 Task: Open the event Second Client Appreciation Networking Event: Cocktail Reception and Relationship Building on '2023/11/20', change the date to 2023/10/08, change the font style of the description to Georgia, set the availability to Tentative, insert an emoji Sky blue heart, logged in from the account softage.10@softage.net and add another guest for the event, softage.5@softage.net. Change the alignment of the event description to Align center.Change the font color of the description to Blue and select an event charm, 
Action: Mouse moved to (337, 155)
Screenshot: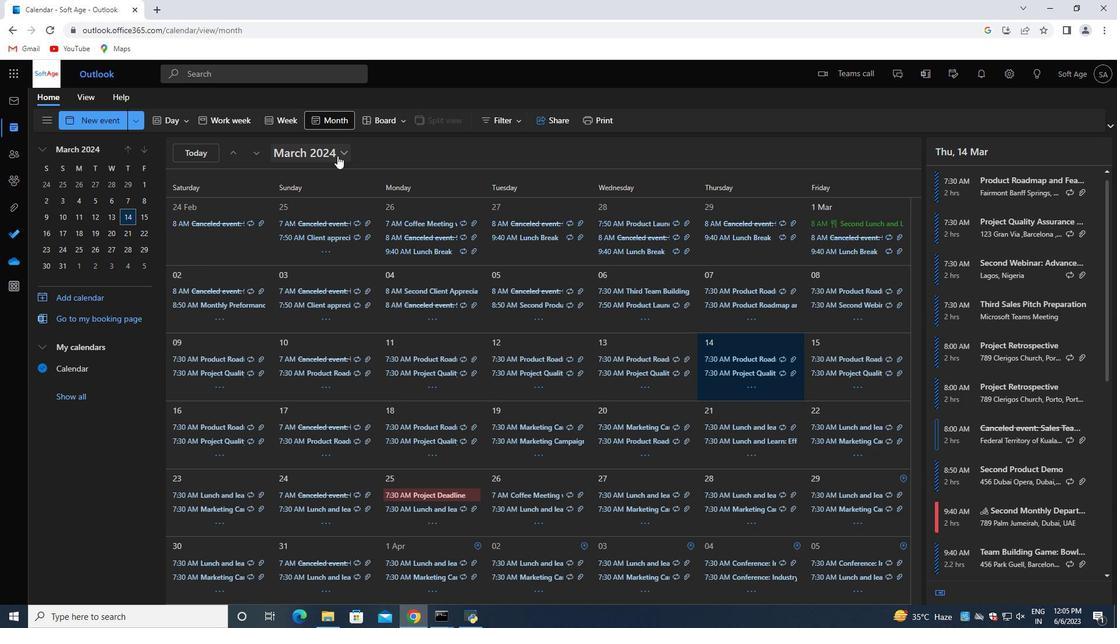 
Action: Mouse pressed left at (337, 155)
Screenshot: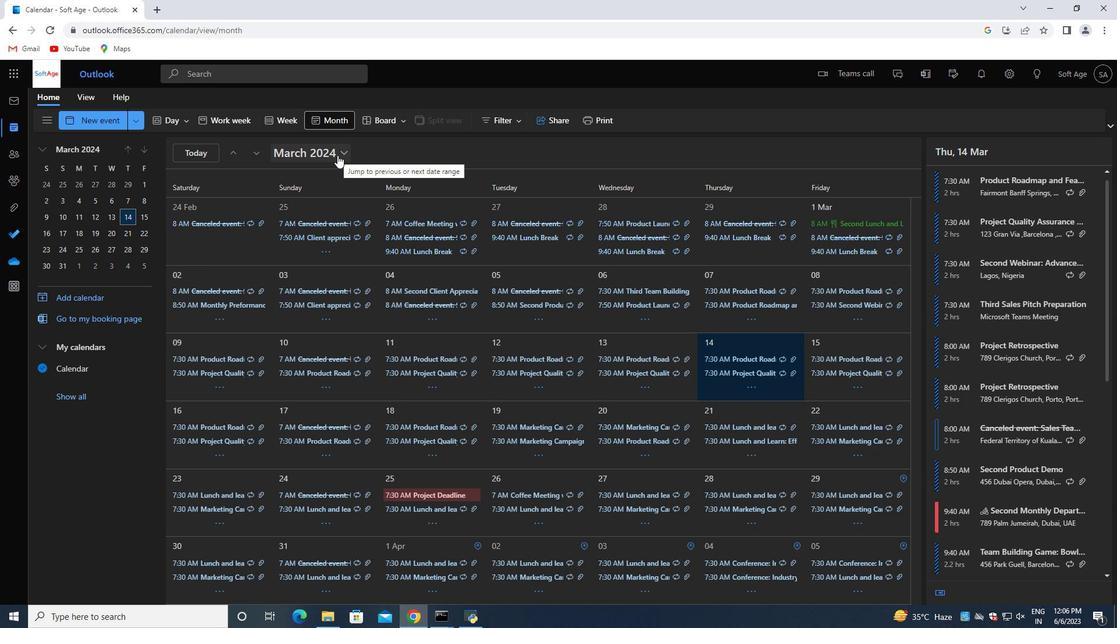 
Action: Mouse moved to (363, 179)
Screenshot: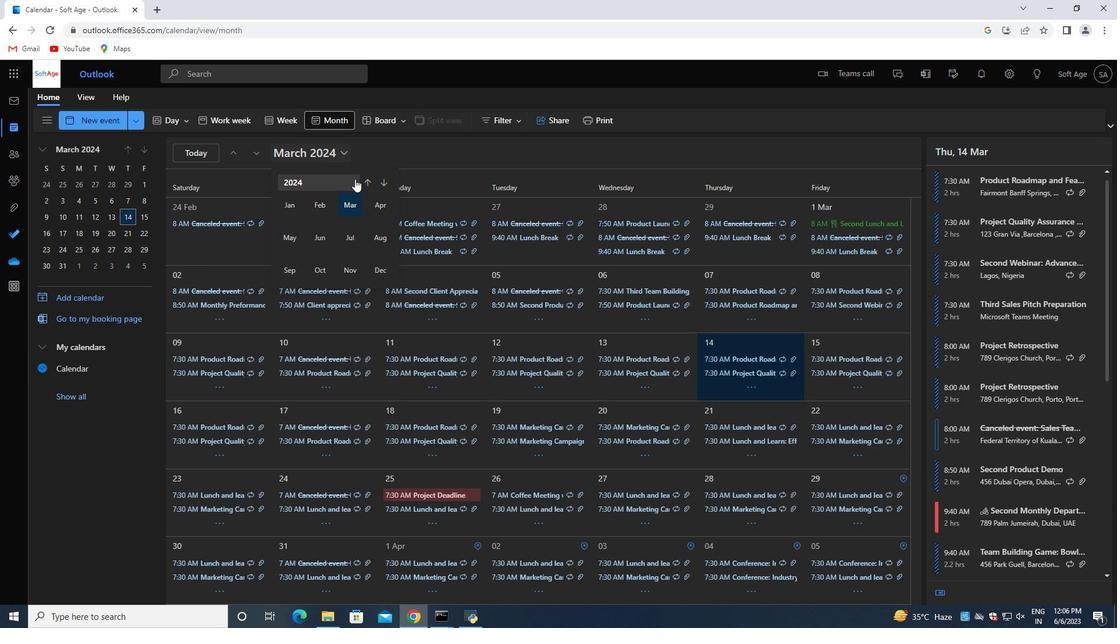 
Action: Mouse pressed left at (363, 179)
Screenshot: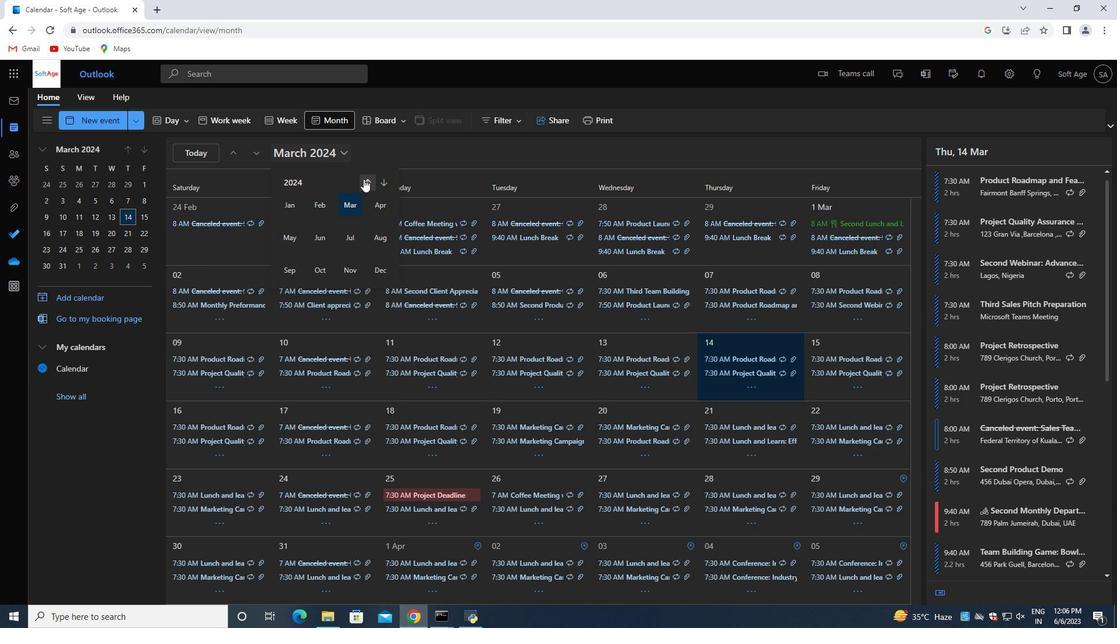 
Action: Mouse moved to (351, 270)
Screenshot: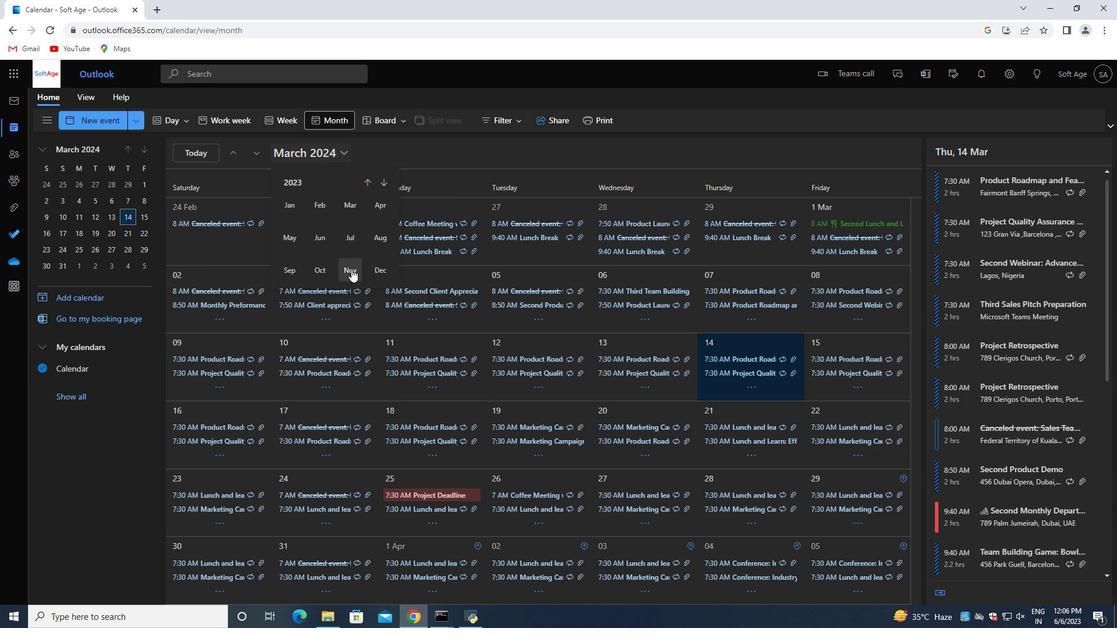 
Action: Mouse pressed left at (351, 270)
Screenshot: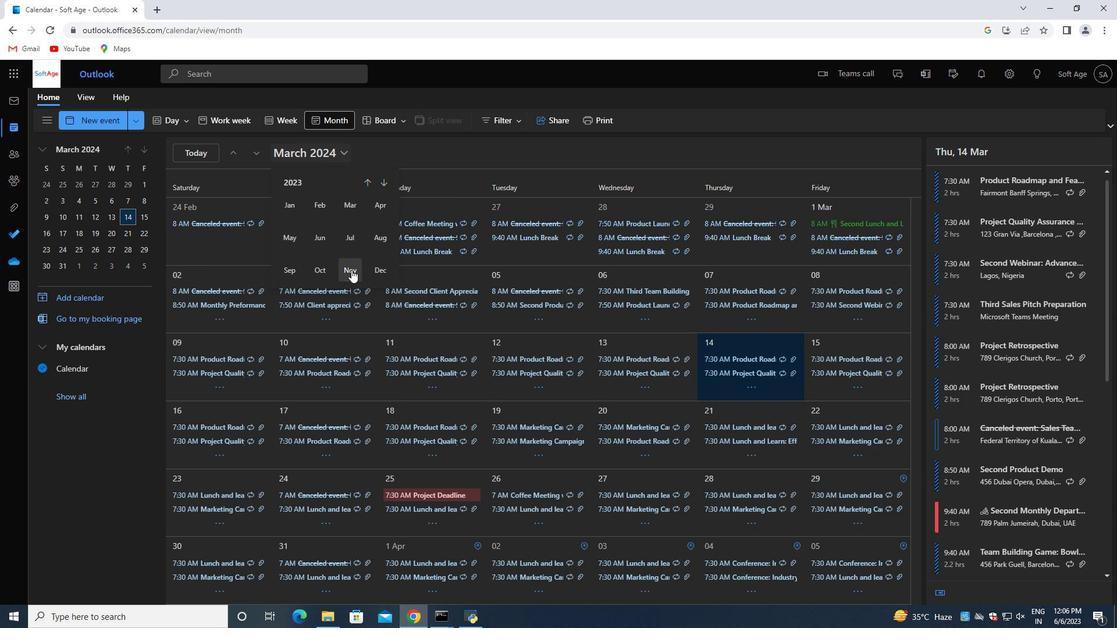 
Action: Mouse moved to (885, 513)
Screenshot: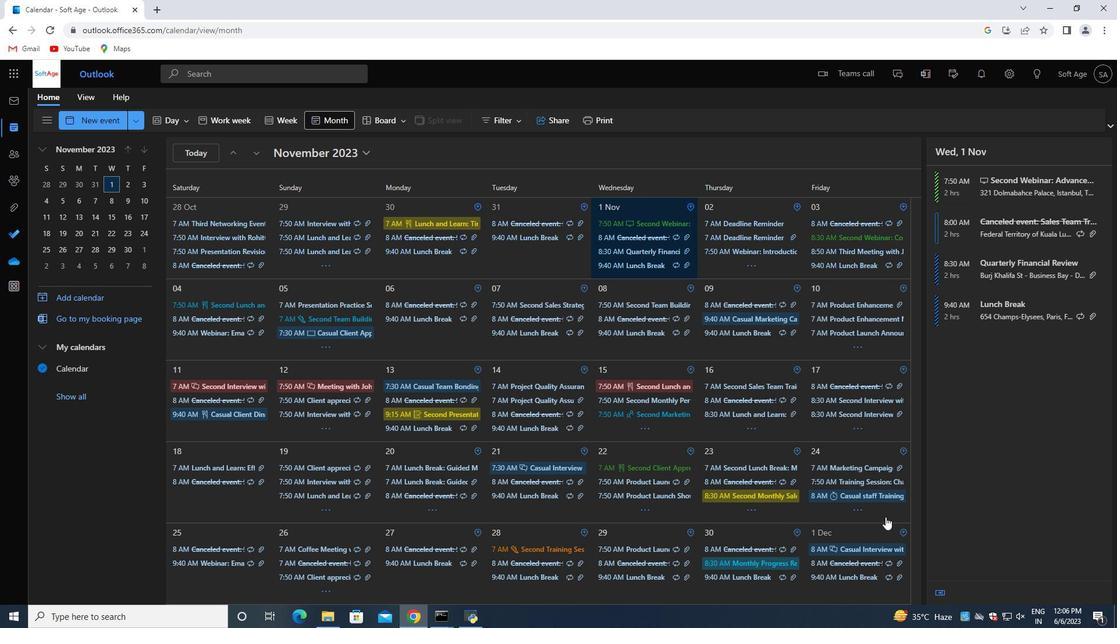 
Action: Mouse pressed left at (885, 513)
Screenshot: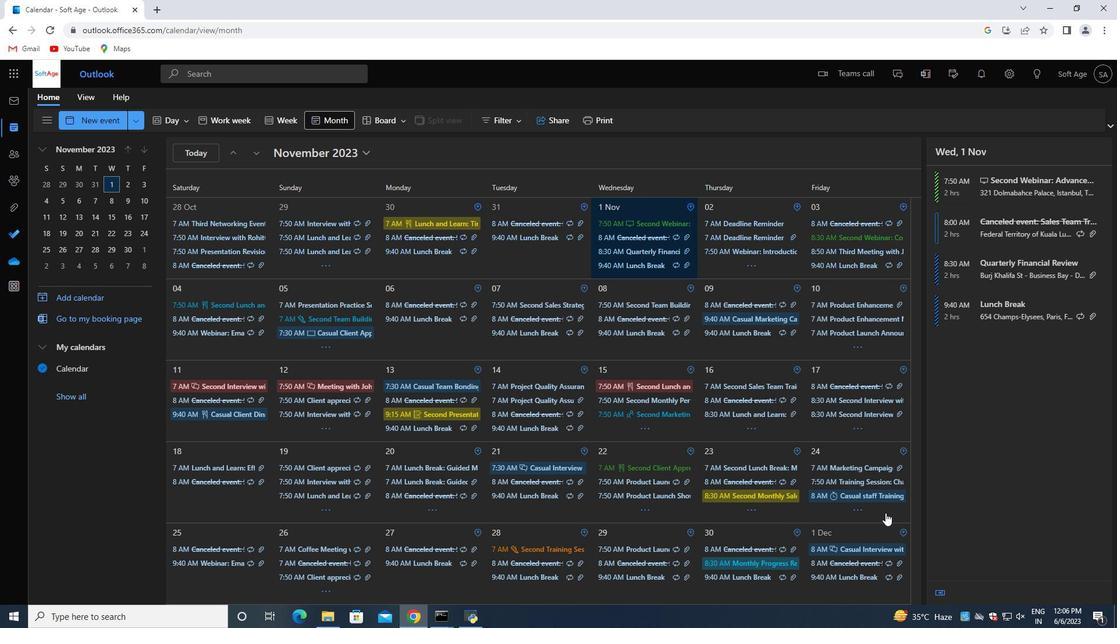 
Action: Mouse moved to (394, 507)
Screenshot: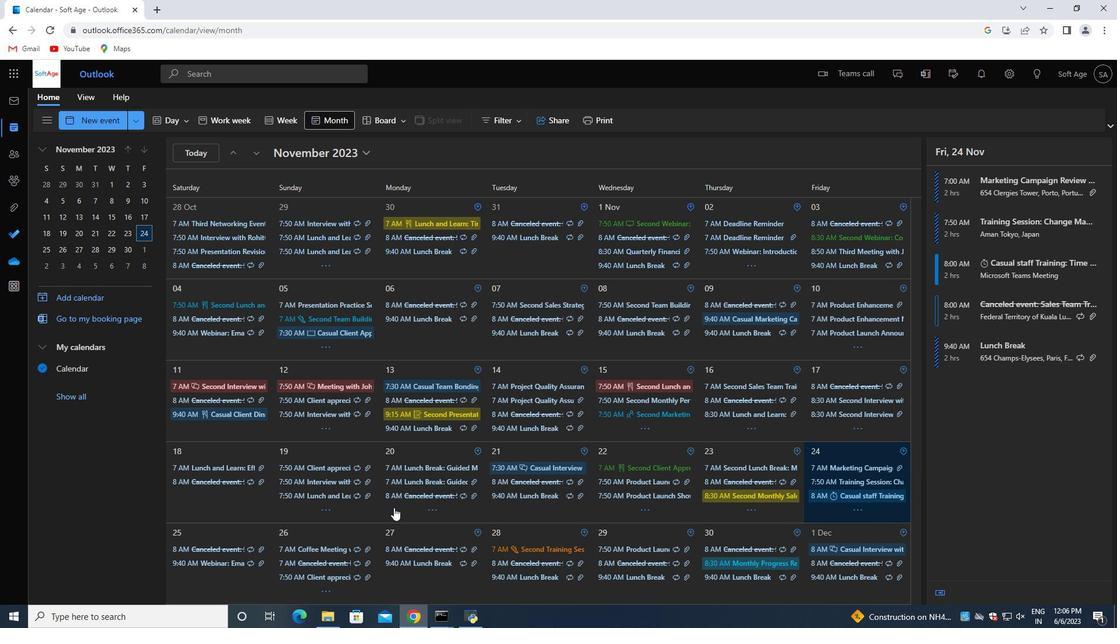 
Action: Mouse pressed left at (394, 507)
Screenshot: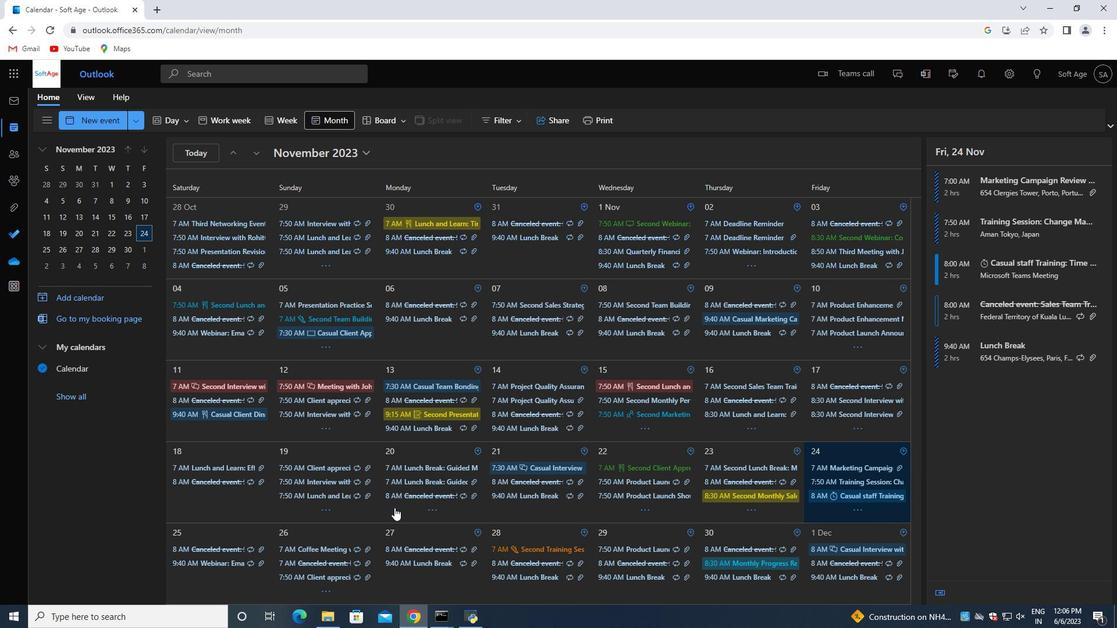 
Action: Mouse moved to (967, 324)
Screenshot: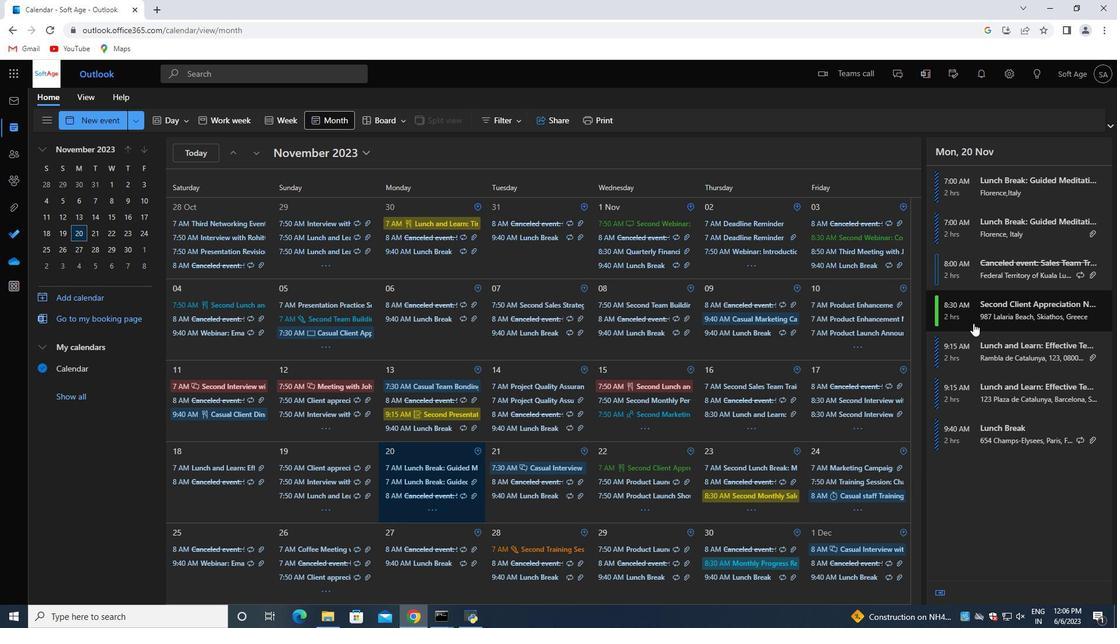 
Action: Mouse pressed left at (967, 324)
Screenshot: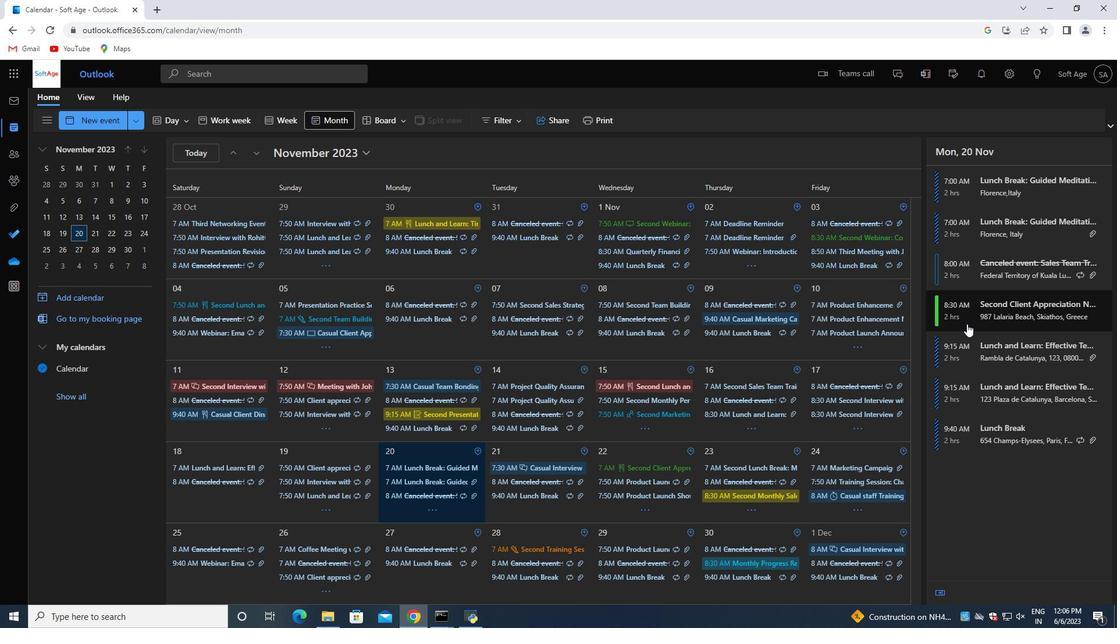 
Action: Mouse moved to (744, 456)
Screenshot: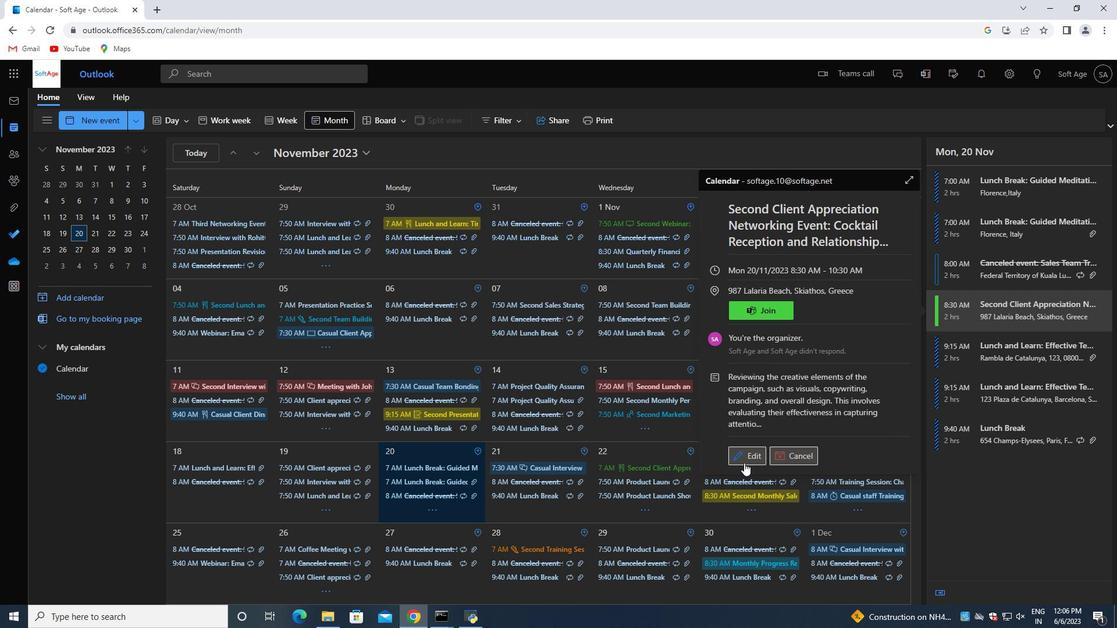 
Action: Mouse pressed left at (744, 456)
Screenshot: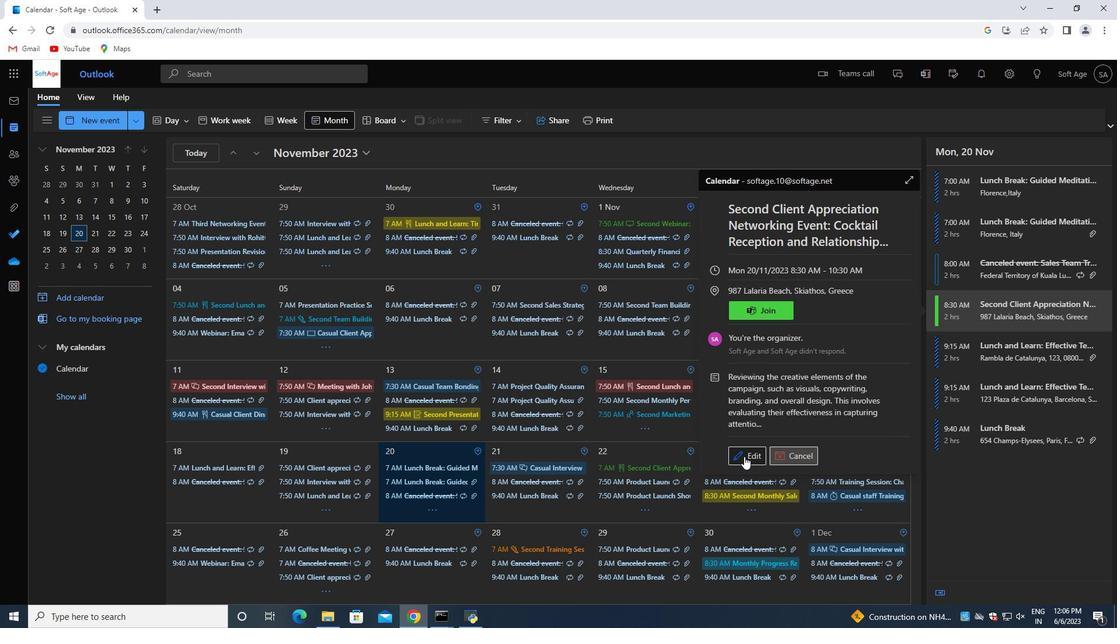 
Action: Mouse moved to (339, 321)
Screenshot: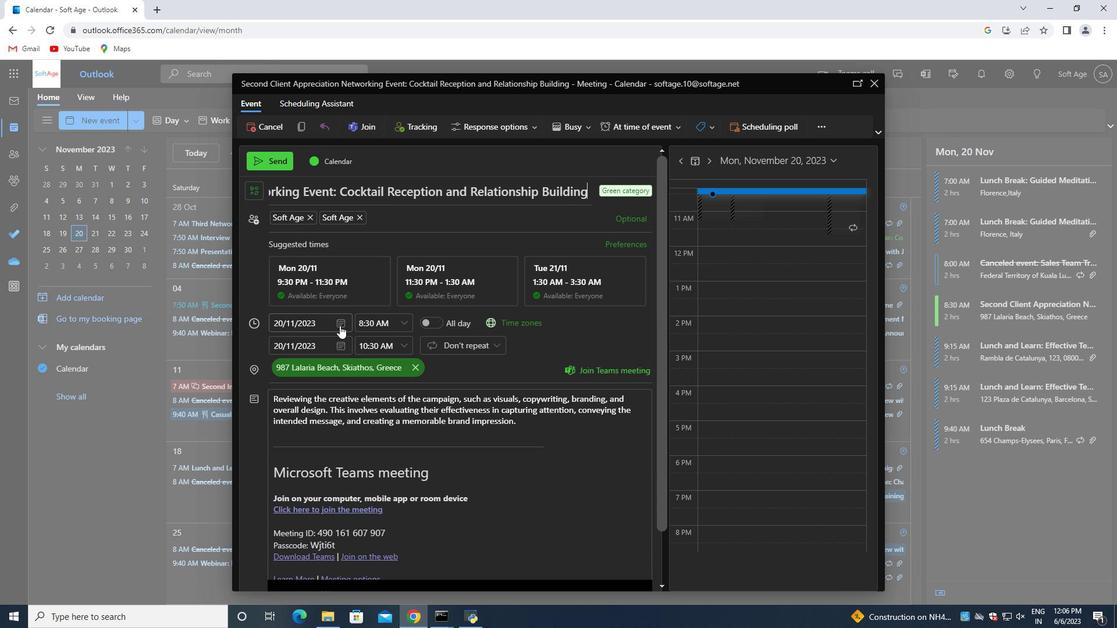
Action: Mouse pressed left at (339, 321)
Screenshot: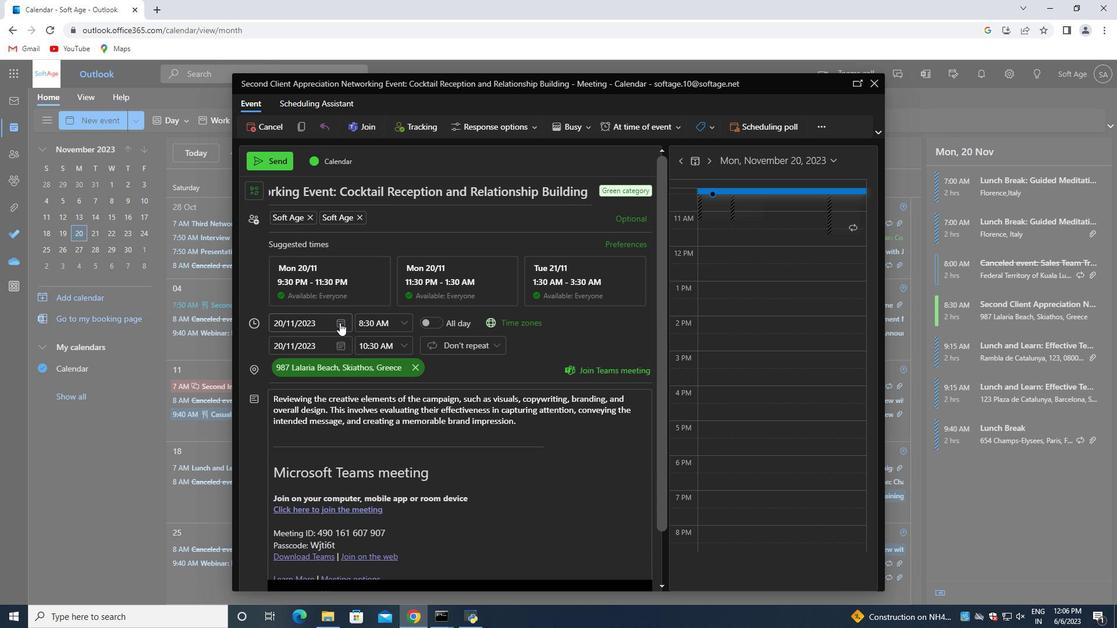 
Action: Mouse moved to (359, 340)
Screenshot: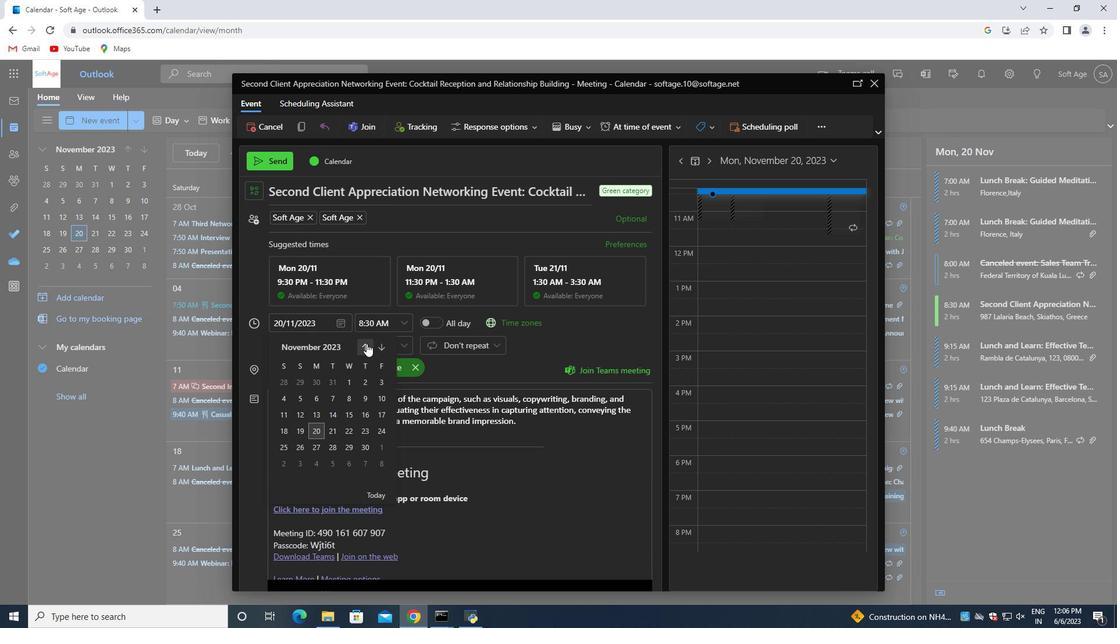 
Action: Mouse pressed left at (359, 340)
Screenshot: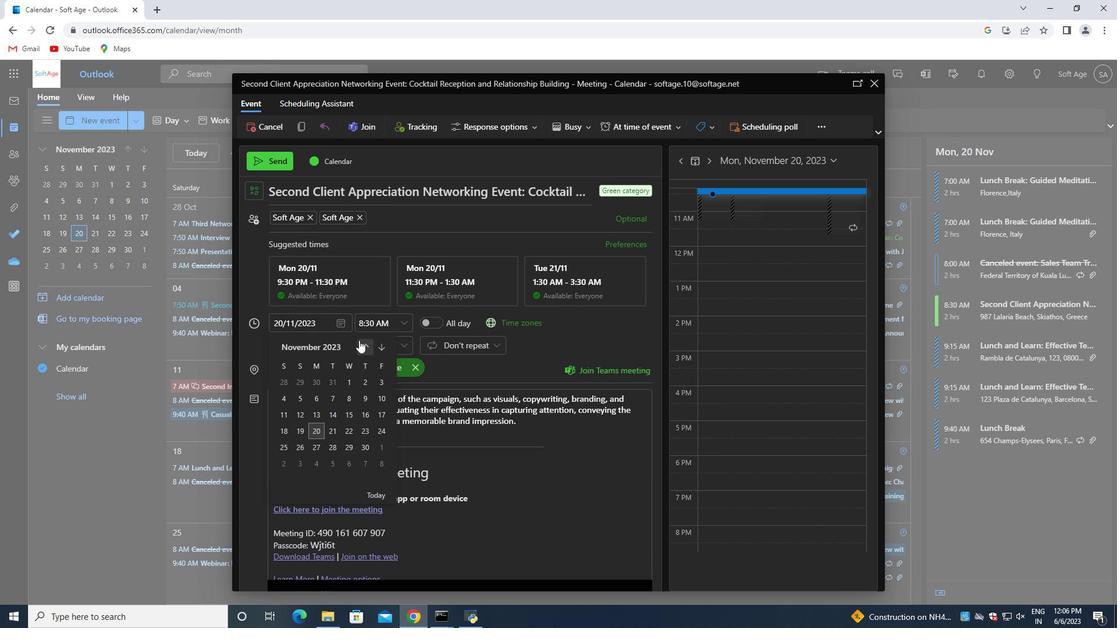 
Action: Mouse moved to (300, 398)
Screenshot: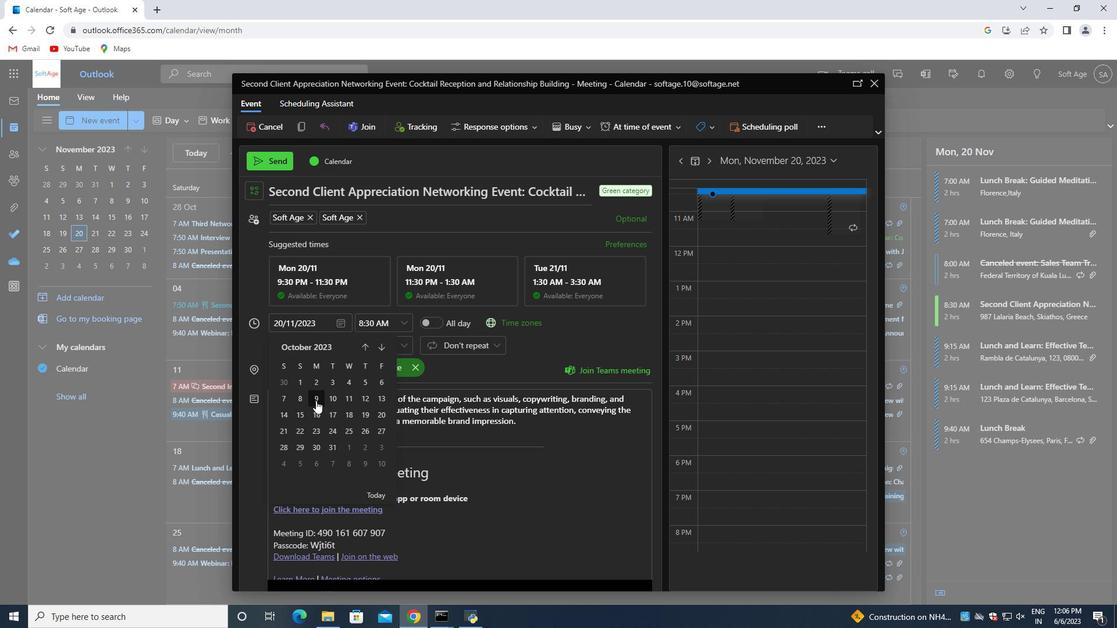 
Action: Mouse pressed left at (300, 398)
Screenshot: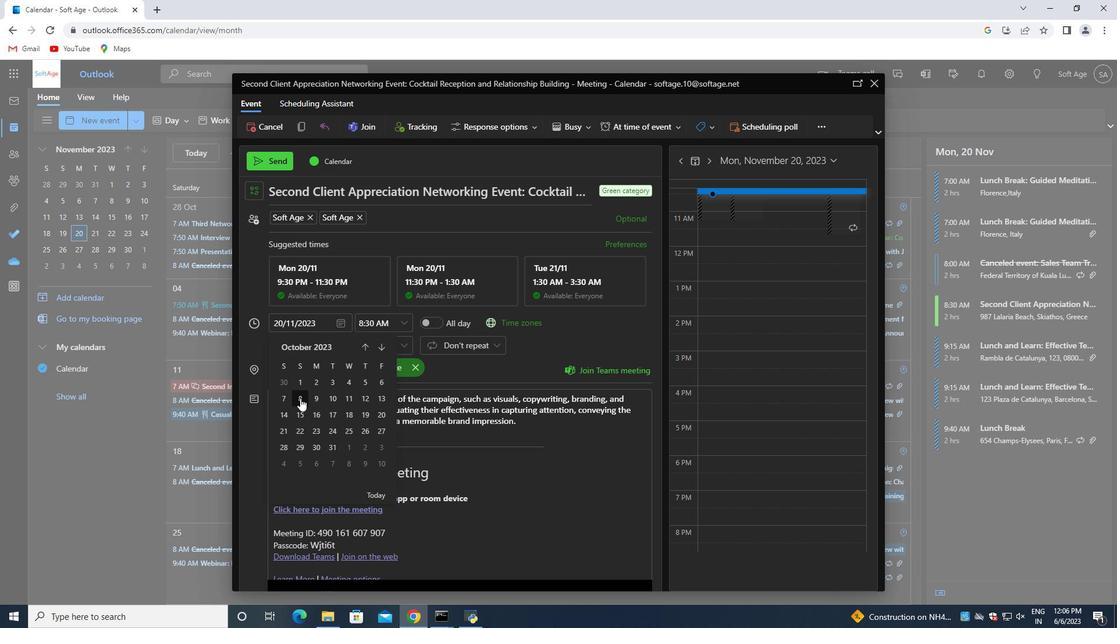 
Action: Mouse moved to (522, 420)
Screenshot: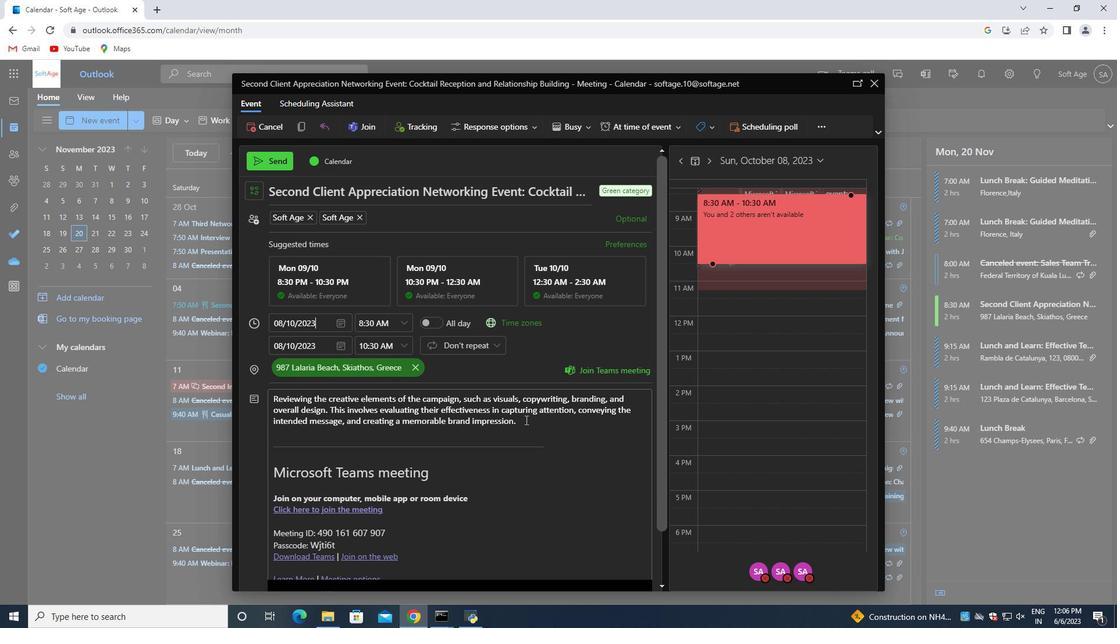 
Action: Mouse pressed left at (522, 420)
Screenshot: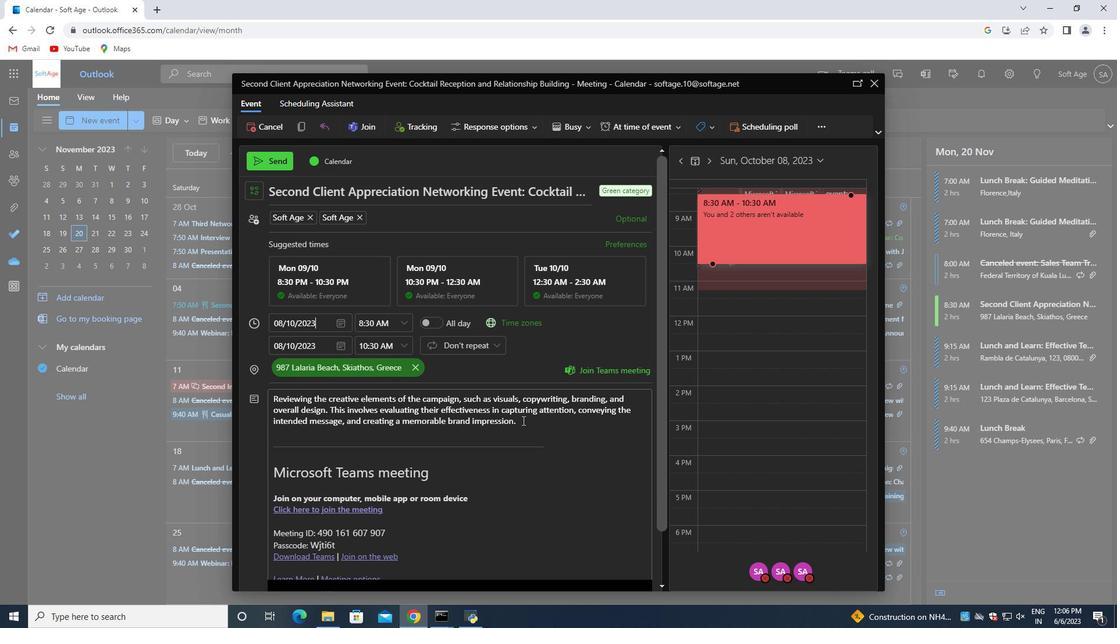 
Action: Mouse moved to (315, 423)
Screenshot: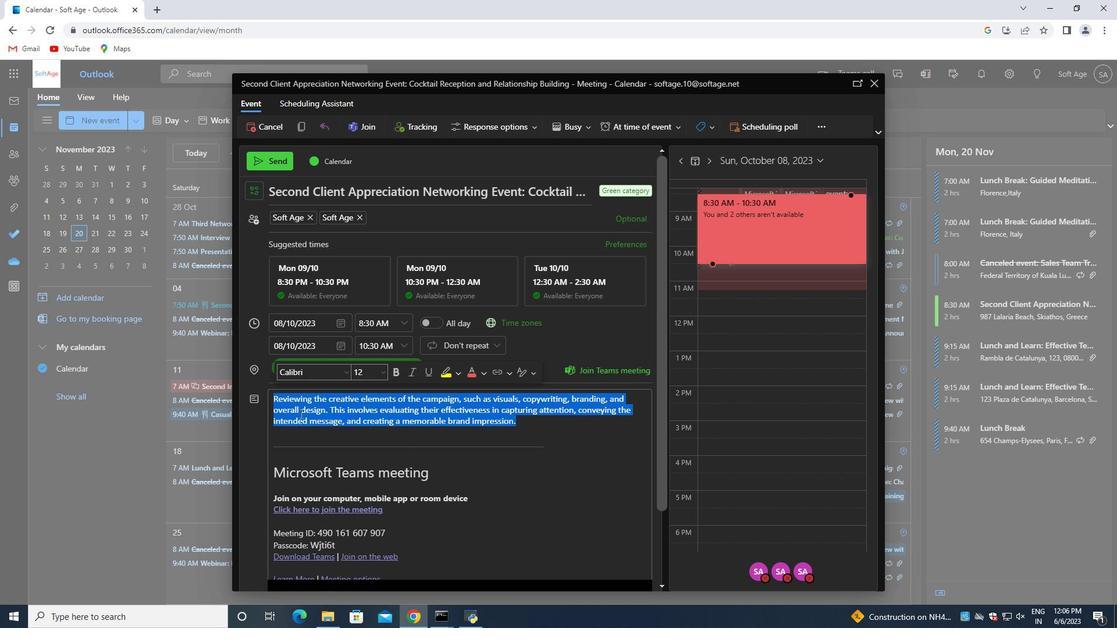 
Action: Mouse scrolled (315, 423) with delta (0, 0)
Screenshot: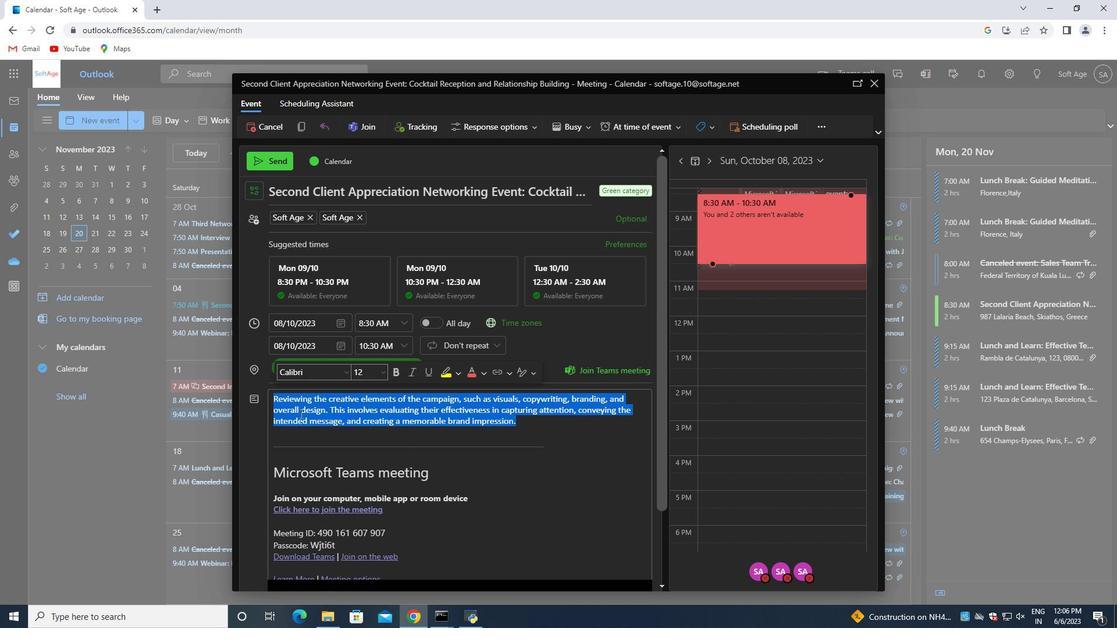 
Action: Mouse moved to (316, 424)
Screenshot: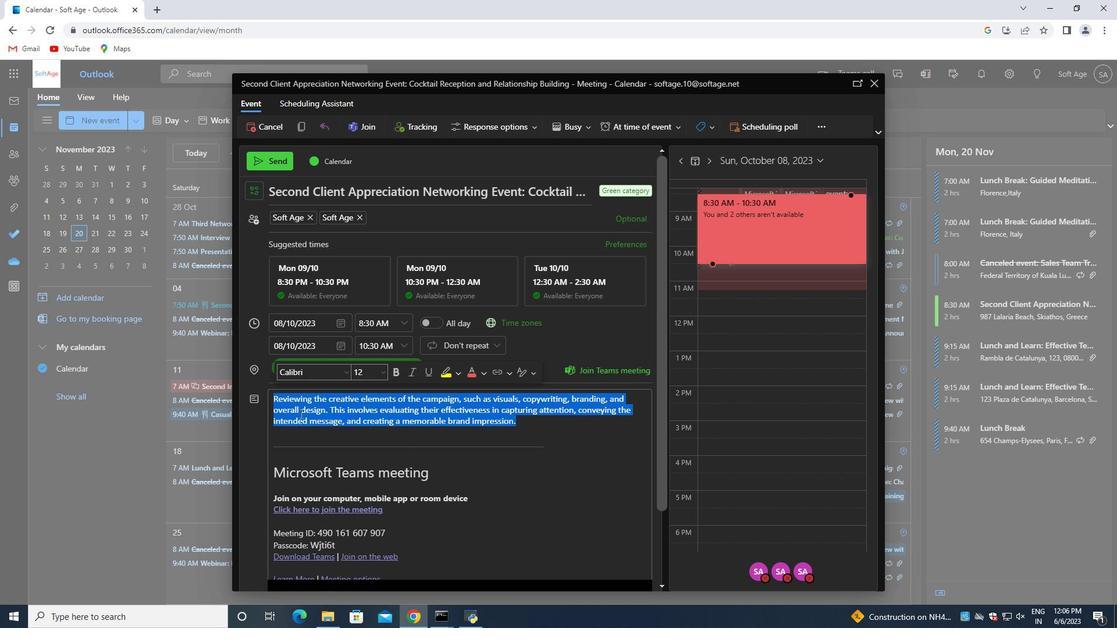 
Action: Mouse scrolled (316, 424) with delta (0, 0)
Screenshot: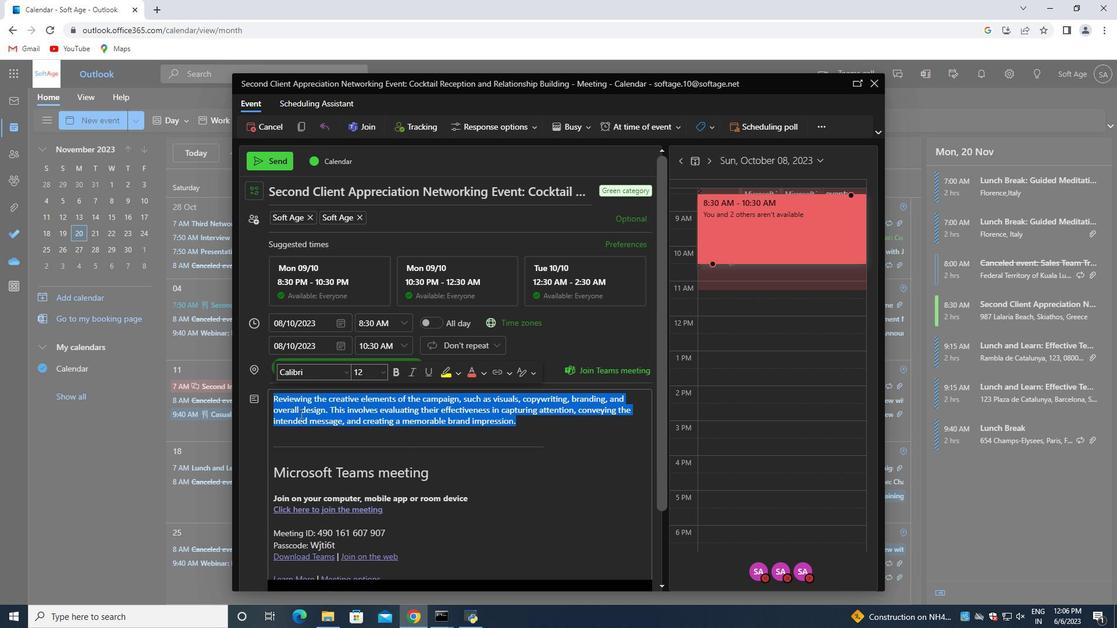 
Action: Mouse moved to (317, 426)
Screenshot: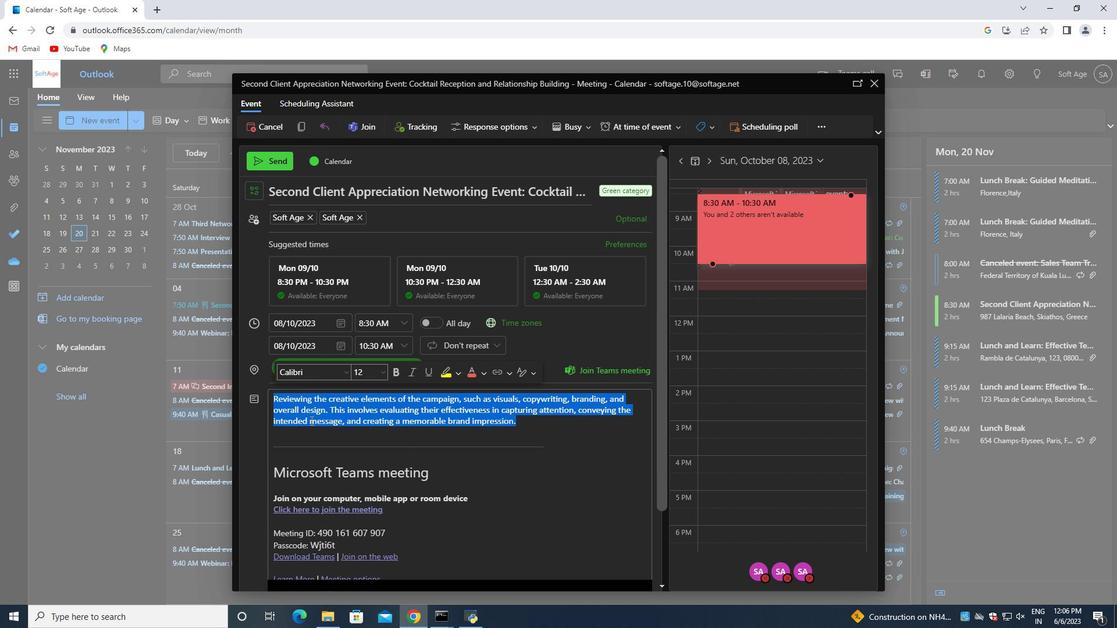 
Action: Mouse scrolled (317, 425) with delta (0, 0)
Screenshot: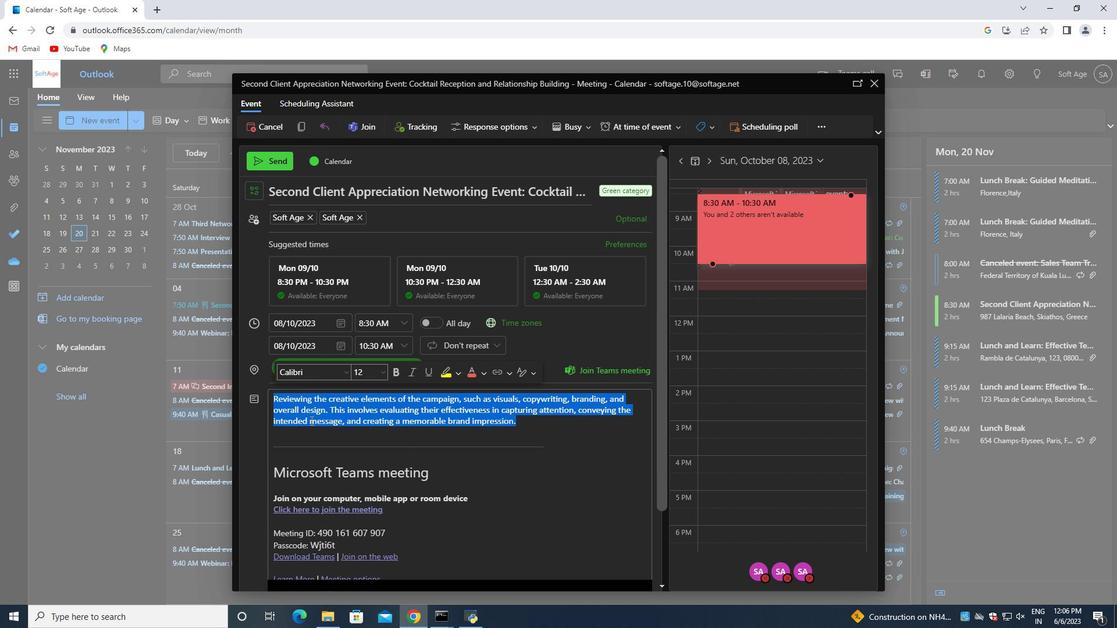 
Action: Mouse moved to (319, 430)
Screenshot: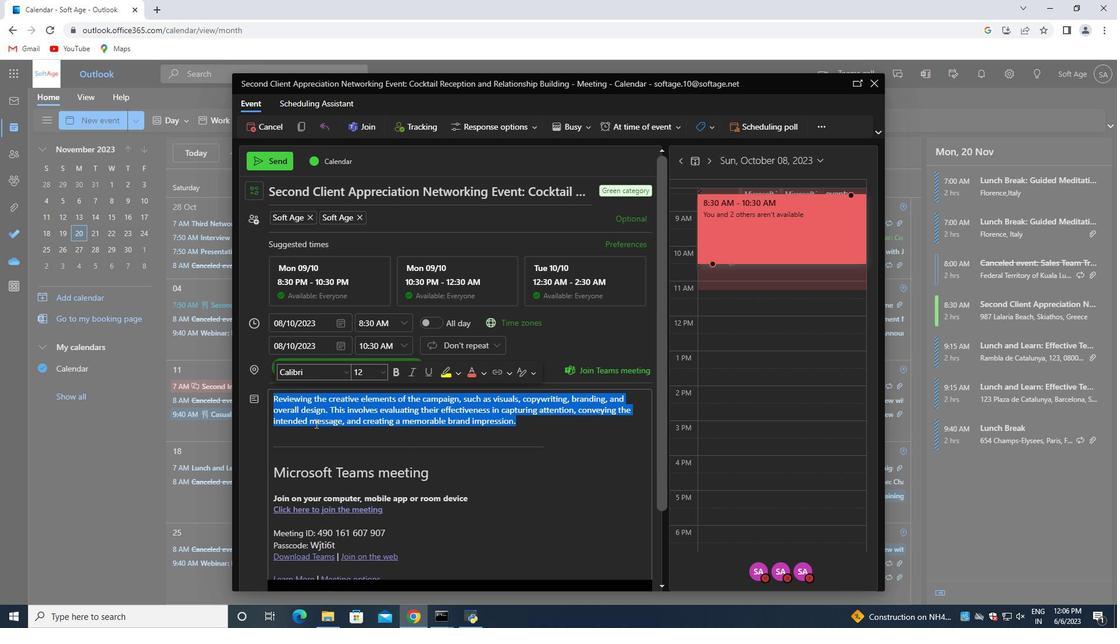 
Action: Mouse scrolled (318, 428) with delta (0, 0)
Screenshot: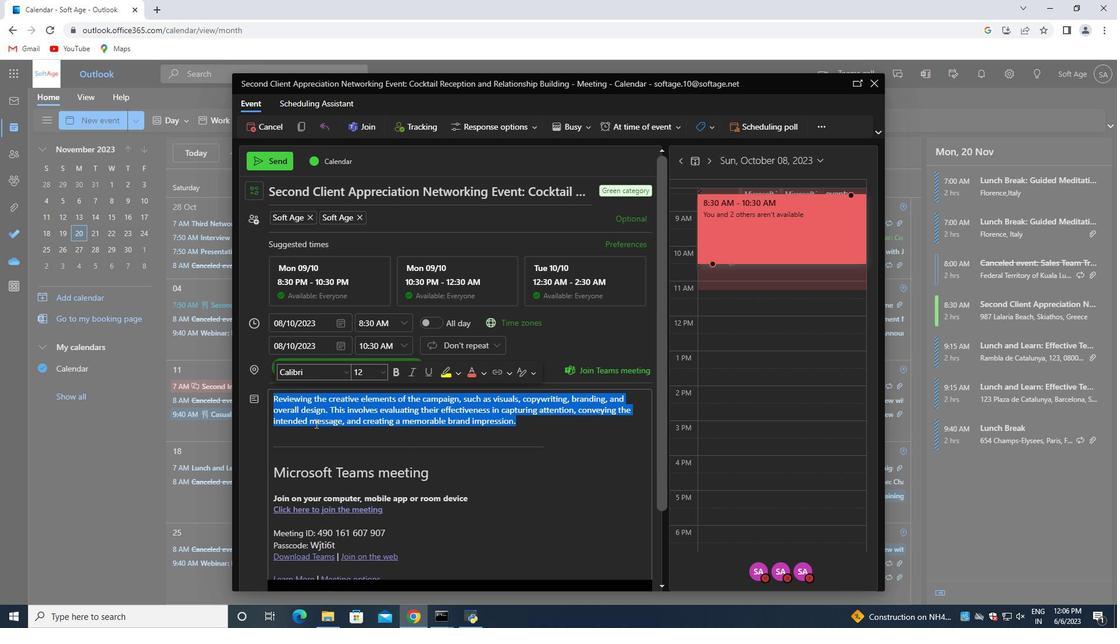 
Action: Mouse moved to (311, 442)
Screenshot: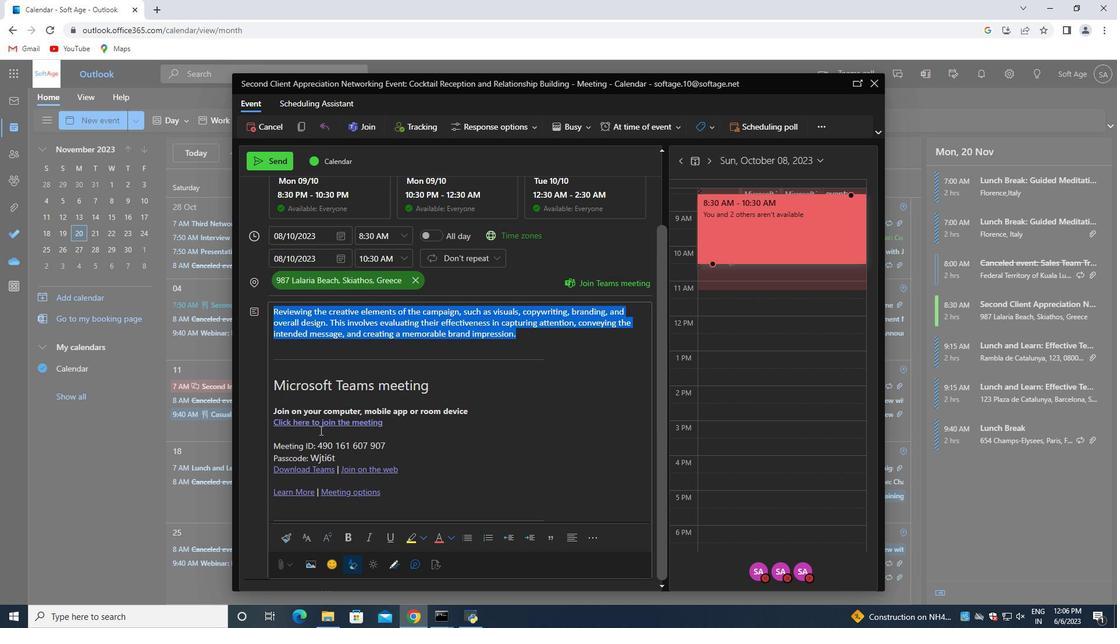 
Action: Mouse scrolled (311, 442) with delta (0, 0)
Screenshot: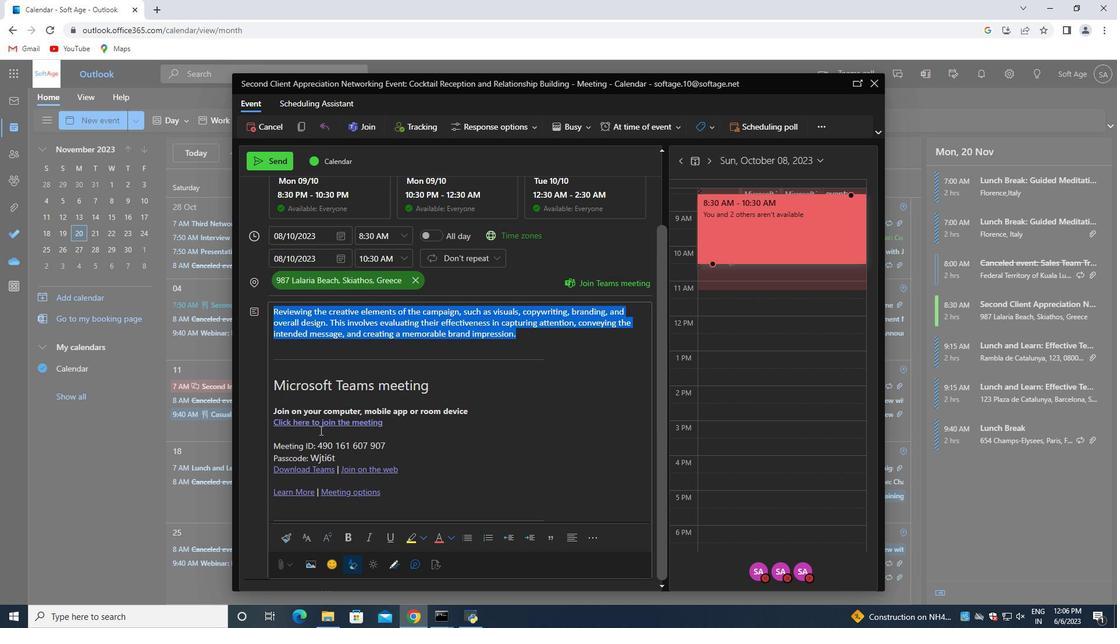 
Action: Mouse moved to (310, 446)
Screenshot: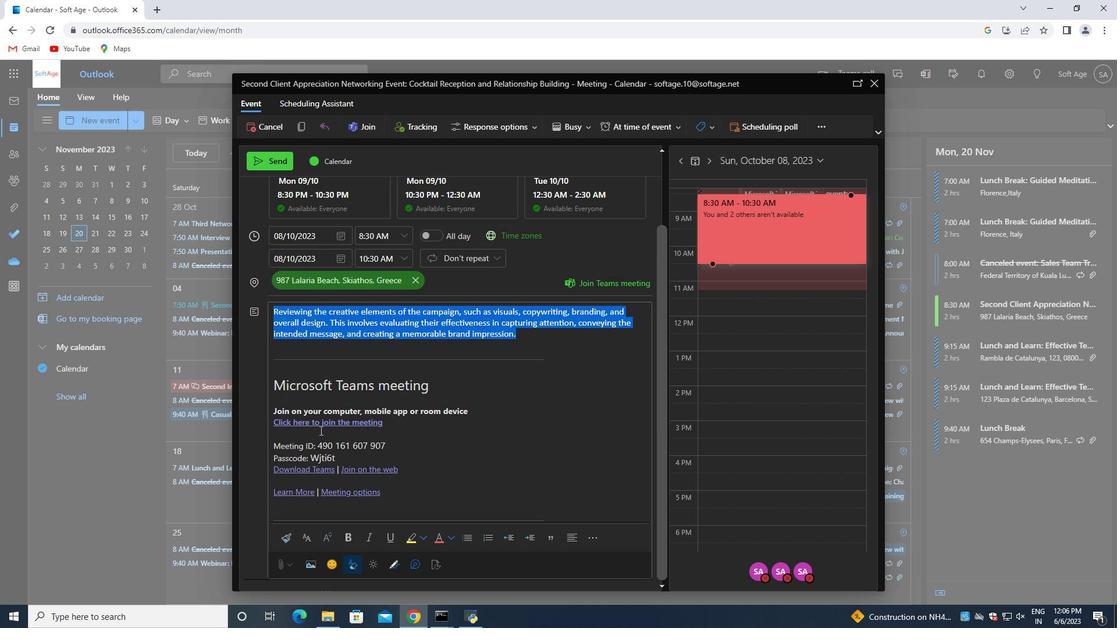 
Action: Mouse scrolled (310, 446) with delta (0, 0)
Screenshot: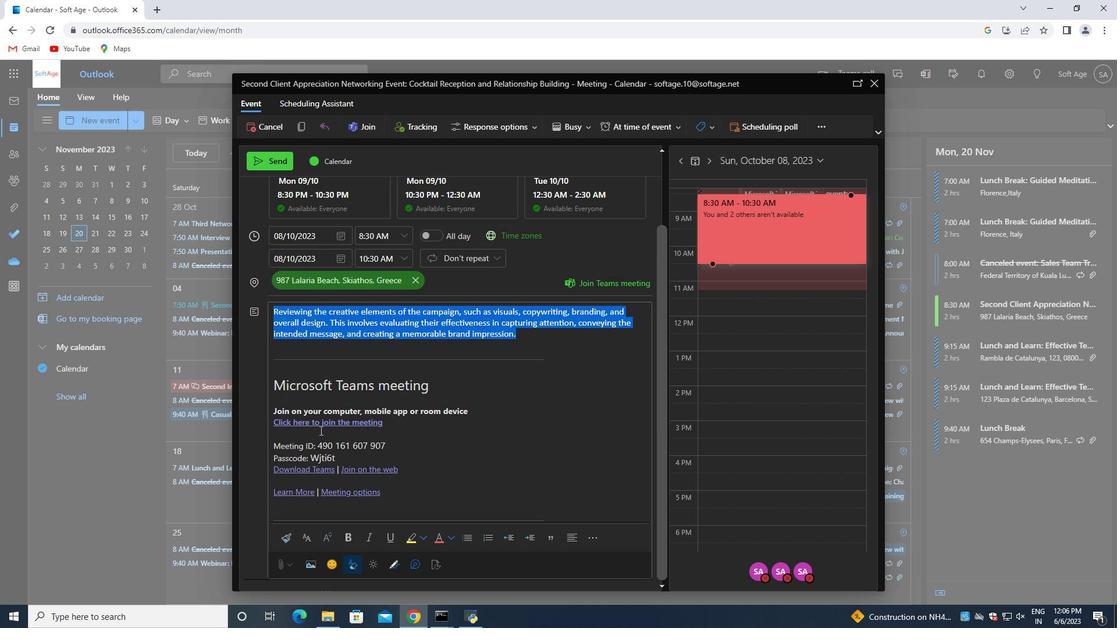 
Action: Mouse moved to (302, 540)
Screenshot: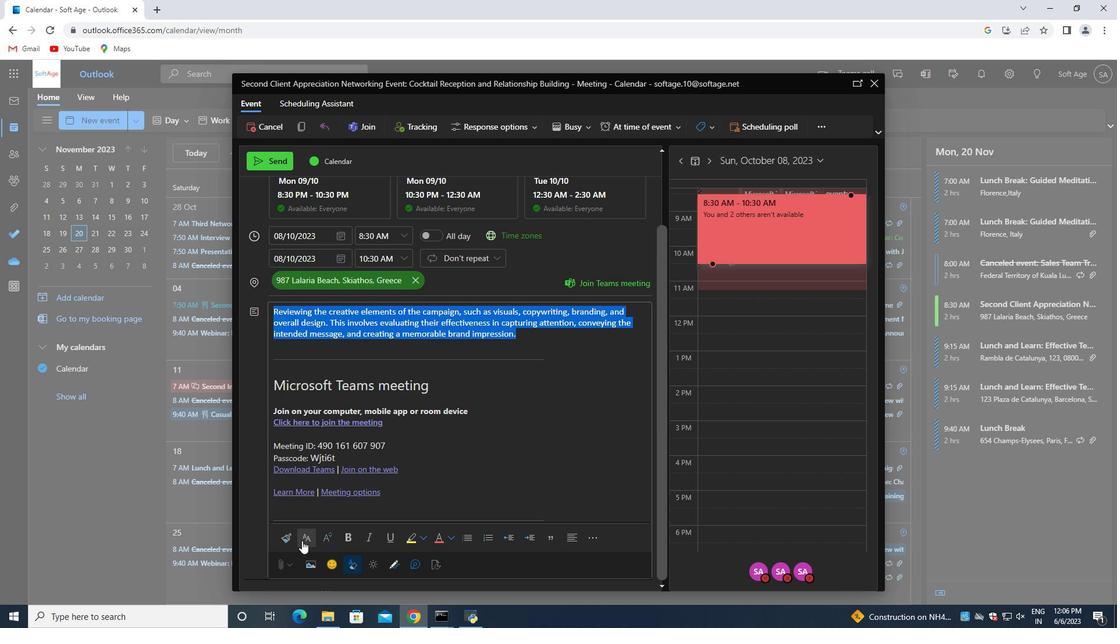 
Action: Mouse pressed left at (302, 540)
Screenshot: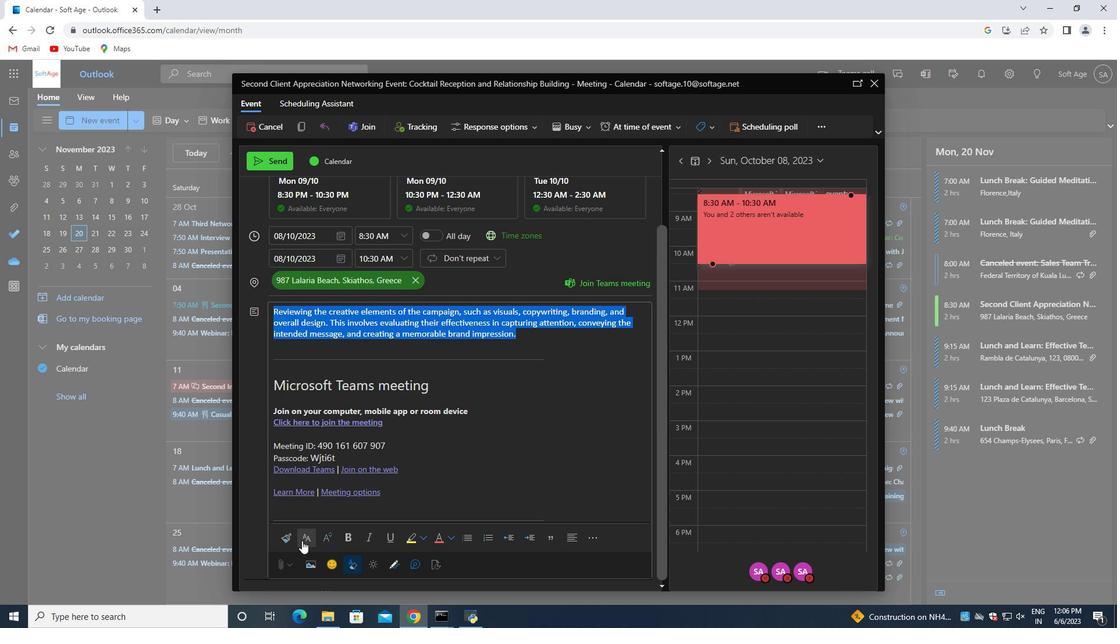 
Action: Mouse moved to (343, 467)
Screenshot: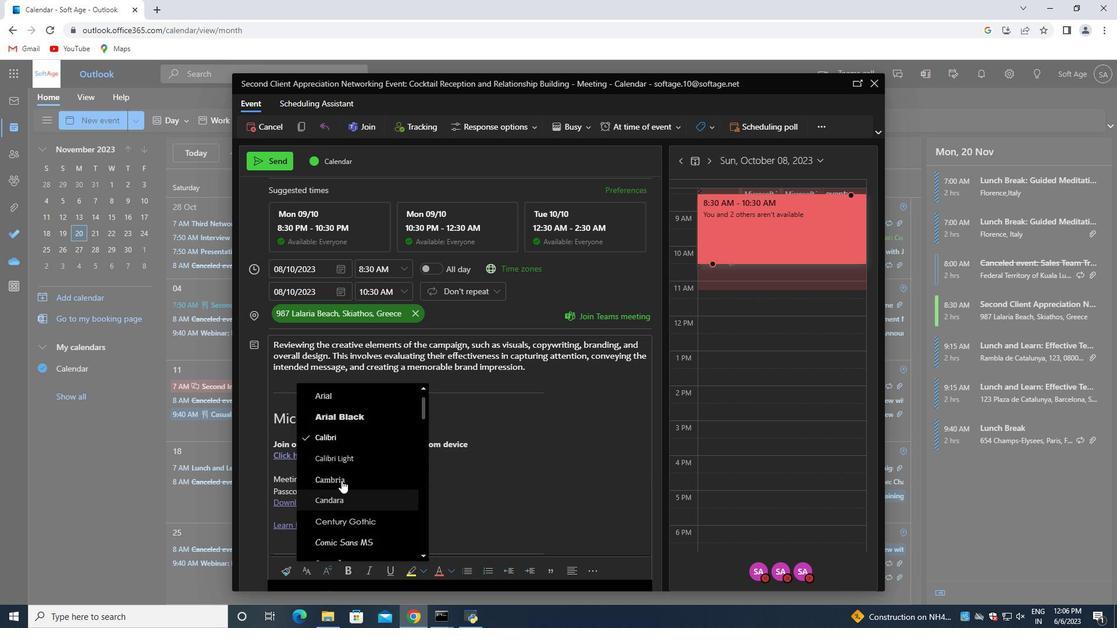 
Action: Mouse scrolled (343, 466) with delta (0, 0)
Screenshot: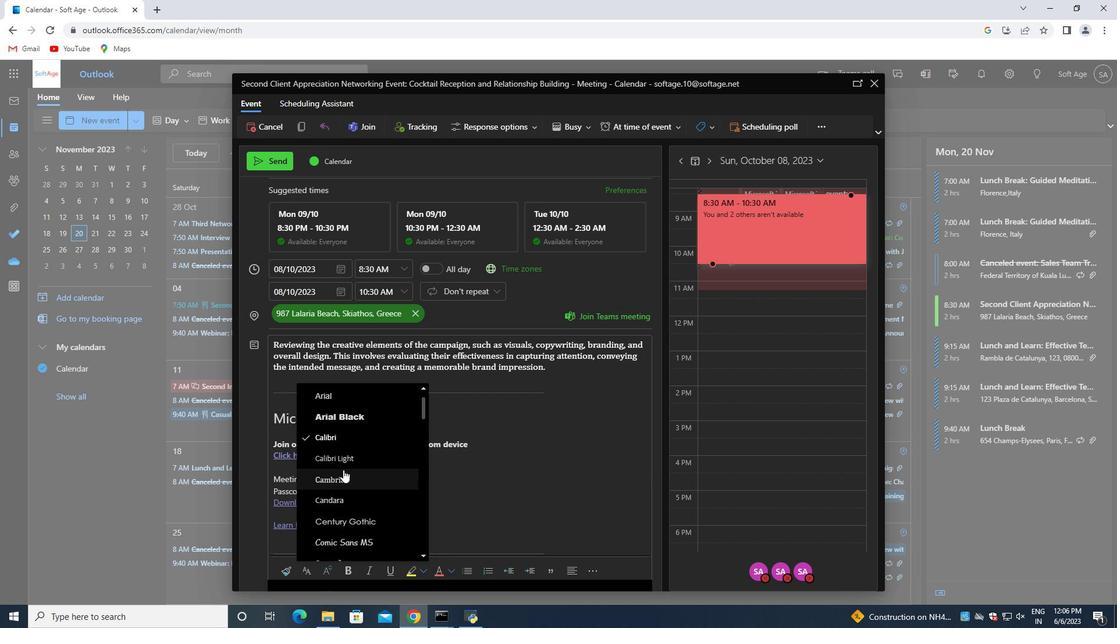 
Action: Mouse scrolled (343, 466) with delta (0, 0)
Screenshot: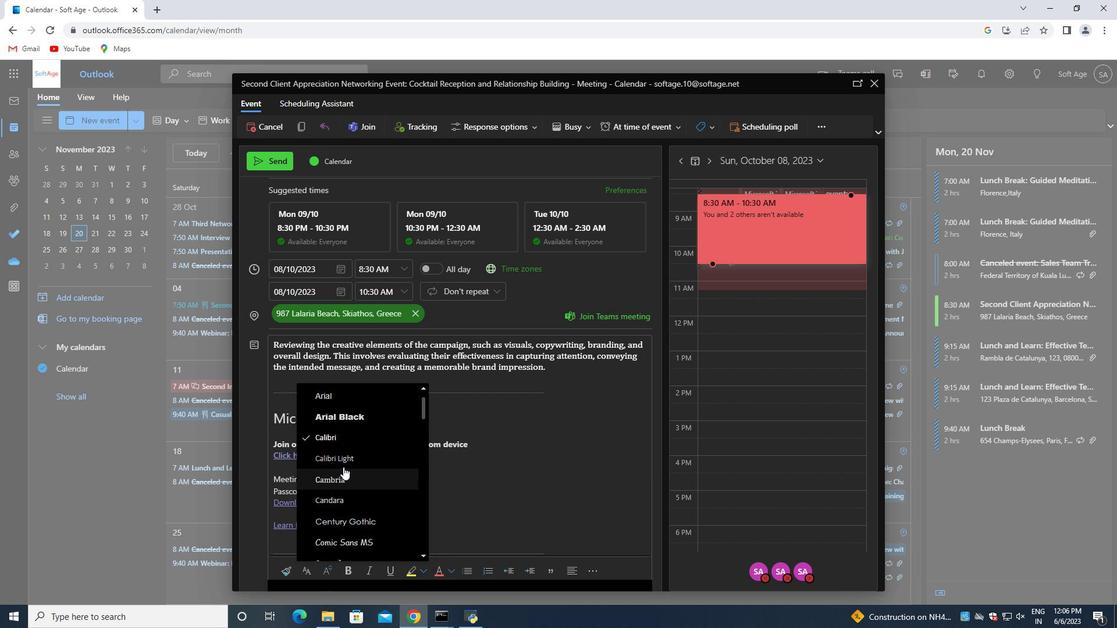 
Action: Mouse scrolled (343, 466) with delta (0, 0)
Screenshot: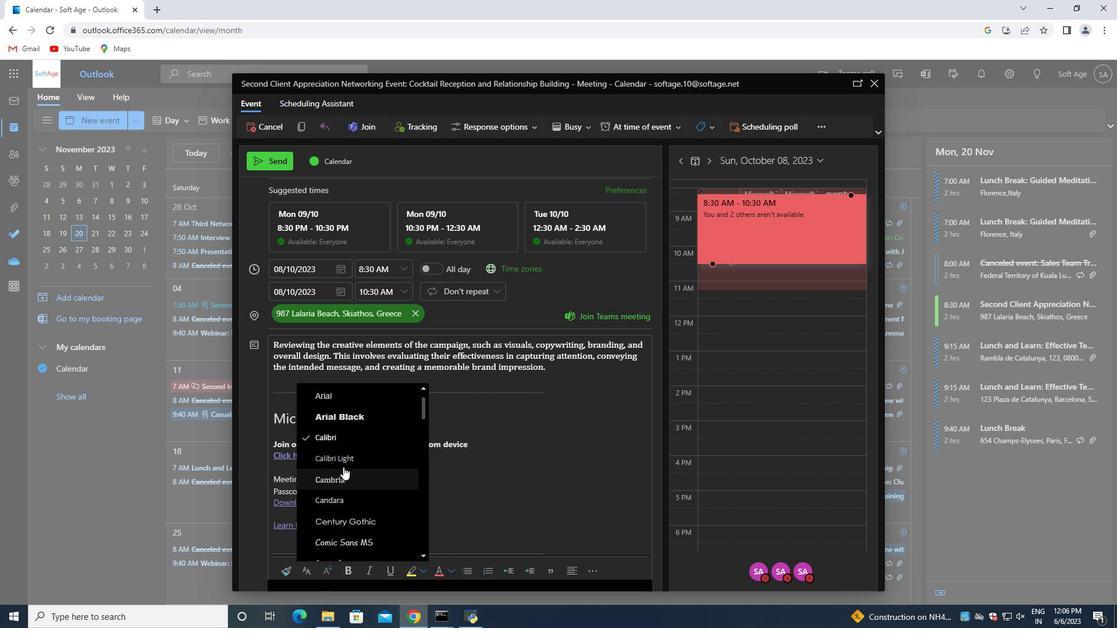 
Action: Mouse moved to (343, 467)
Screenshot: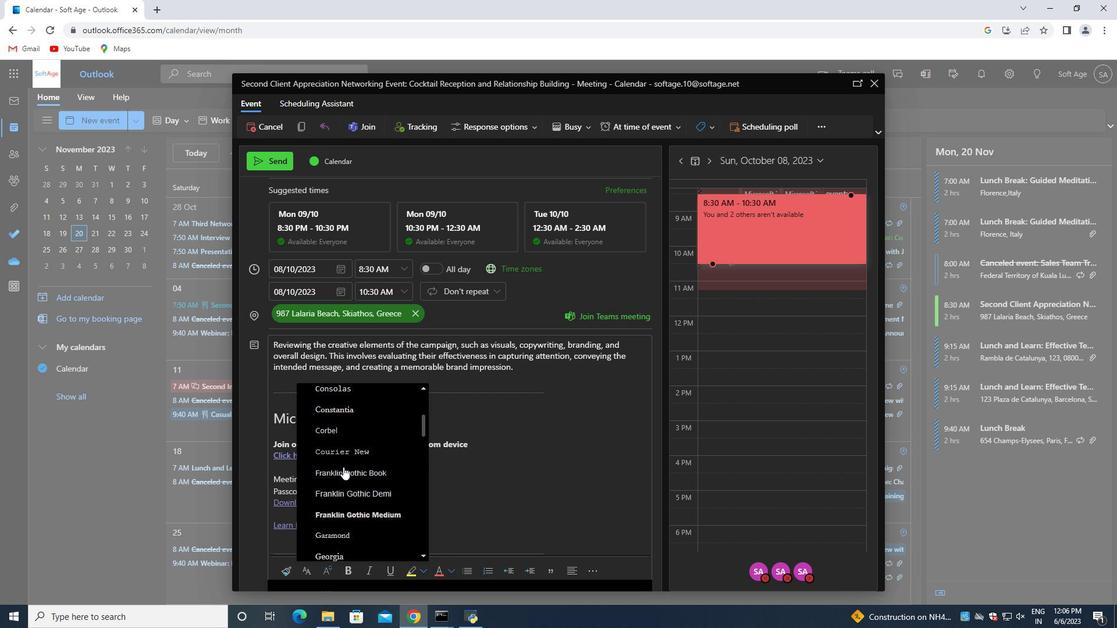 
Action: Mouse scrolled (343, 466) with delta (0, 0)
Screenshot: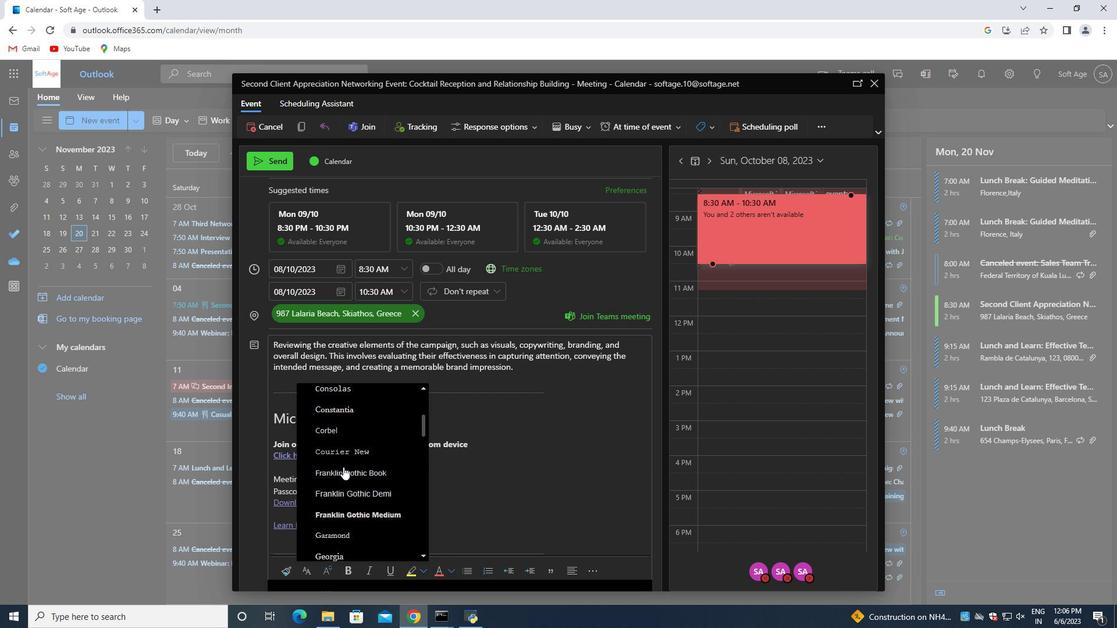 
Action: Mouse moved to (342, 499)
Screenshot: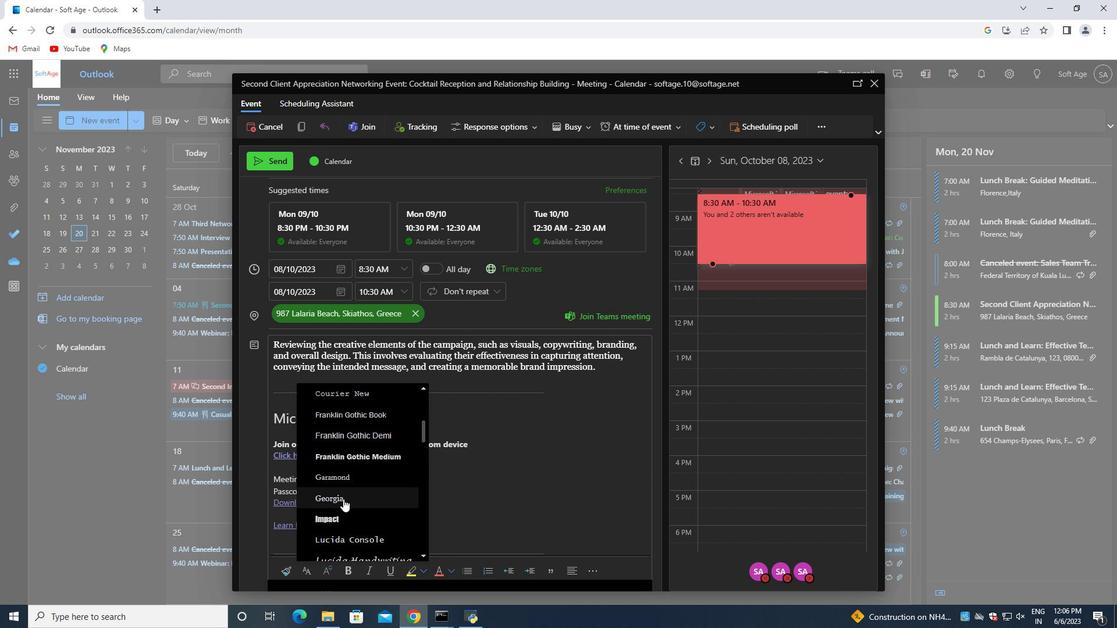 
Action: Mouse pressed left at (342, 499)
Screenshot: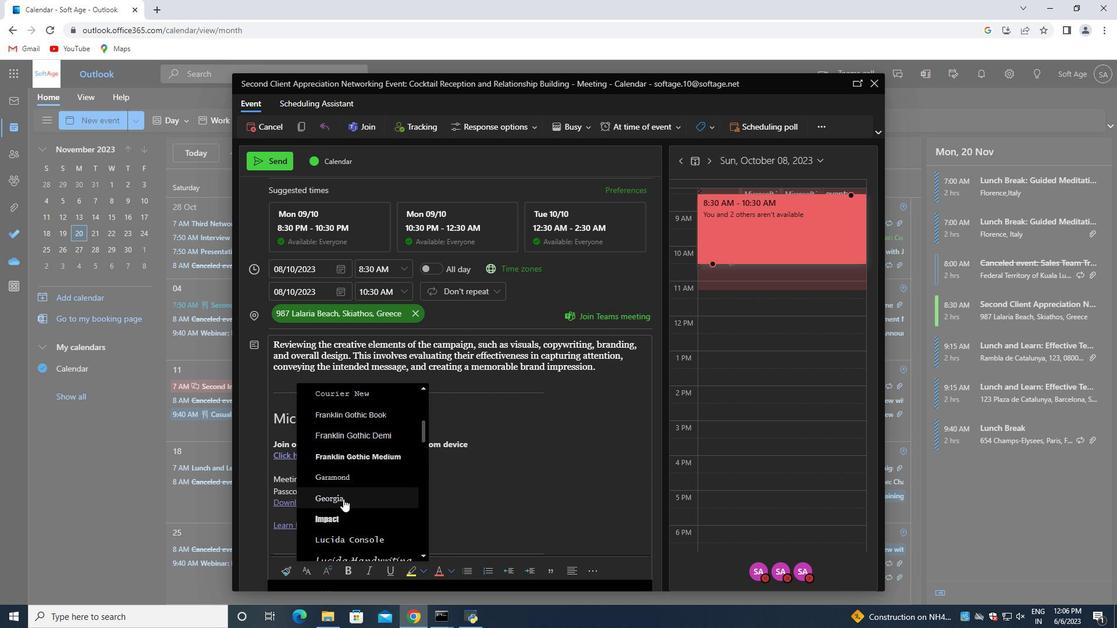 
Action: Mouse moved to (627, 378)
Screenshot: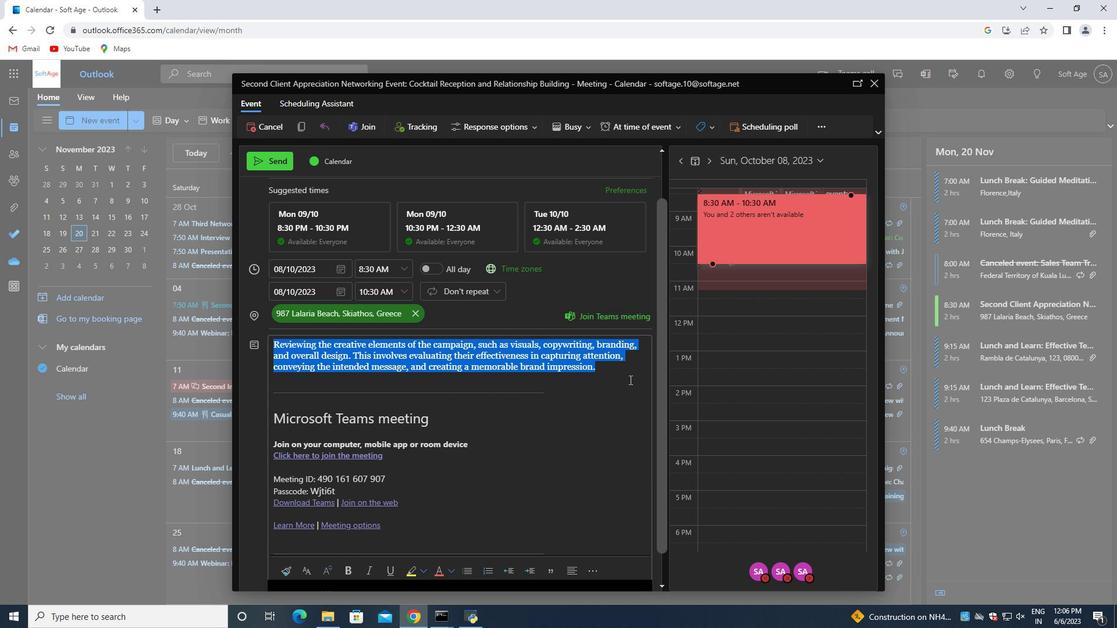 
Action: Mouse pressed left at (627, 378)
Screenshot: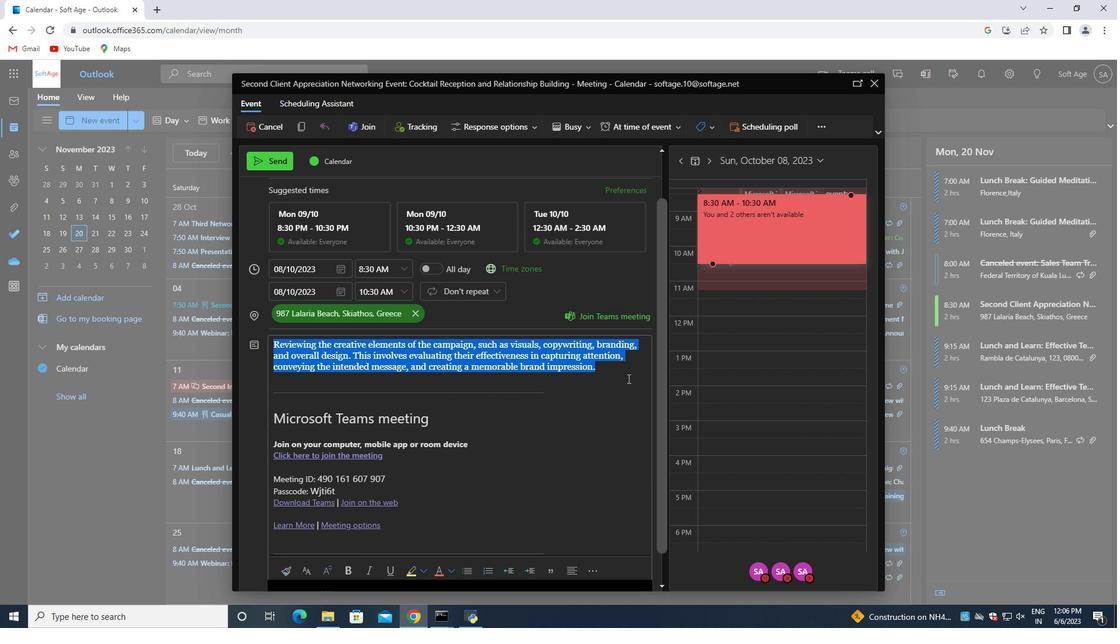 
Action: Mouse moved to (577, 128)
Screenshot: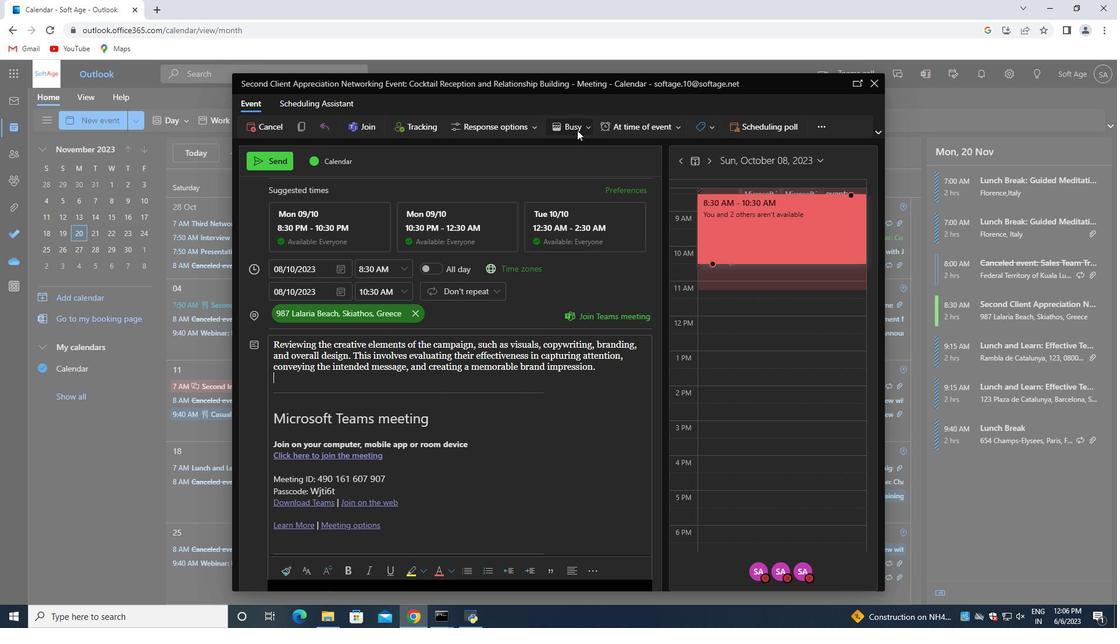 
Action: Mouse pressed left at (577, 128)
Screenshot: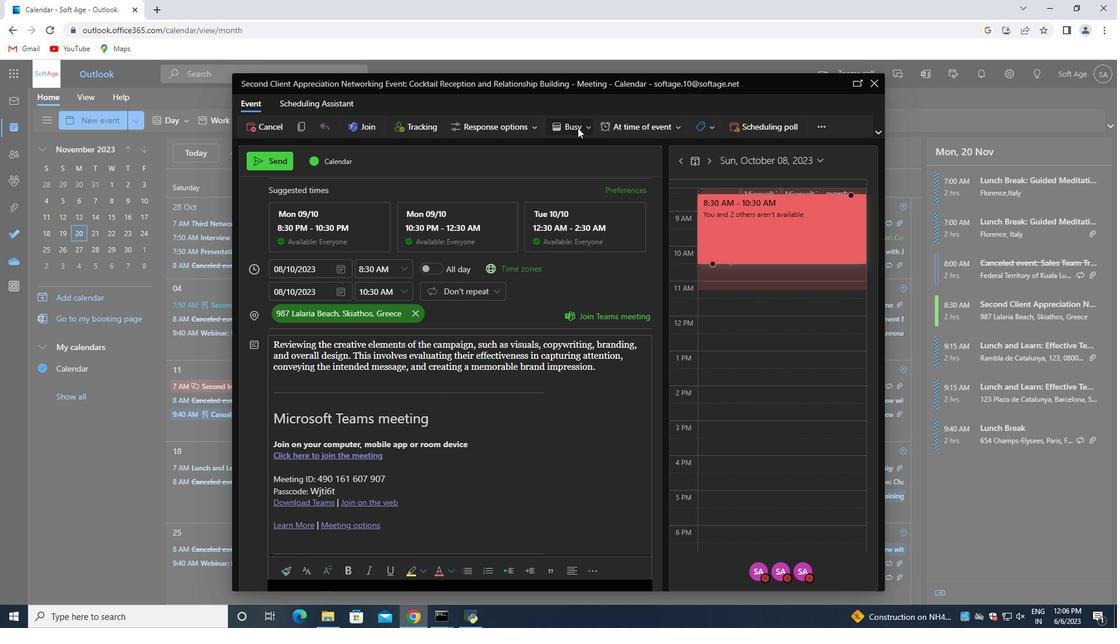 
Action: Mouse moved to (544, 189)
Screenshot: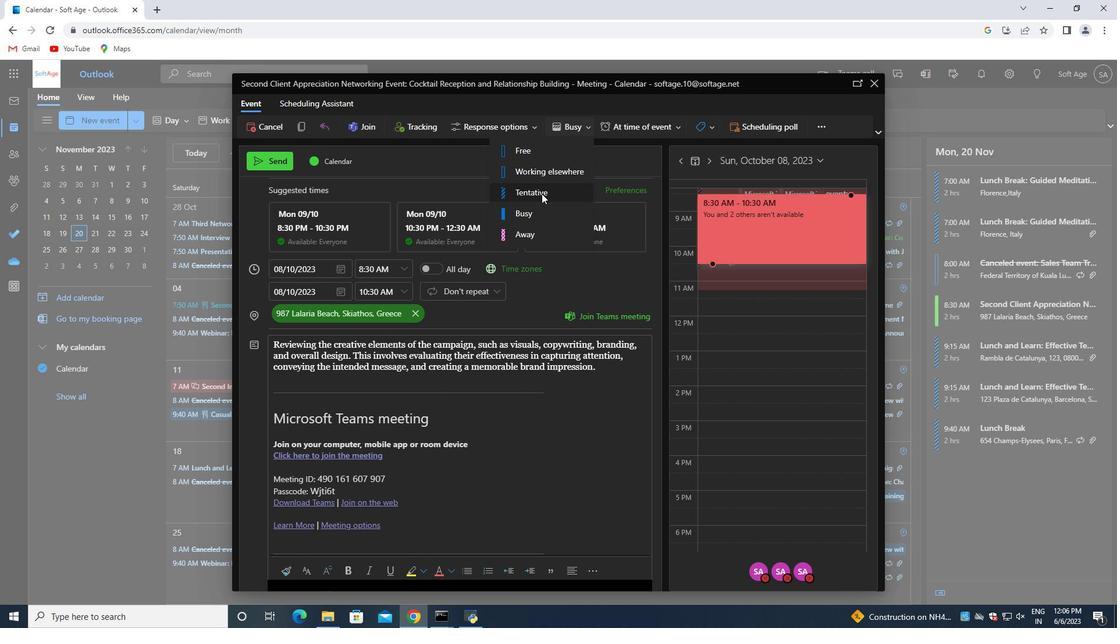 
Action: Mouse pressed left at (544, 189)
Screenshot: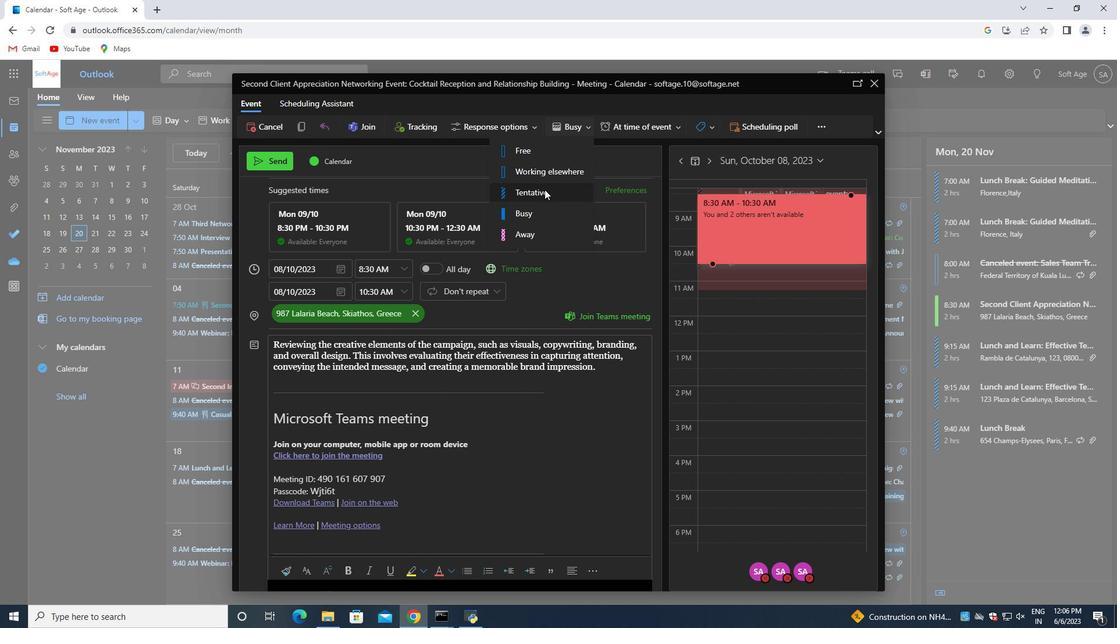 
Action: Mouse moved to (614, 373)
Screenshot: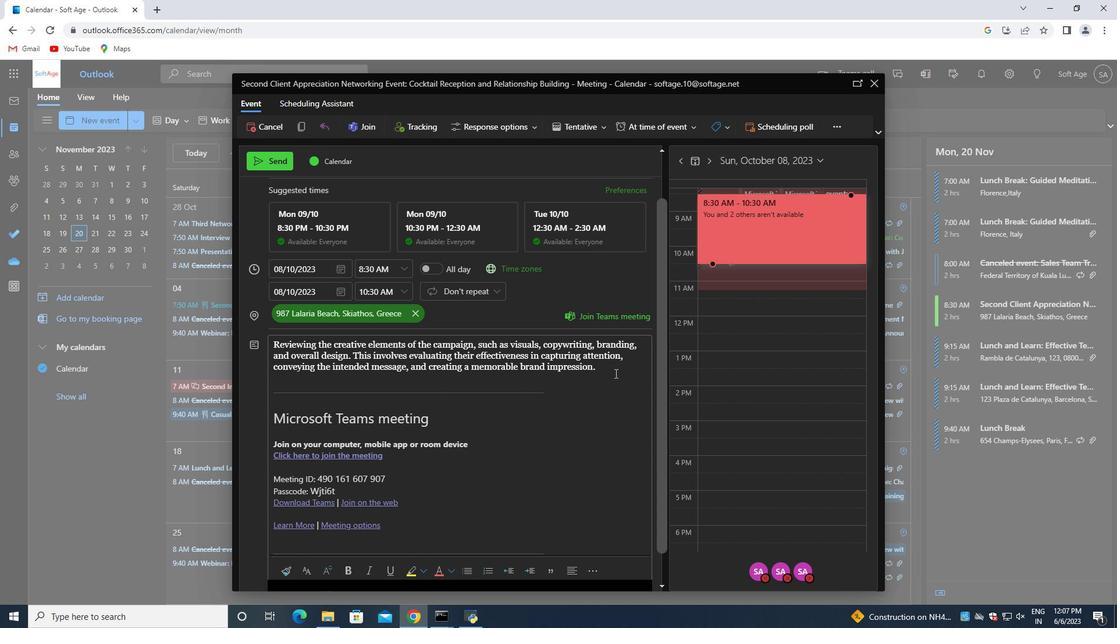 
Action: Mouse pressed left at (614, 373)
Screenshot: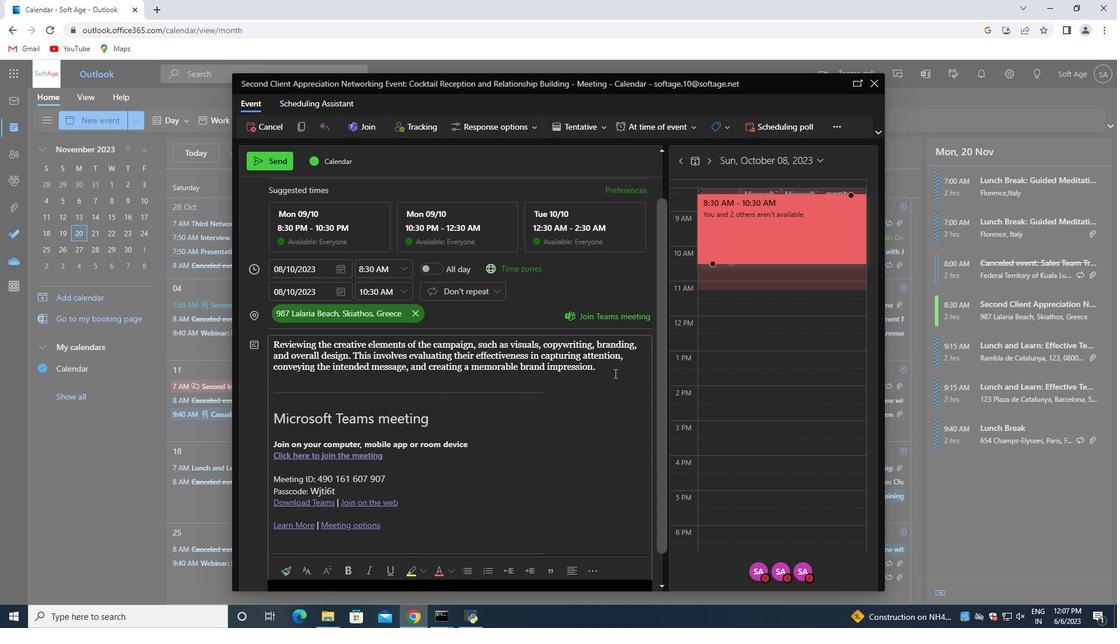 
Action: Mouse moved to (611, 367)
Screenshot: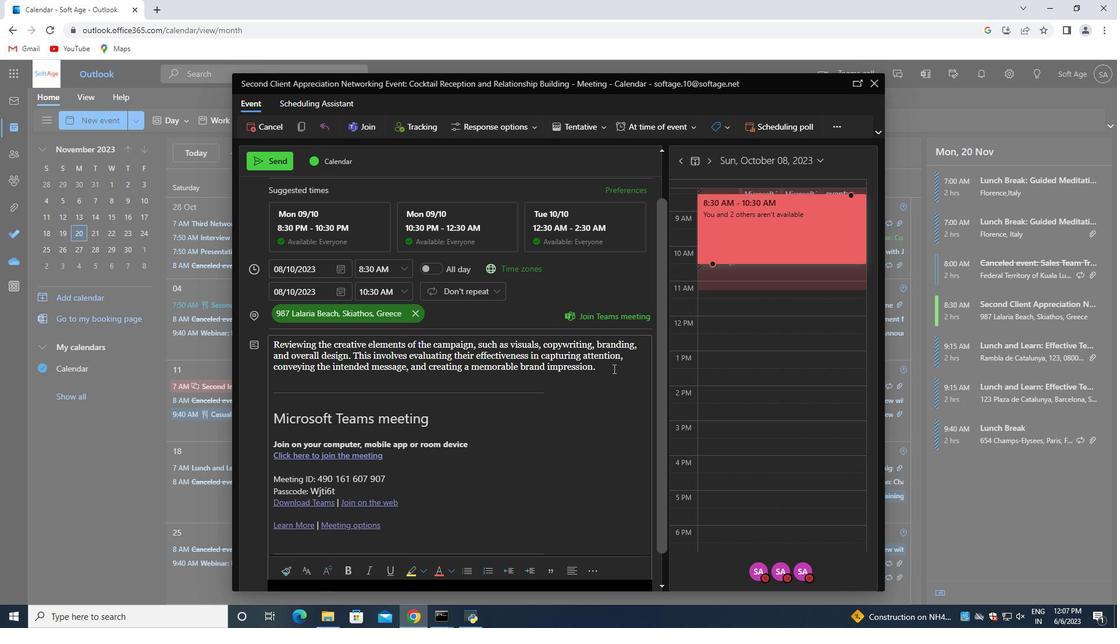 
Action: Mouse pressed left at (611, 367)
Screenshot: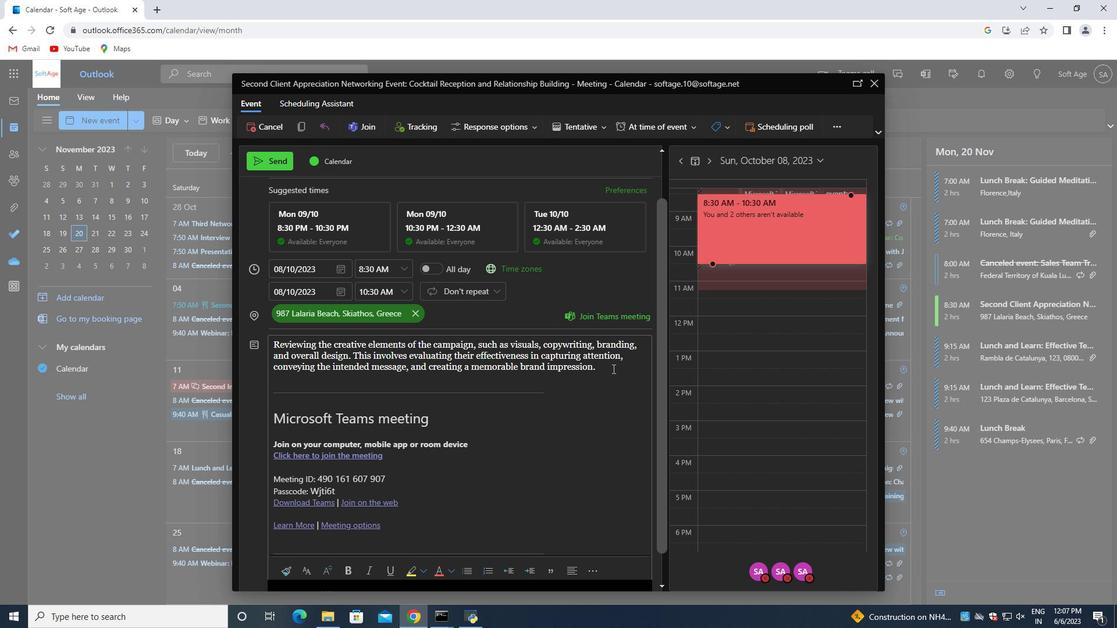 
Action: Mouse moved to (484, 447)
Screenshot: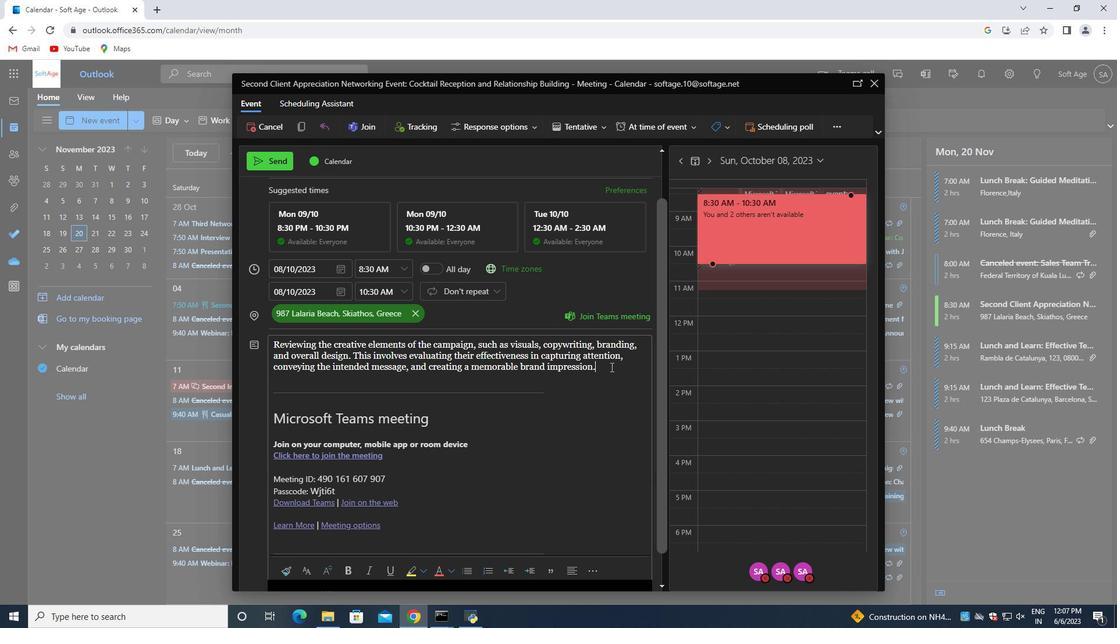 
Action: Mouse scrolled (484, 446) with delta (0, 0)
Screenshot: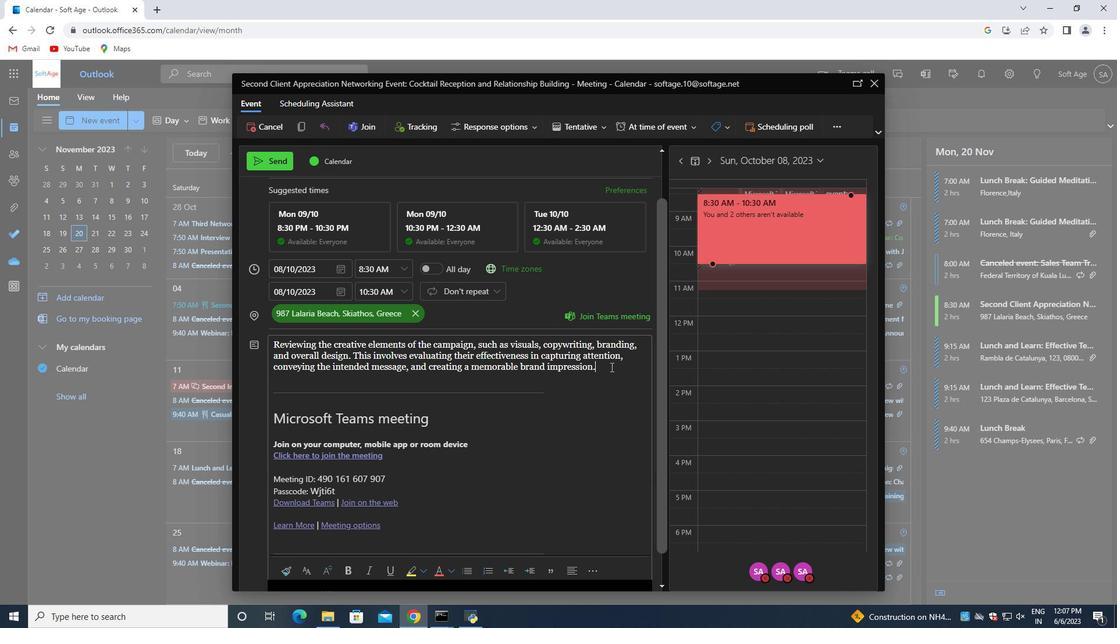 
Action: Mouse moved to (471, 457)
Screenshot: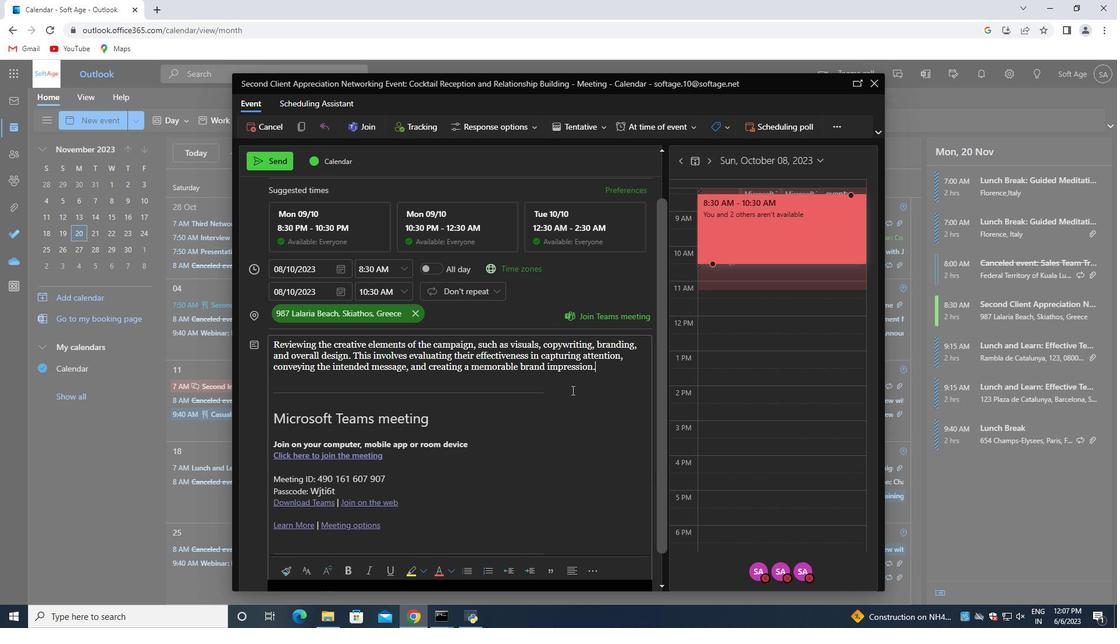 
Action: Mouse scrolled (471, 456) with delta (0, 0)
Screenshot: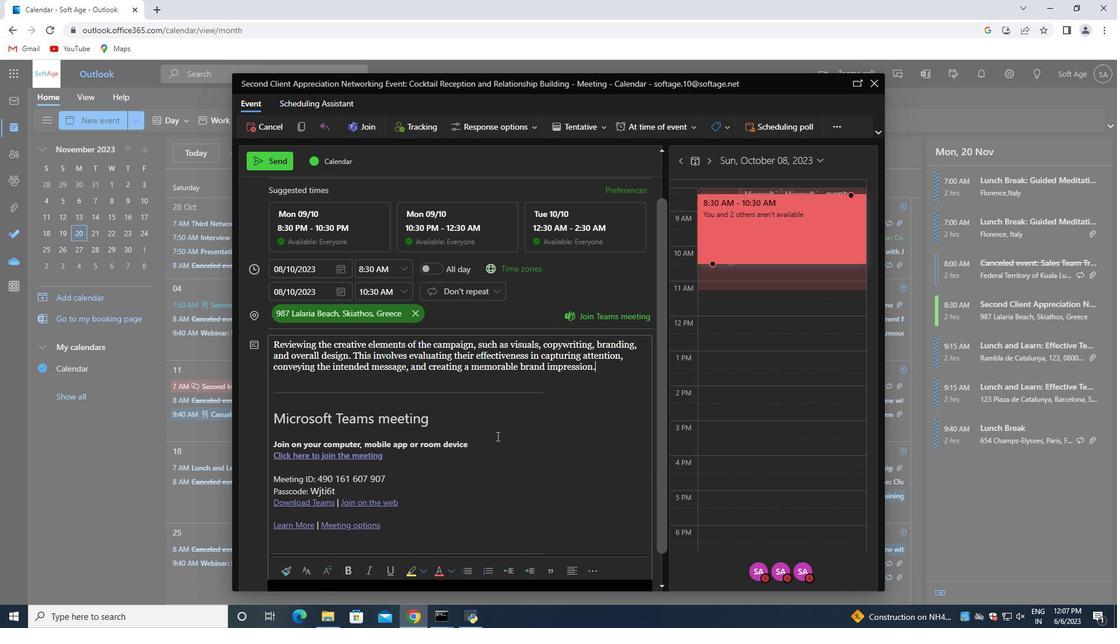 
Action: Mouse moved to (467, 459)
Screenshot: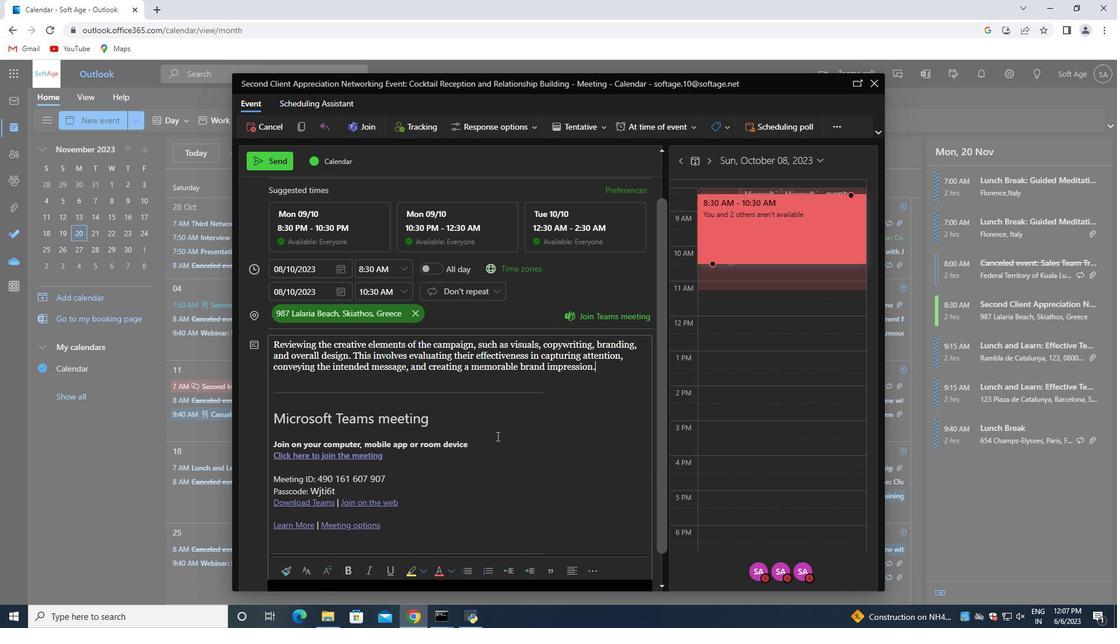 
Action: Mouse scrolled (467, 459) with delta (0, 0)
Screenshot: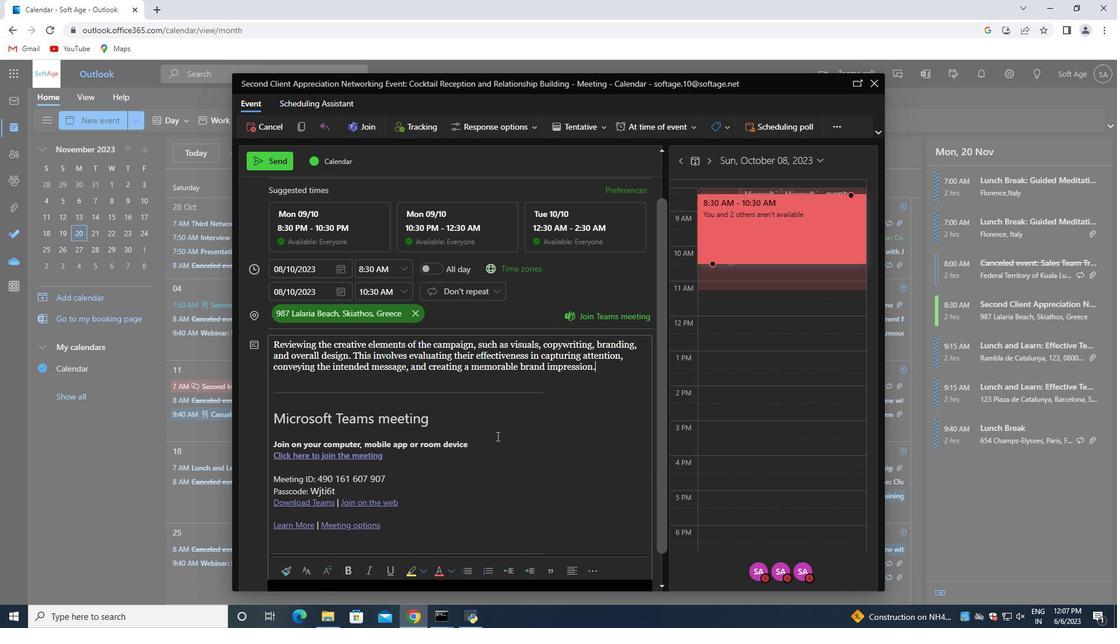 
Action: Mouse moved to (462, 463)
Screenshot: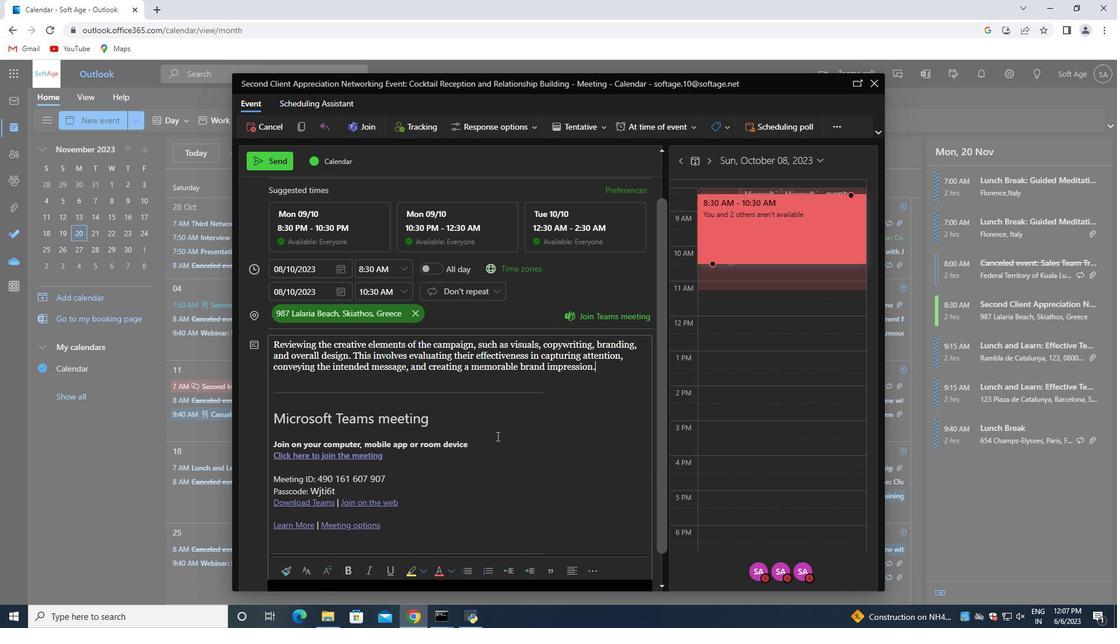 
Action: Mouse scrolled (462, 462) with delta (0, 0)
Screenshot: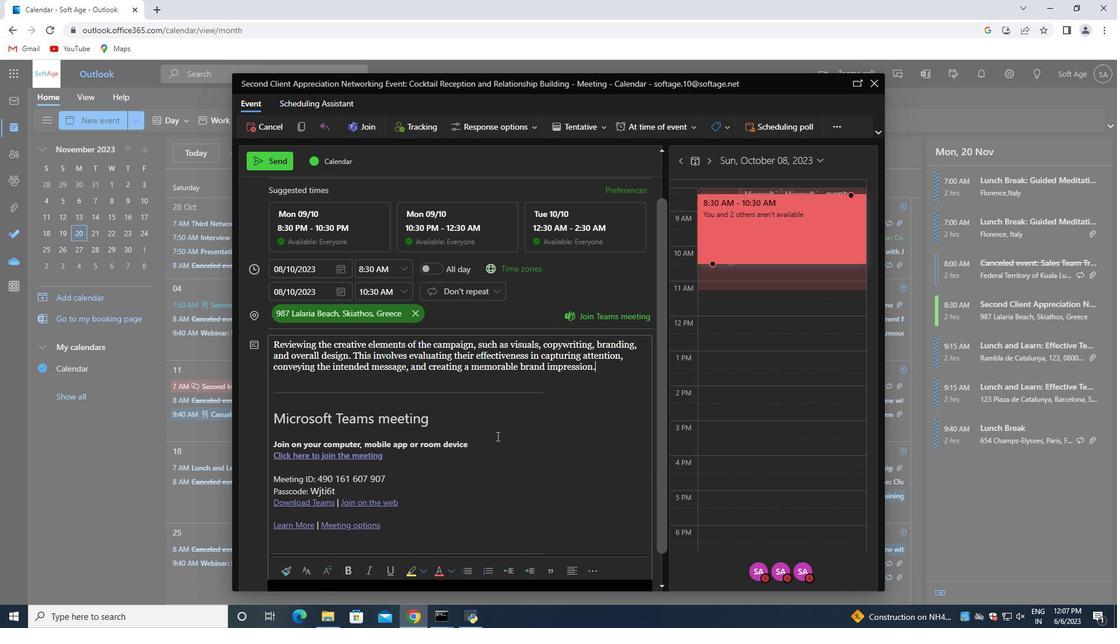 
Action: Mouse moved to (330, 572)
Screenshot: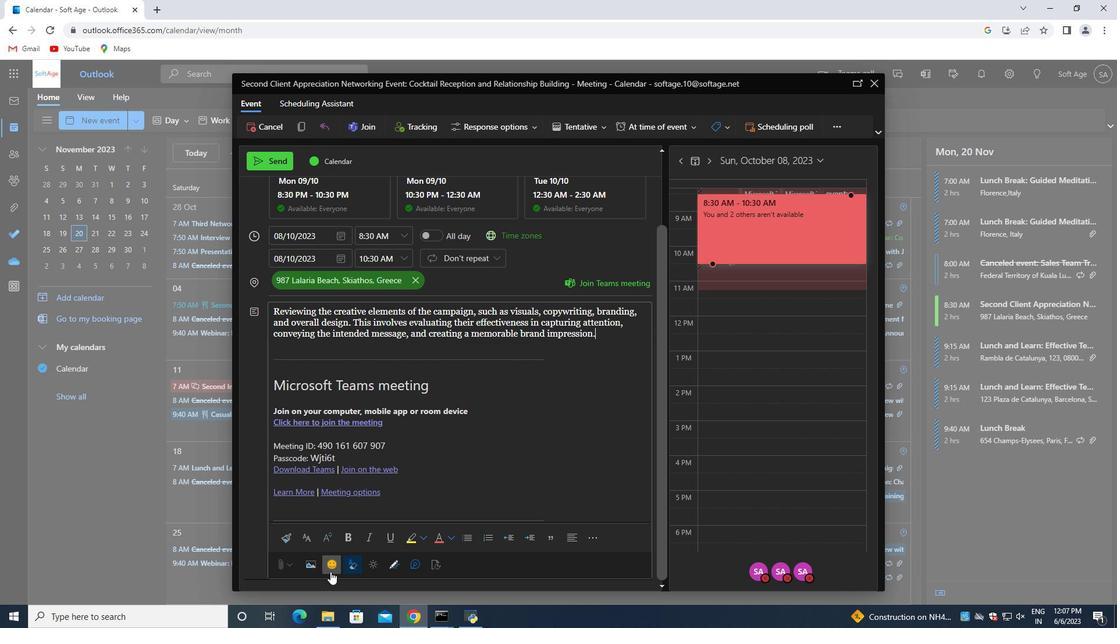 
Action: Mouse pressed left at (330, 572)
Screenshot: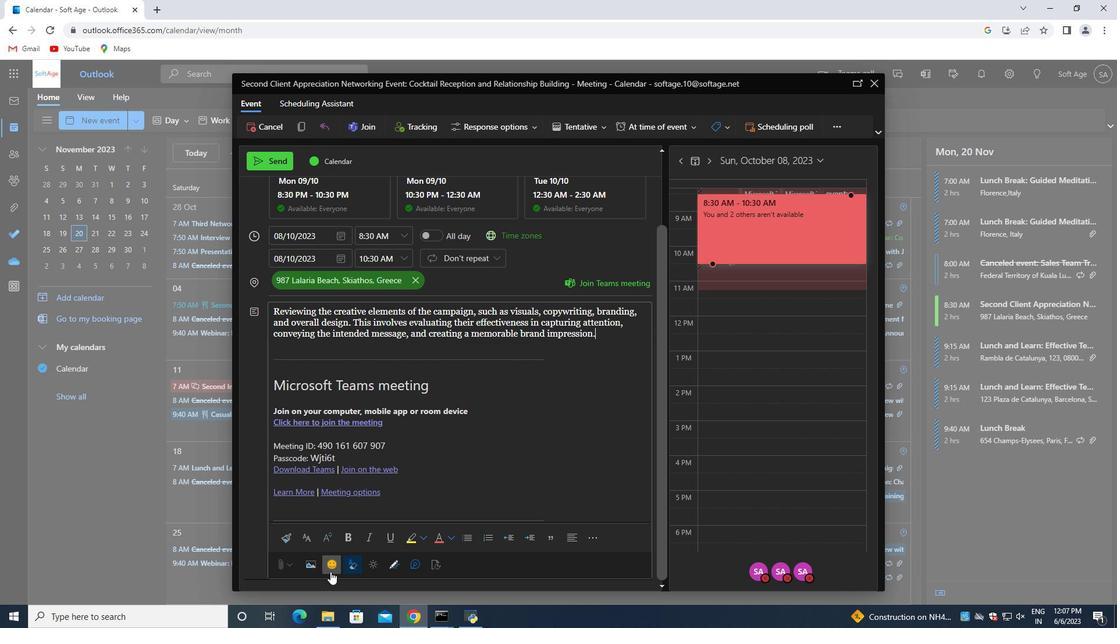 
Action: Mouse moved to (845, 246)
Screenshot: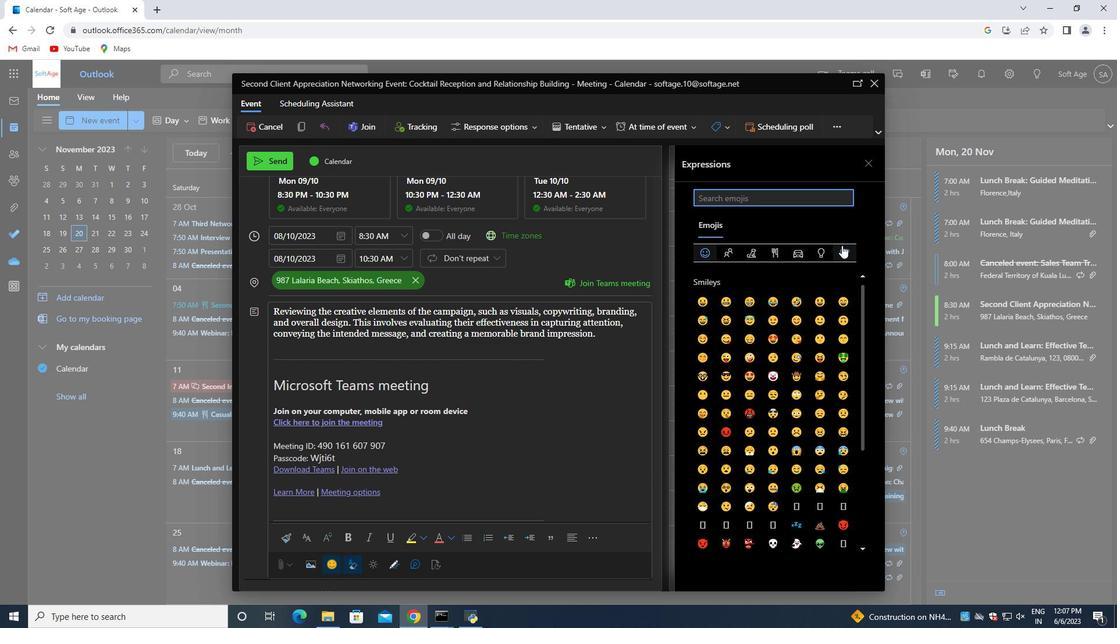 
Action: Mouse pressed left at (845, 246)
Screenshot: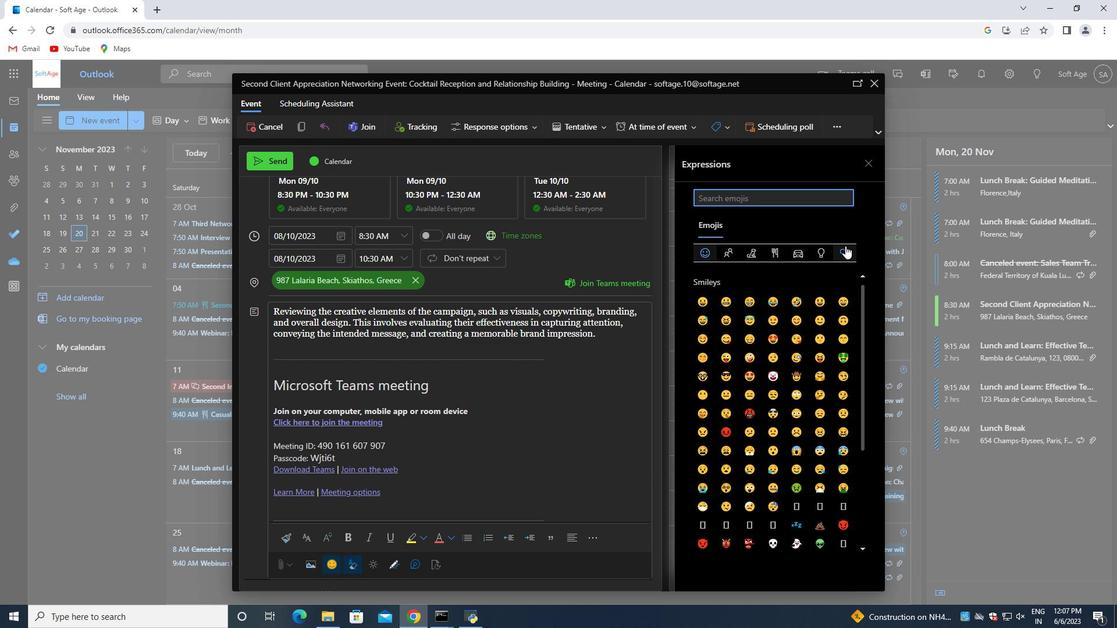 
Action: Mouse moved to (821, 302)
Screenshot: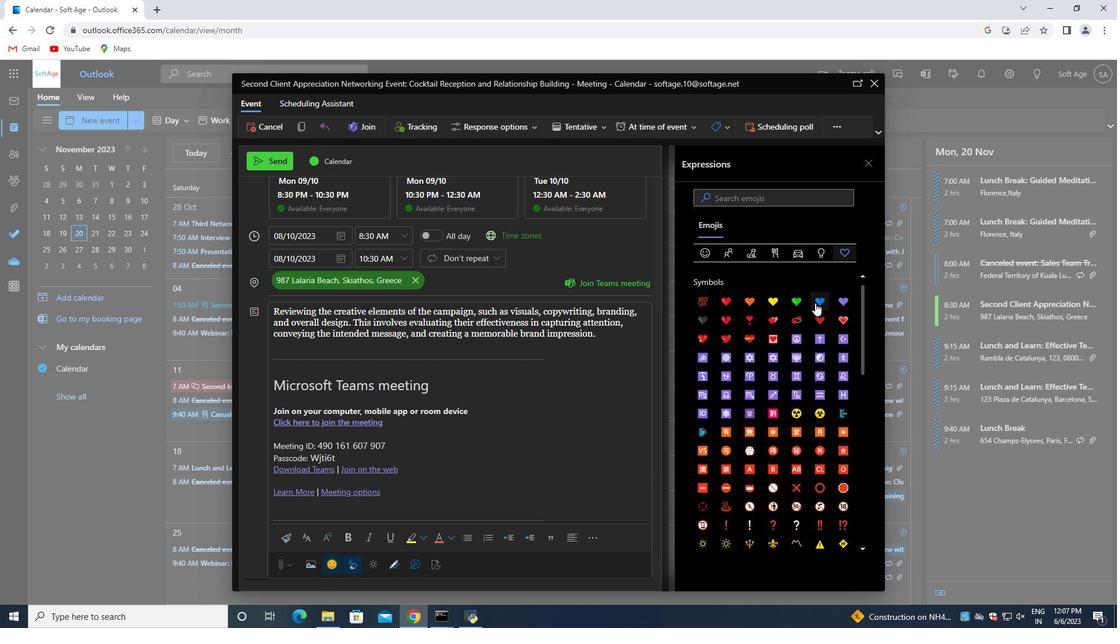 
Action: Mouse pressed left at (821, 302)
Screenshot: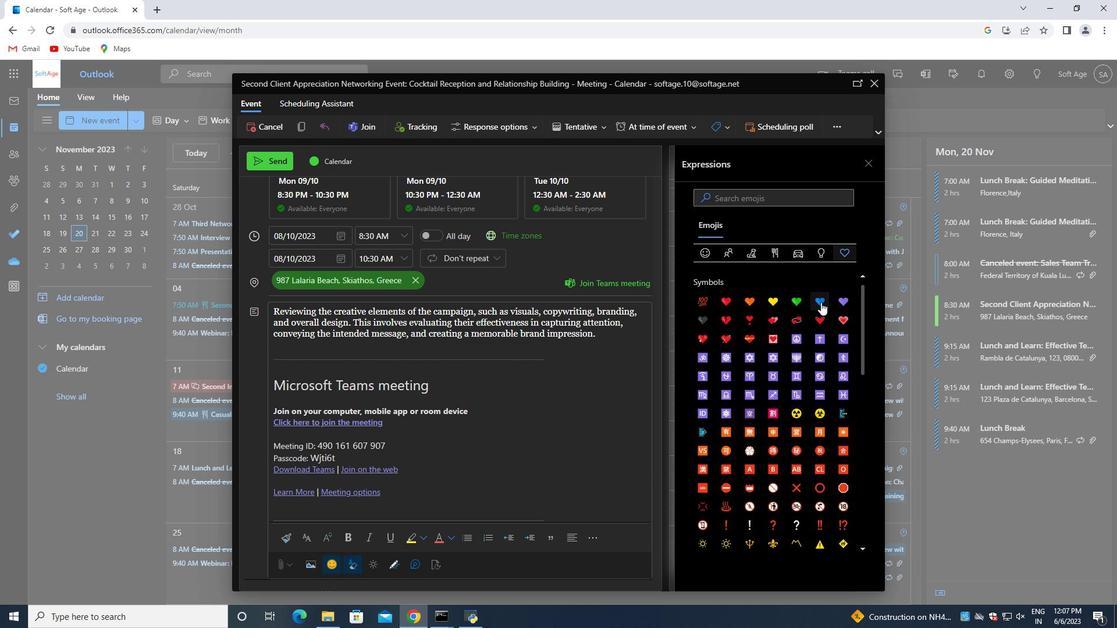 
Action: Mouse moved to (535, 300)
Screenshot: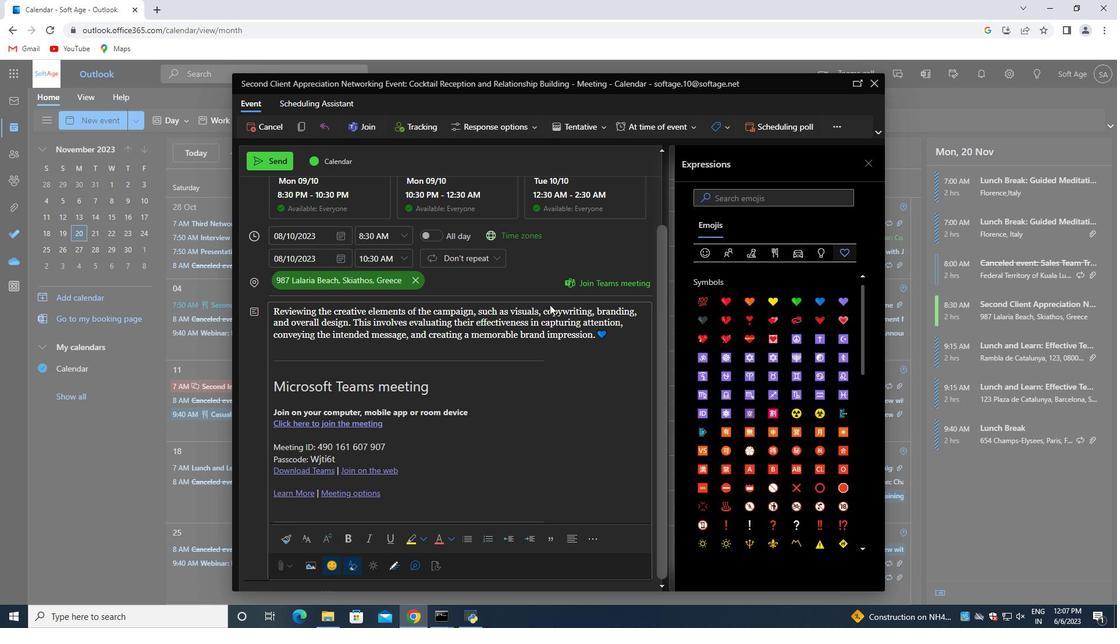 
Action: Mouse scrolled (535, 300) with delta (0, 0)
Screenshot: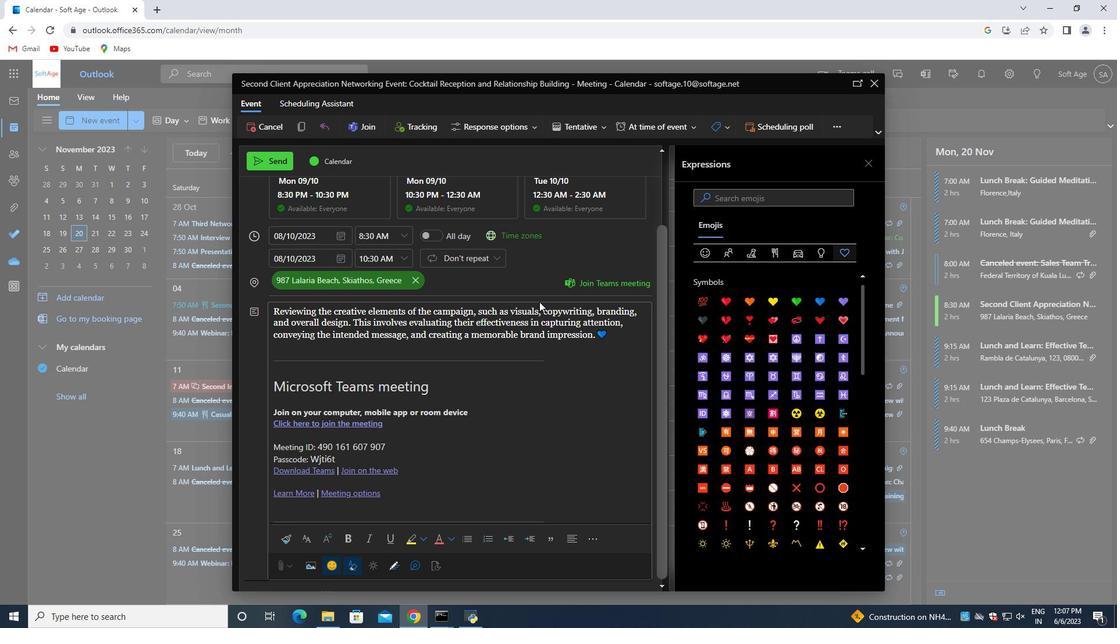 
Action: Mouse scrolled (535, 300) with delta (0, 0)
Screenshot: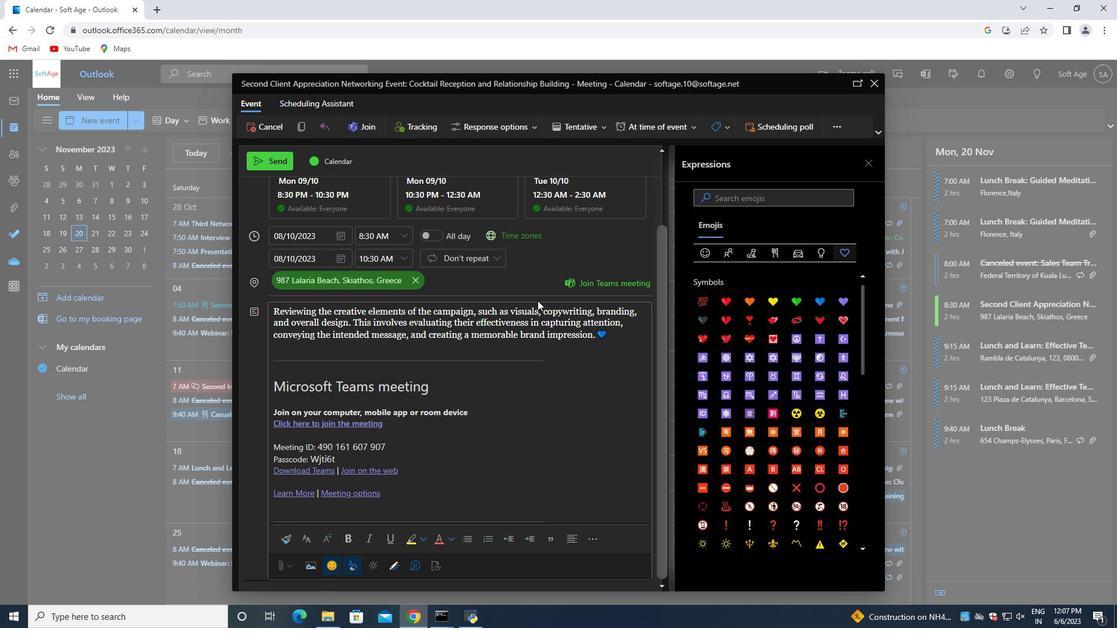 
Action: Mouse scrolled (535, 300) with delta (0, 0)
Screenshot: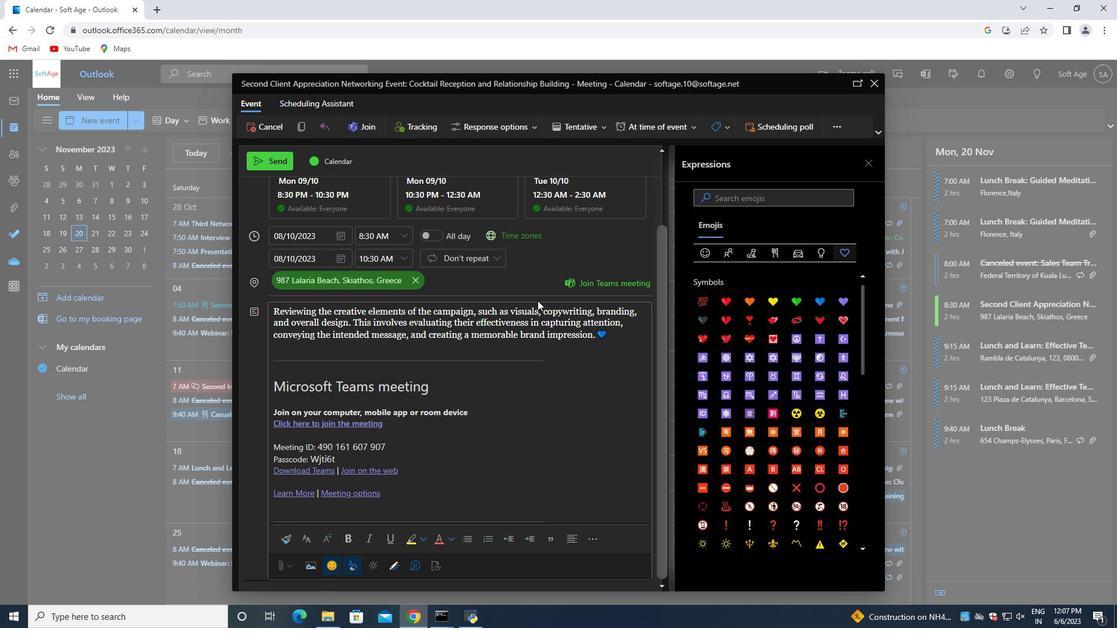 
Action: Mouse scrolled (535, 300) with delta (0, 0)
Screenshot: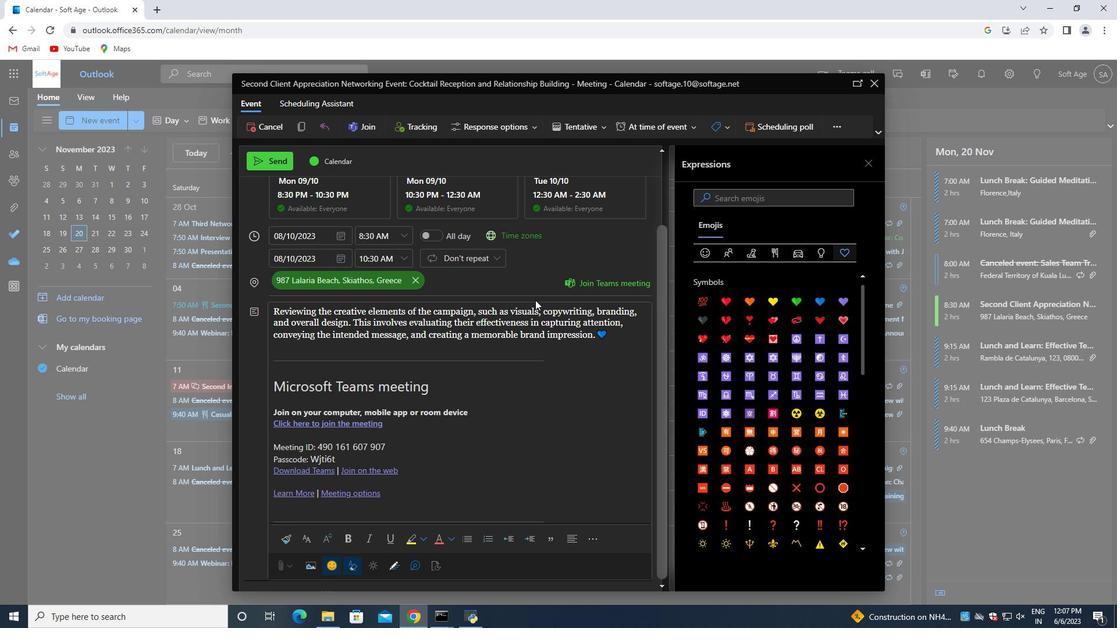 
Action: Mouse moved to (869, 158)
Screenshot: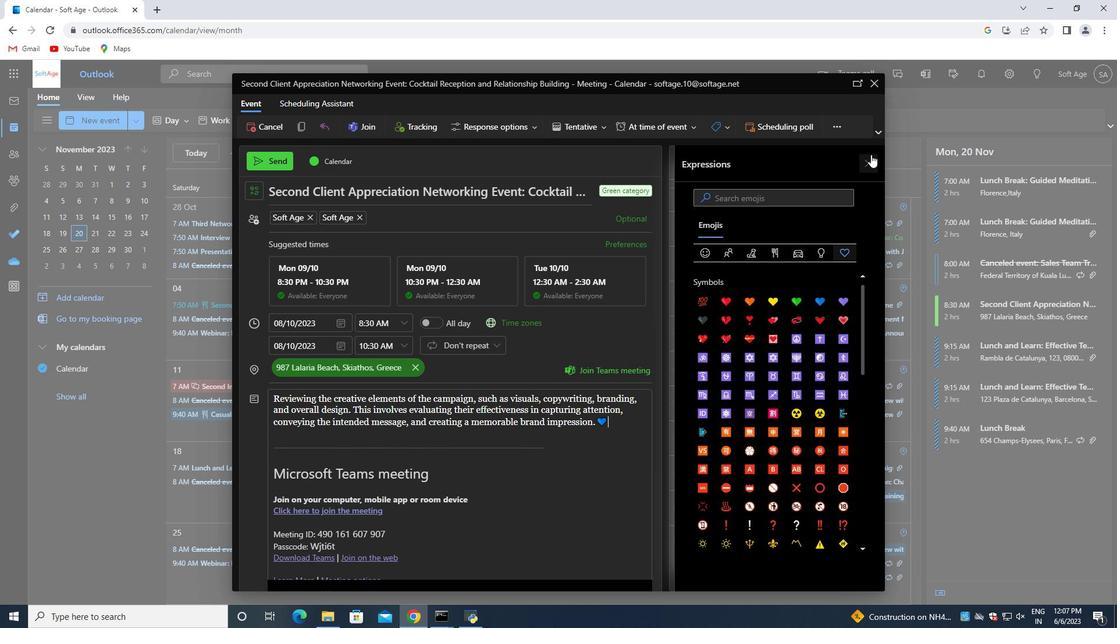 
Action: Mouse pressed left at (869, 158)
Screenshot: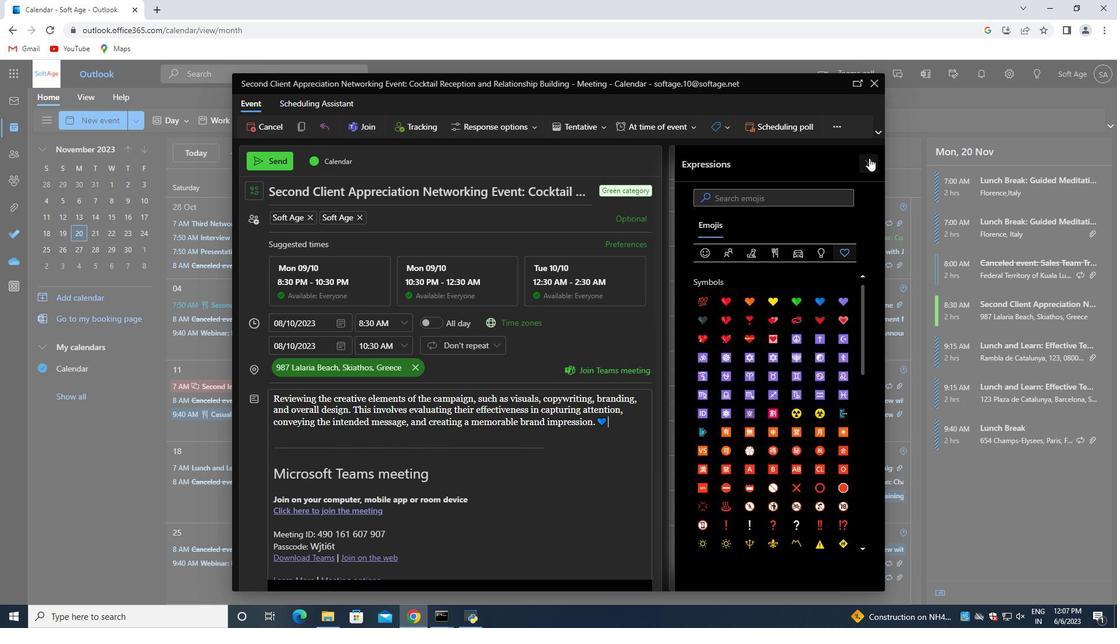 
Action: Mouse moved to (438, 218)
Screenshot: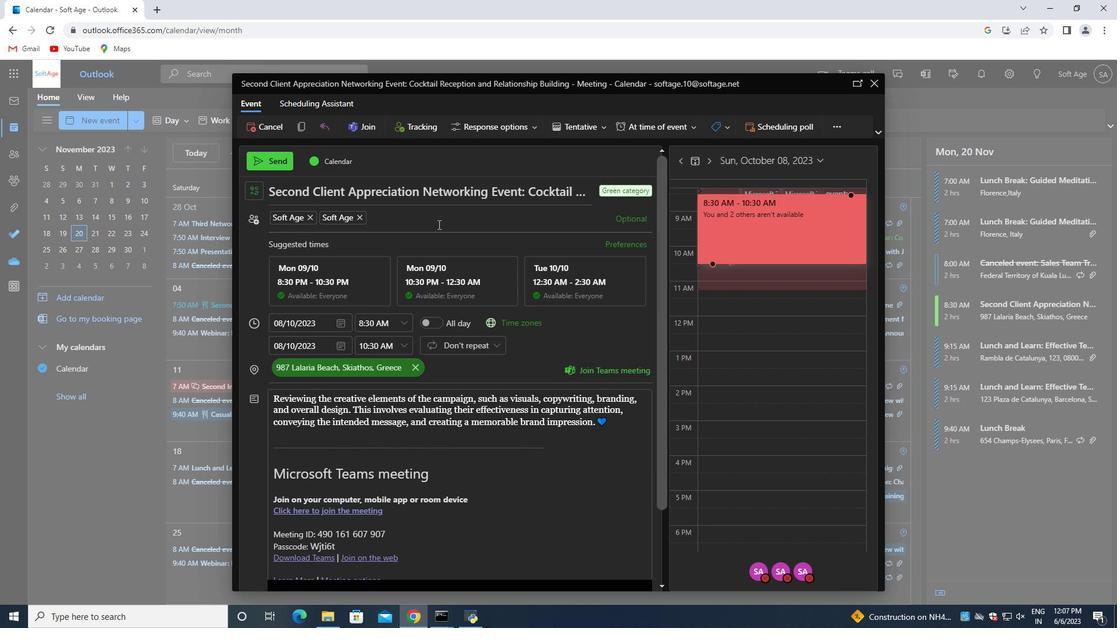 
Action: Mouse pressed left at (438, 218)
Screenshot: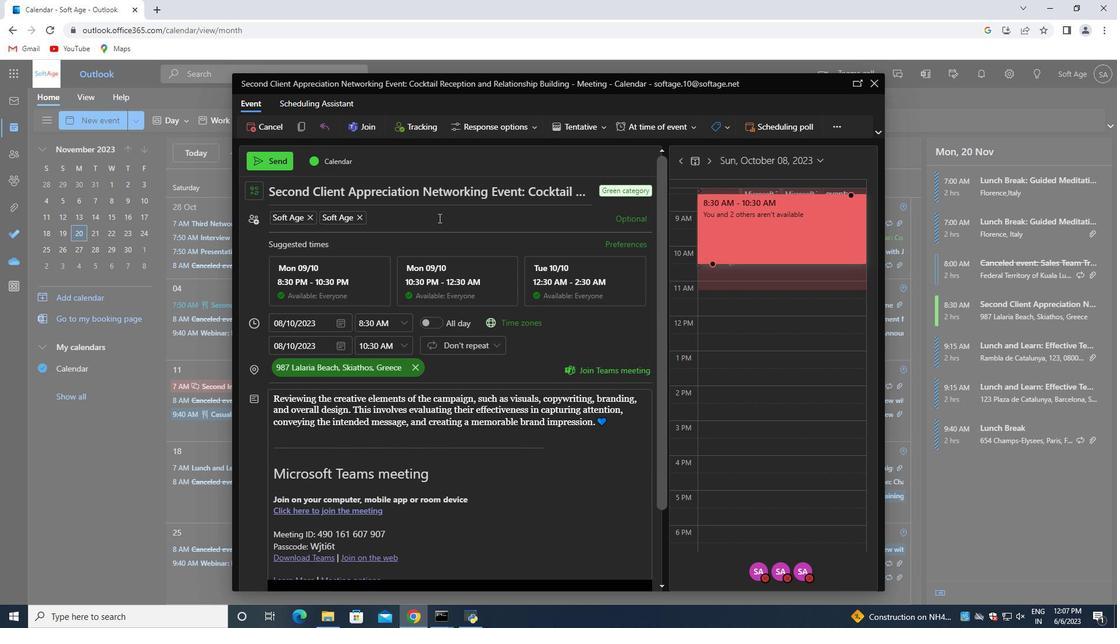 
Action: Key pressed softage.5<Key.shift>@softage.net<Key.enter>
Screenshot: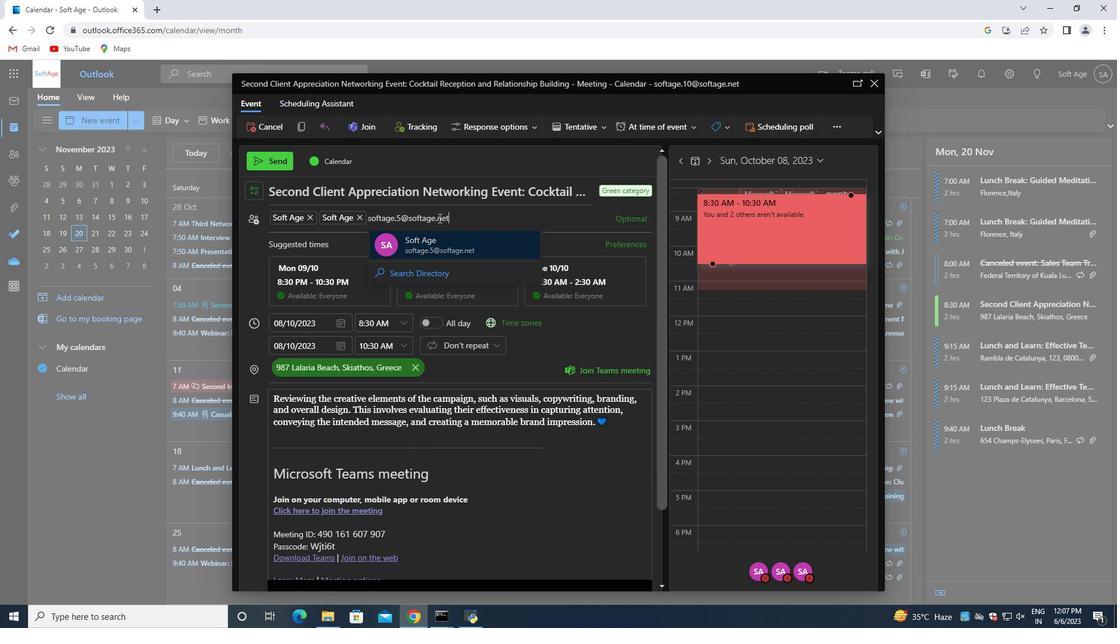 
Action: Mouse moved to (407, 240)
Screenshot: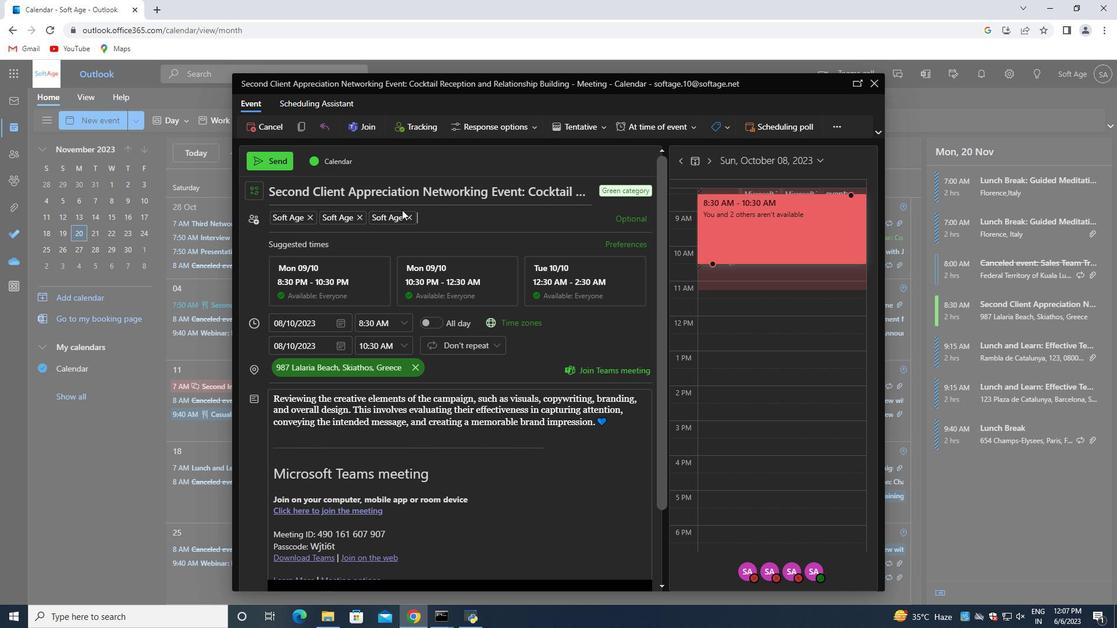 
Action: Mouse scrolled (407, 239) with delta (0, 0)
Screenshot: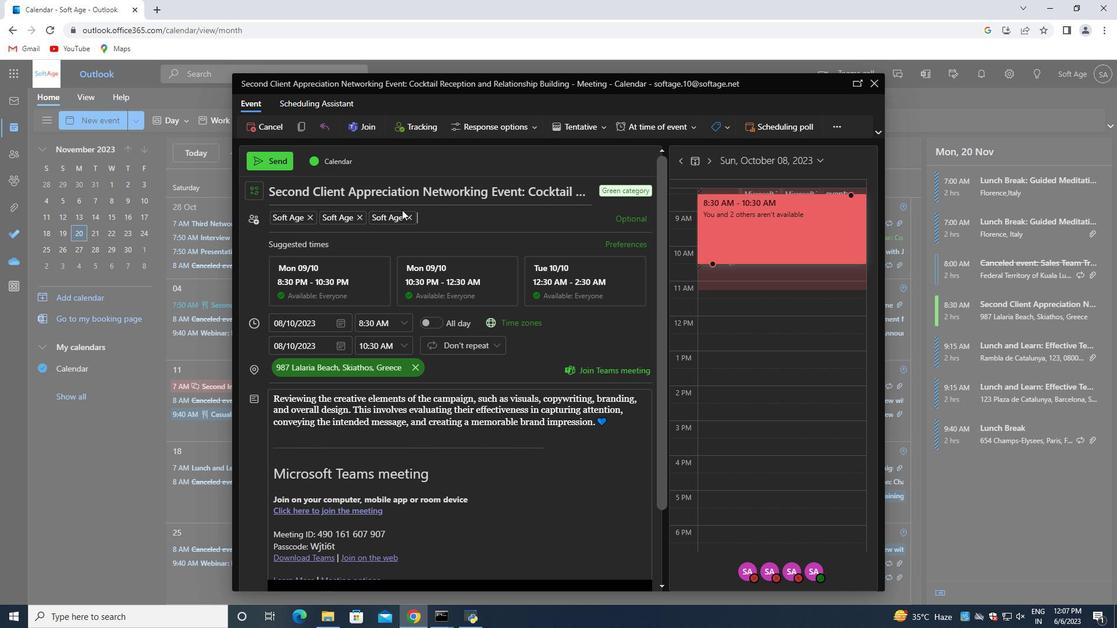 
Action: Mouse moved to (410, 252)
Screenshot: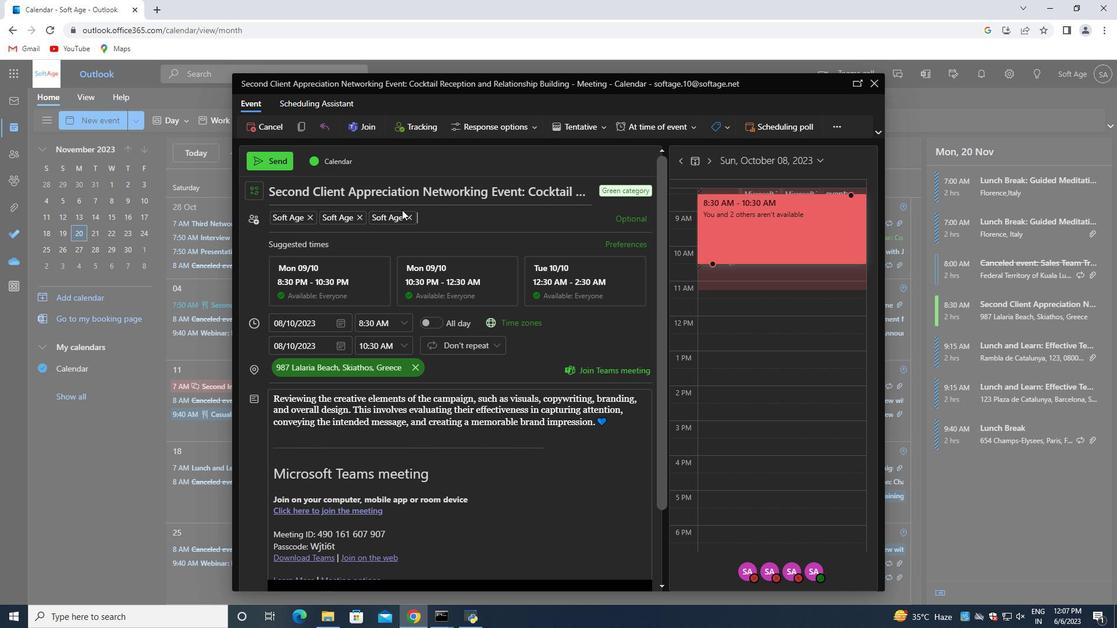 
Action: Mouse scrolled (410, 251) with delta (0, 0)
Screenshot: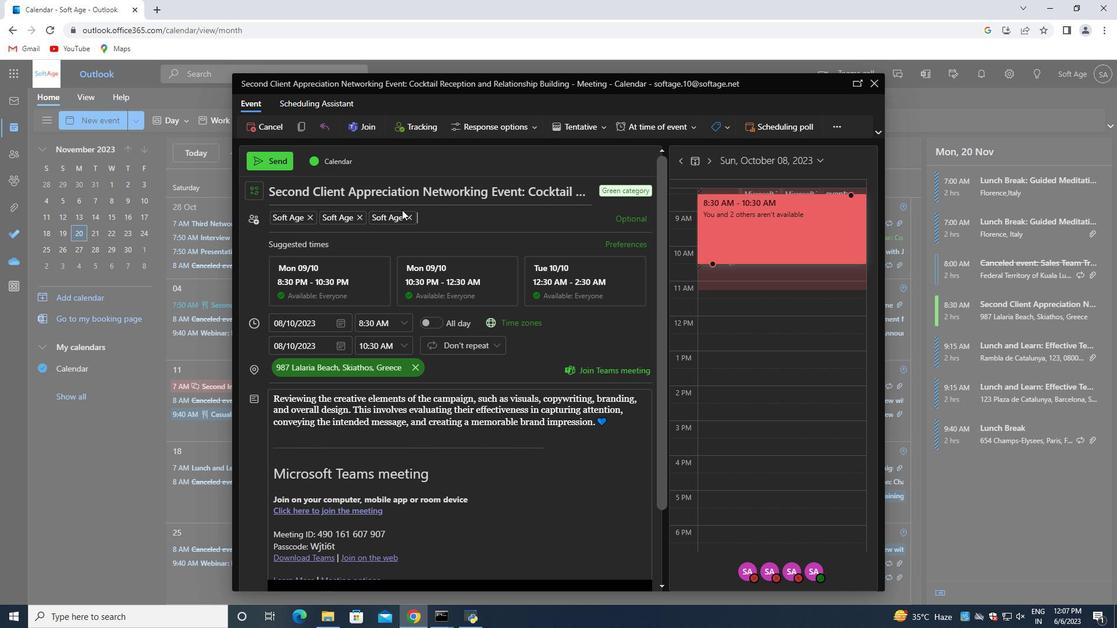 
Action: Mouse moved to (435, 284)
Screenshot: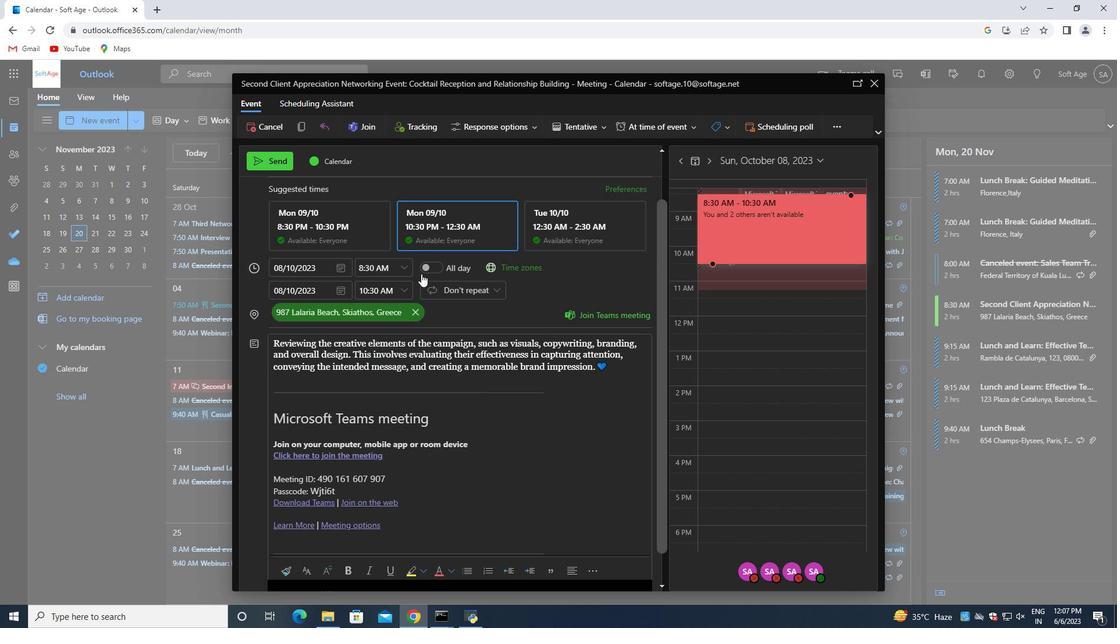 
Action: Mouse scrolled (422, 276) with delta (0, 0)
Screenshot: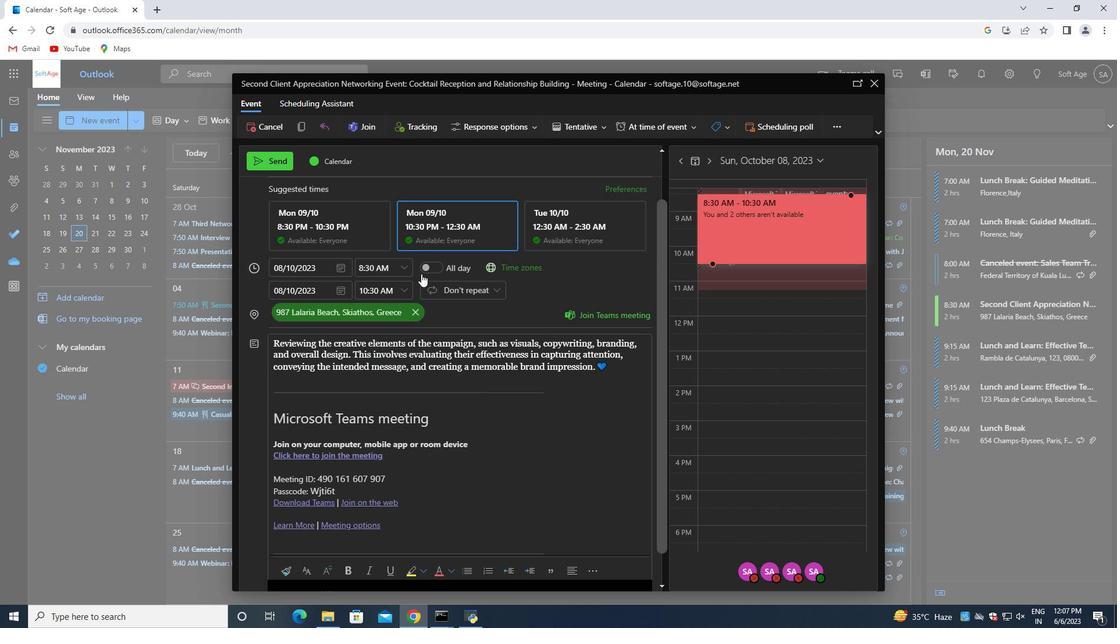 
Action: Mouse moved to (608, 331)
Screenshot: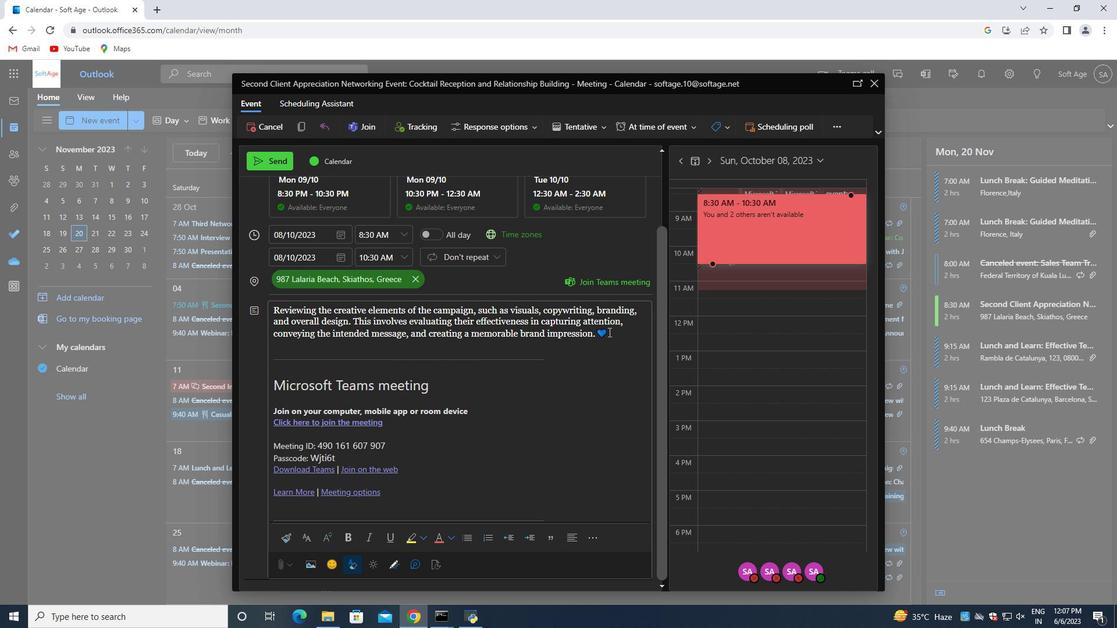 
Action: Mouse pressed left at (608, 331)
Screenshot: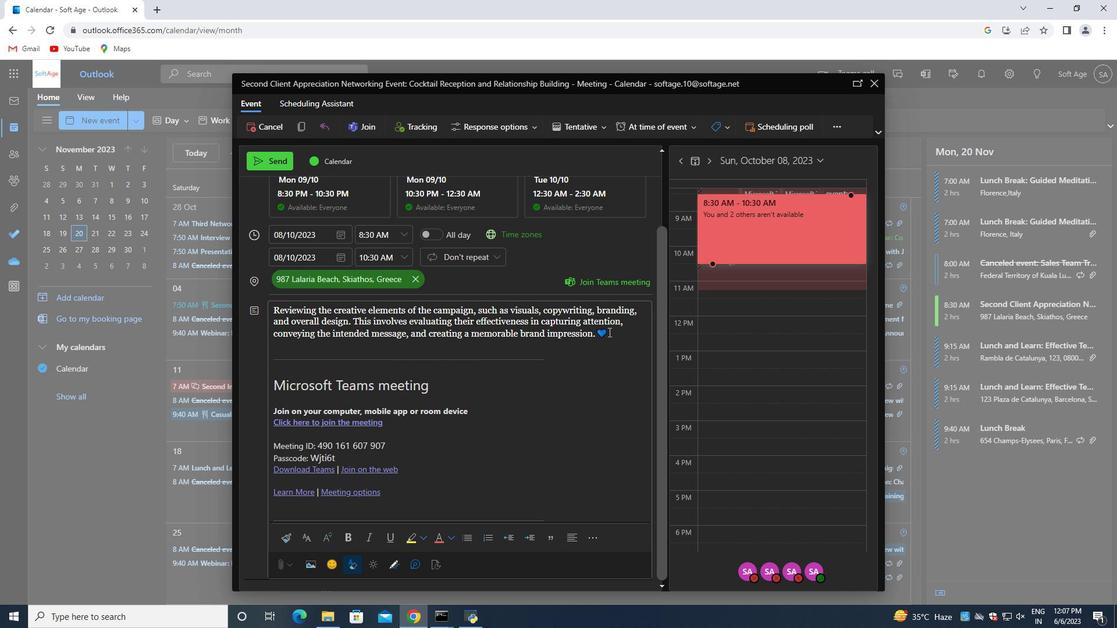 
Action: Mouse moved to (480, 426)
Screenshot: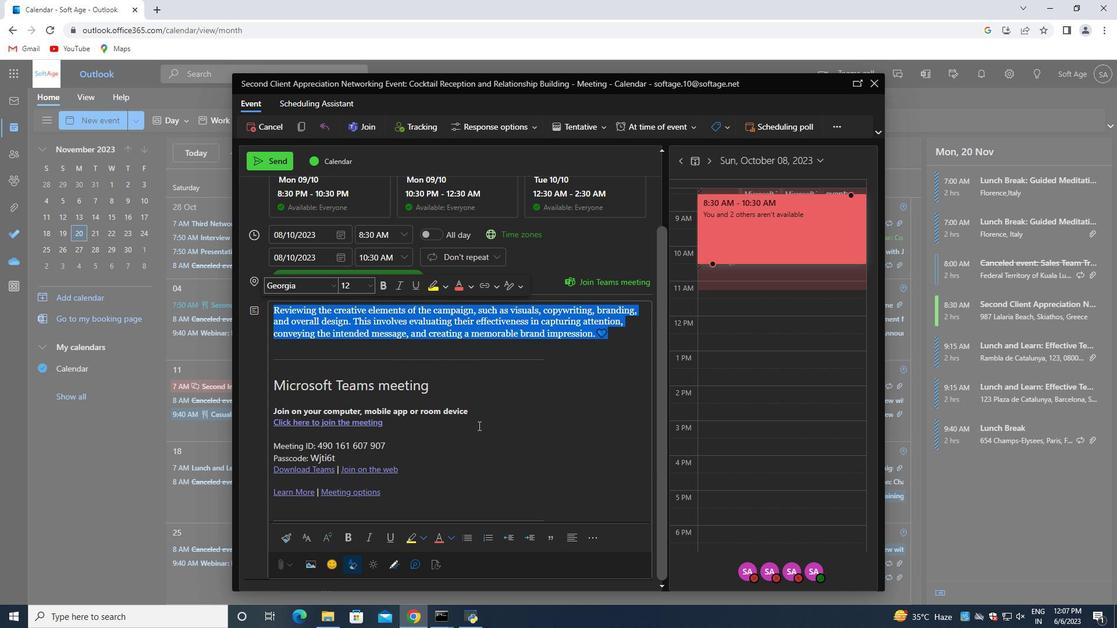 
Action: Mouse scrolled (480, 425) with delta (0, 0)
Screenshot: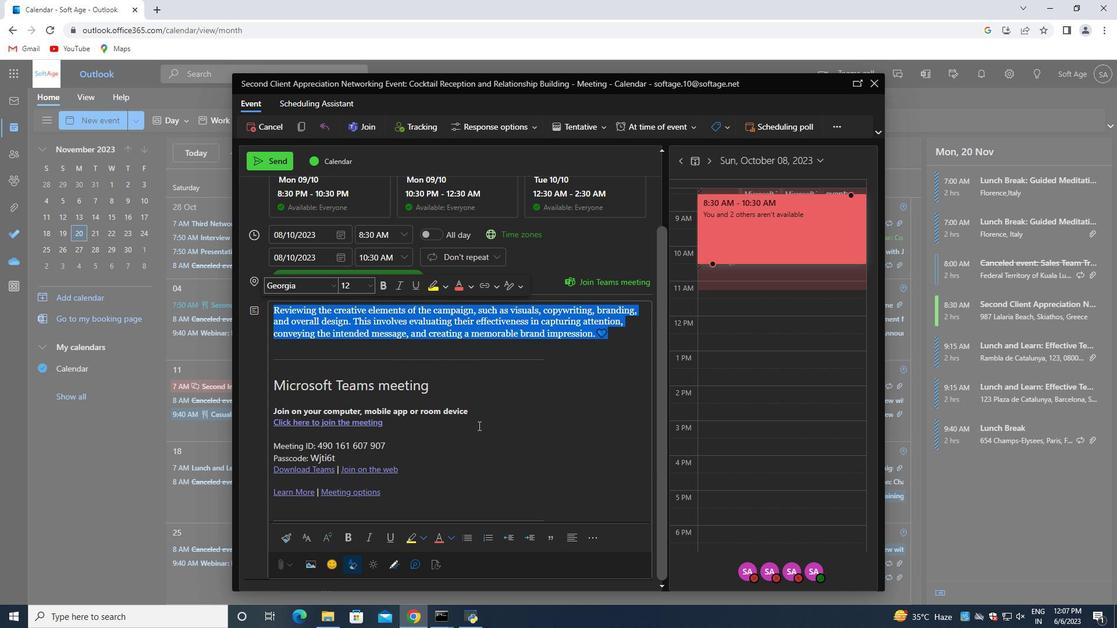 
Action: Mouse moved to (594, 541)
Screenshot: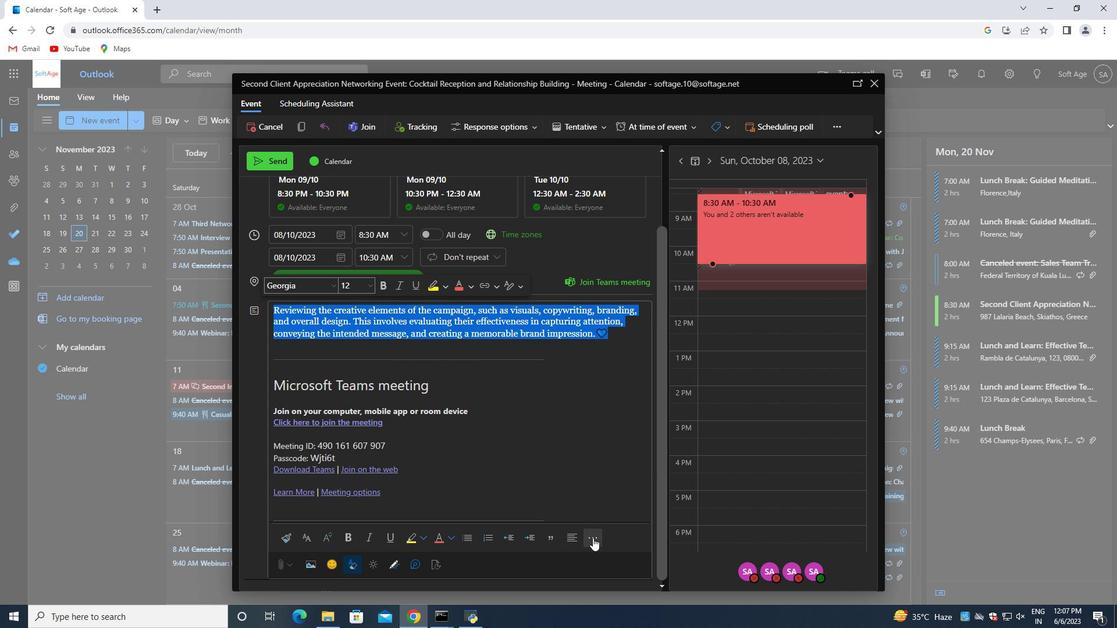 
Action: Mouse pressed left at (594, 541)
Screenshot: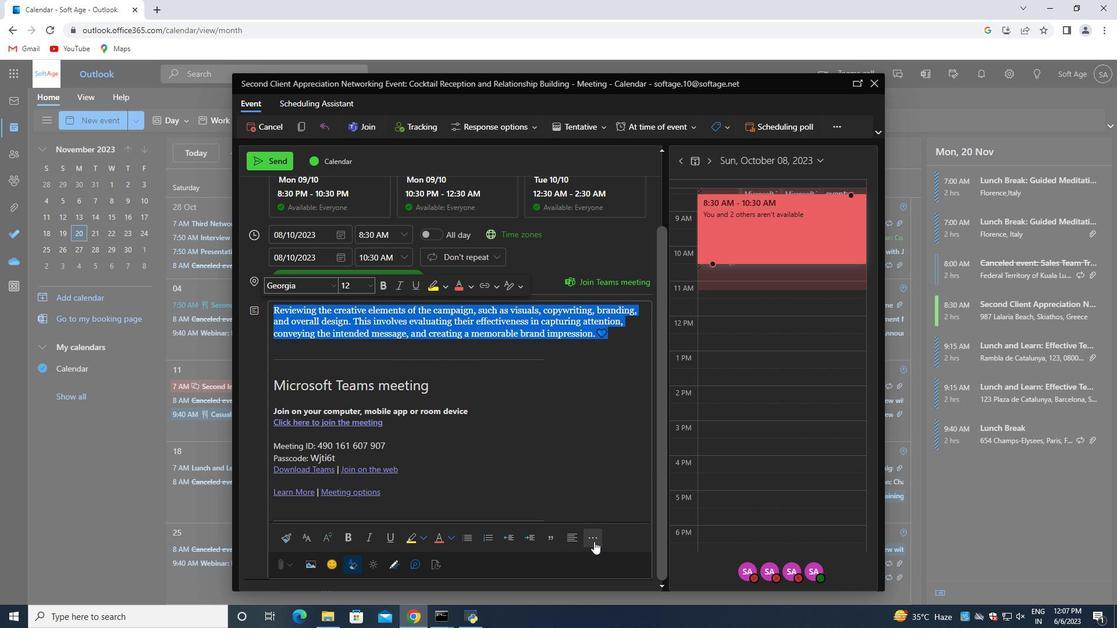 
Action: Mouse moved to (571, 457)
Screenshot: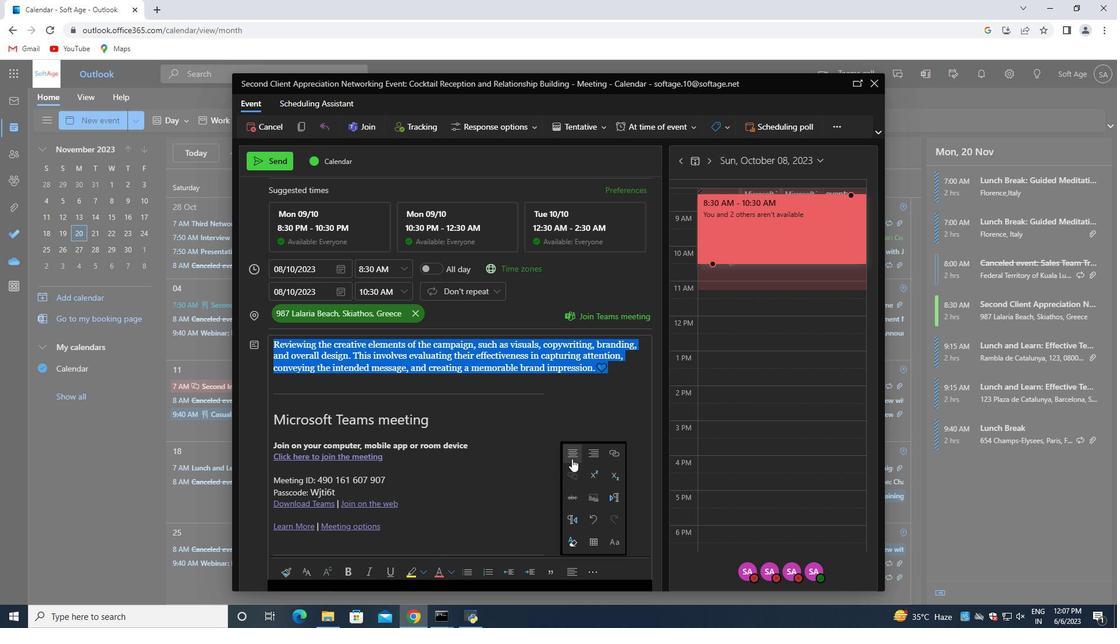
Action: Mouse pressed left at (571, 457)
Screenshot: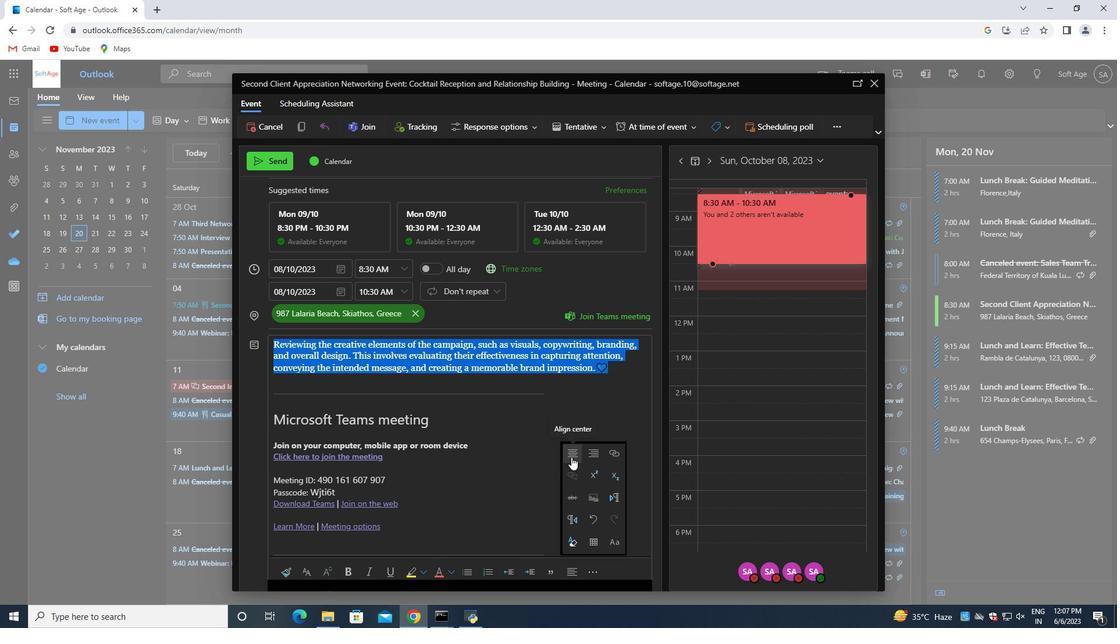 
Action: Mouse moved to (380, 530)
Screenshot: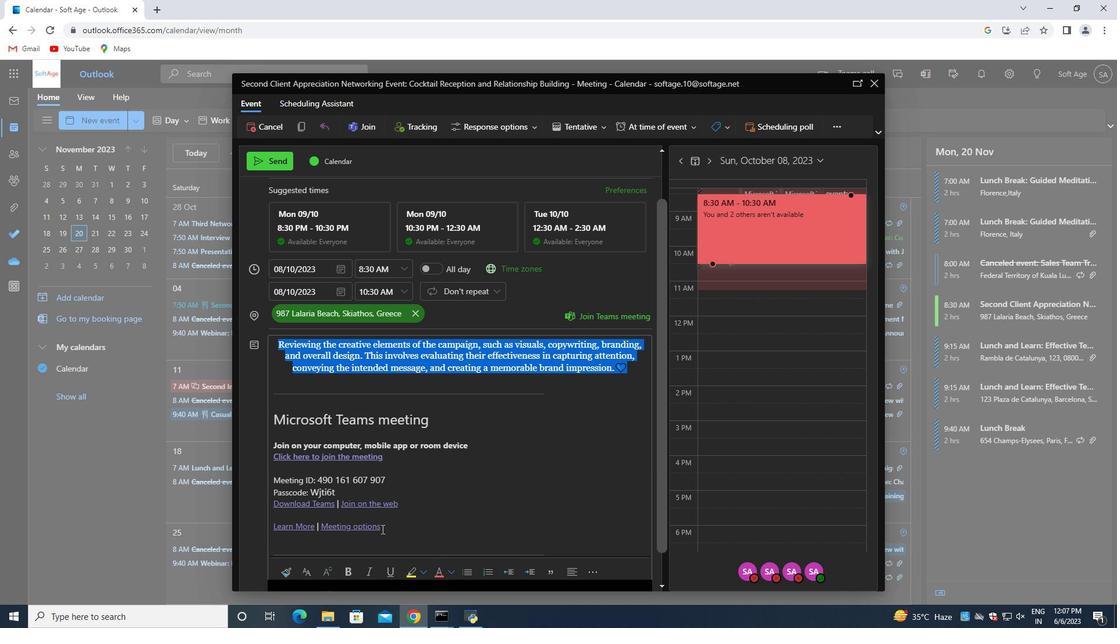 
Action: Mouse scrolled (380, 529) with delta (0, 0)
Screenshot: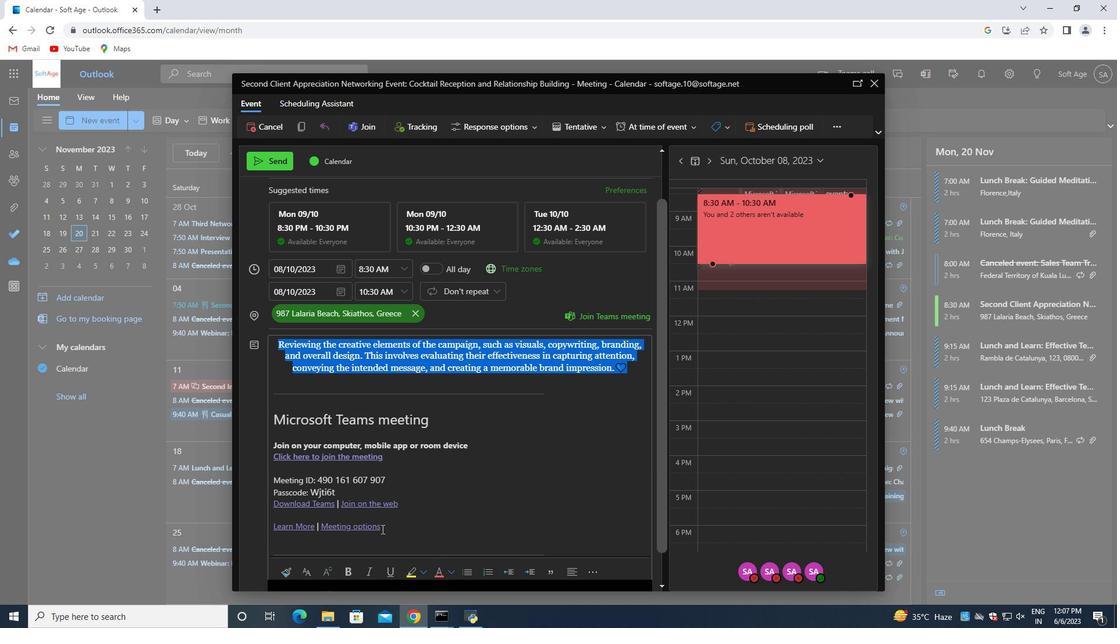 
Action: Mouse moved to (374, 533)
Screenshot: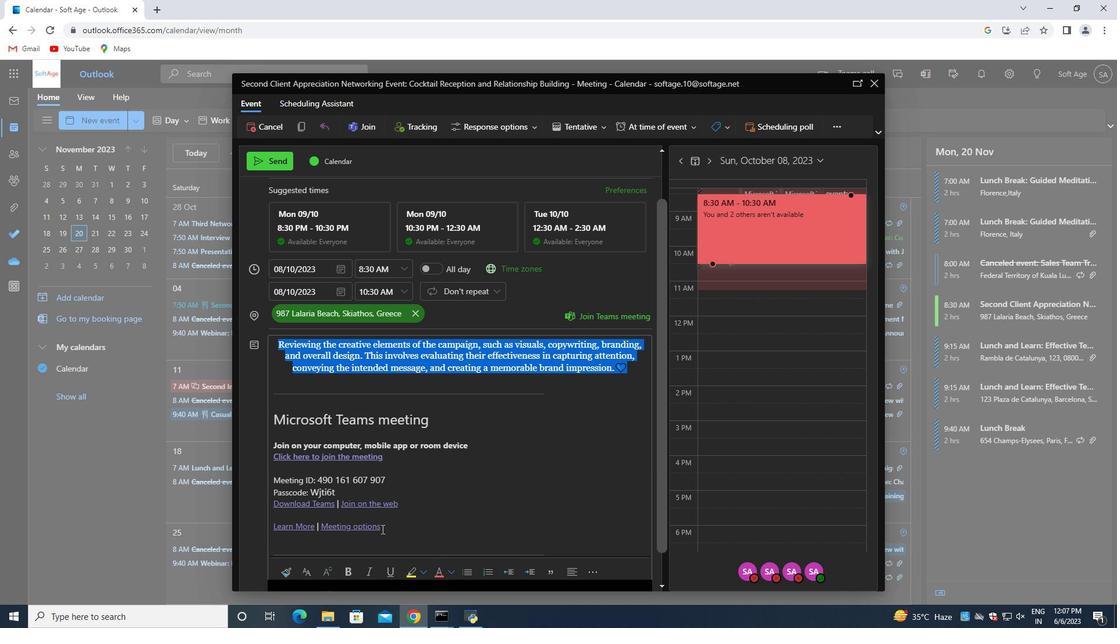 
Action: Mouse scrolled (374, 533) with delta (0, 0)
Screenshot: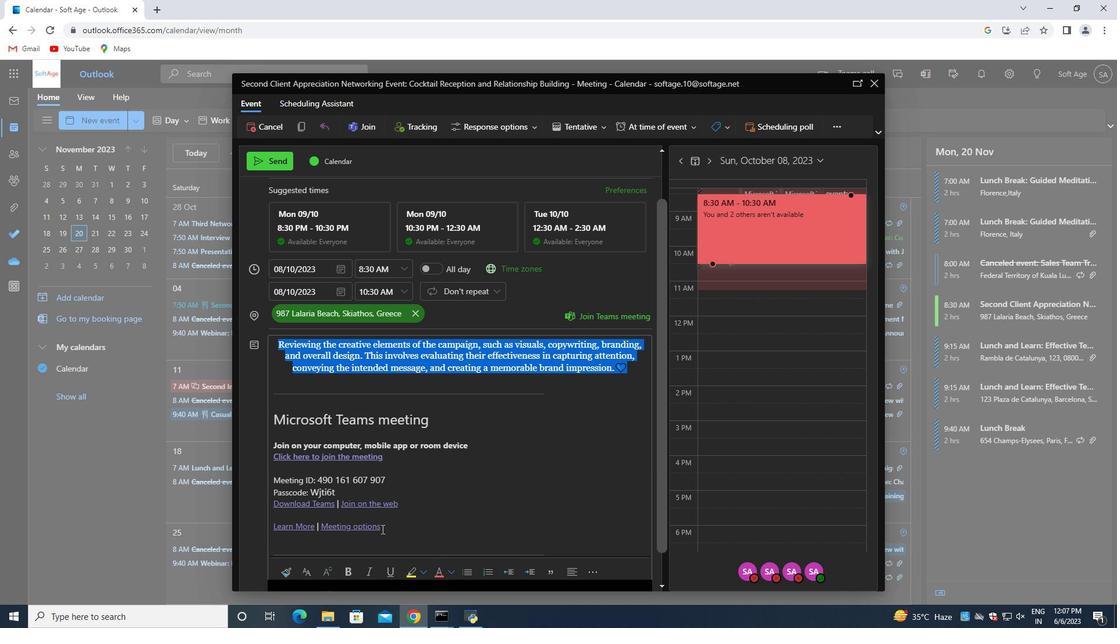 
Action: Mouse moved to (368, 535)
Screenshot: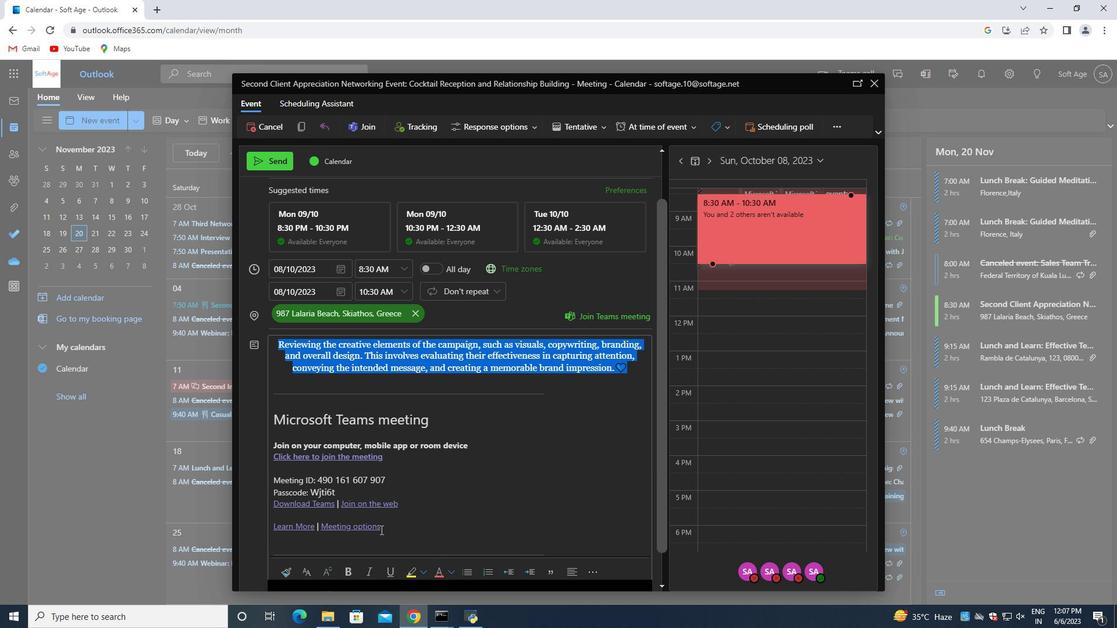 
Action: Mouse scrolled (370, 535) with delta (0, 0)
Screenshot: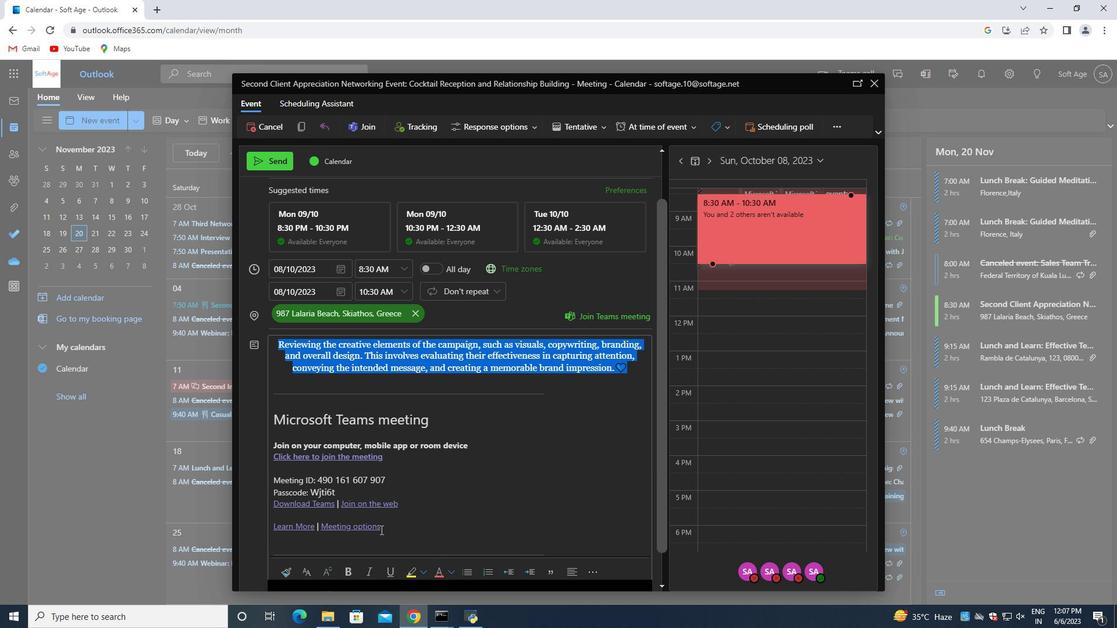 
Action: Mouse moved to (451, 538)
Screenshot: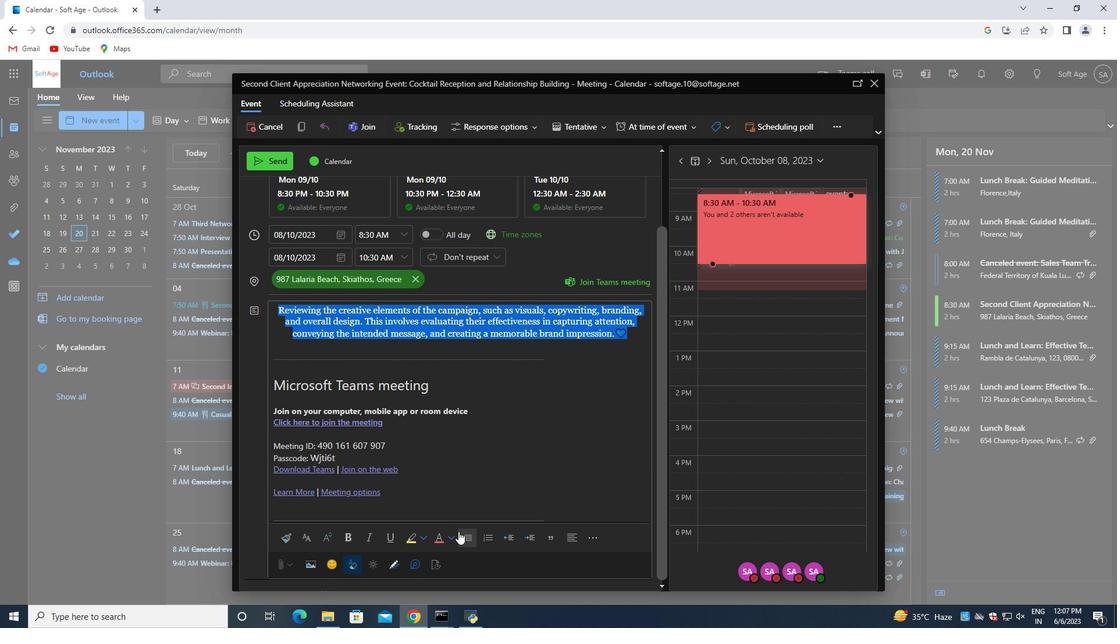 
Action: Mouse pressed left at (451, 538)
Screenshot: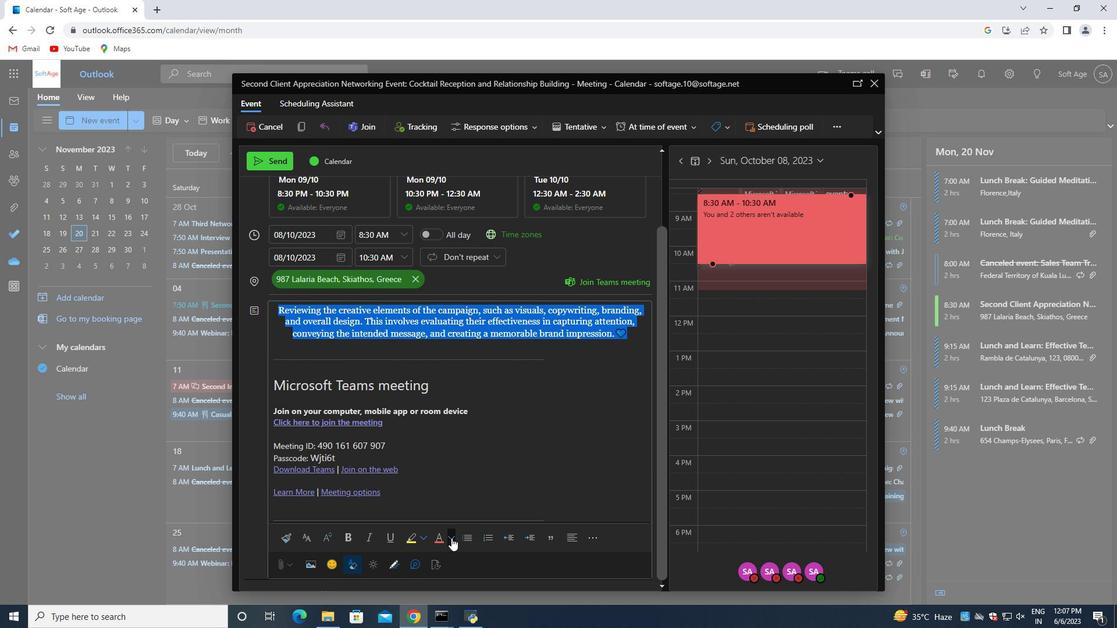 
Action: Mouse moved to (442, 473)
Screenshot: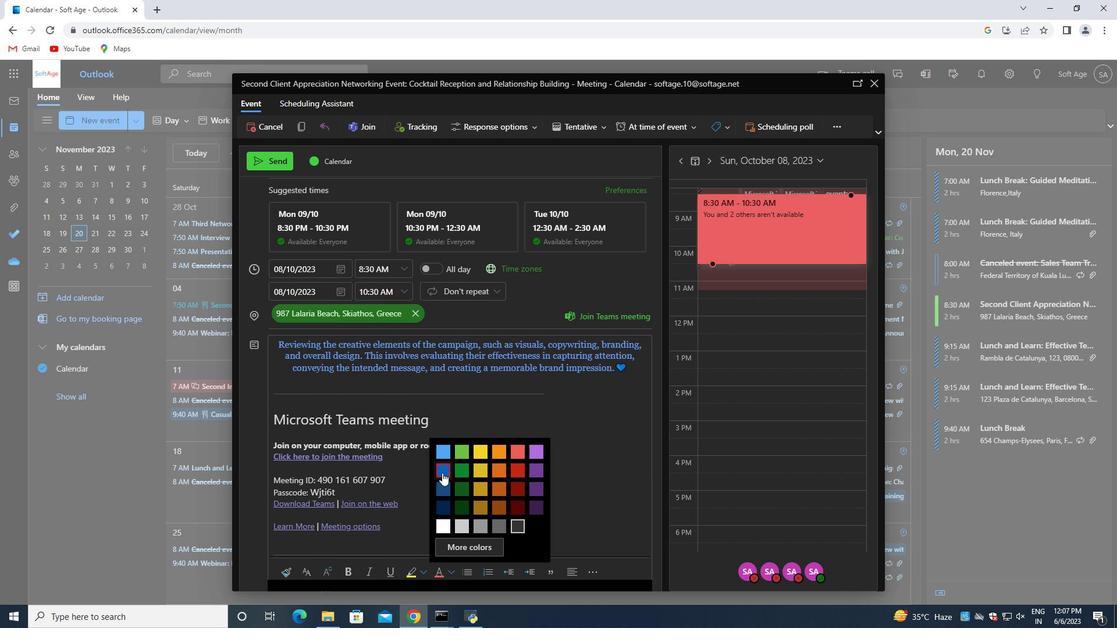 
Action: Mouse pressed left at (442, 473)
Screenshot: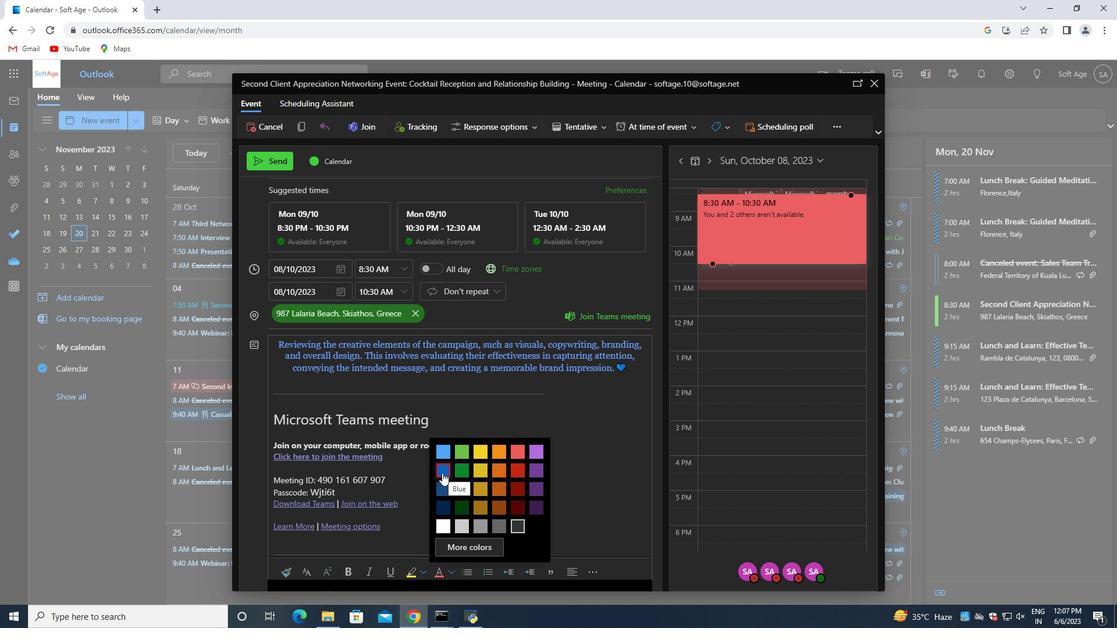 
Action: Mouse moved to (630, 373)
Screenshot: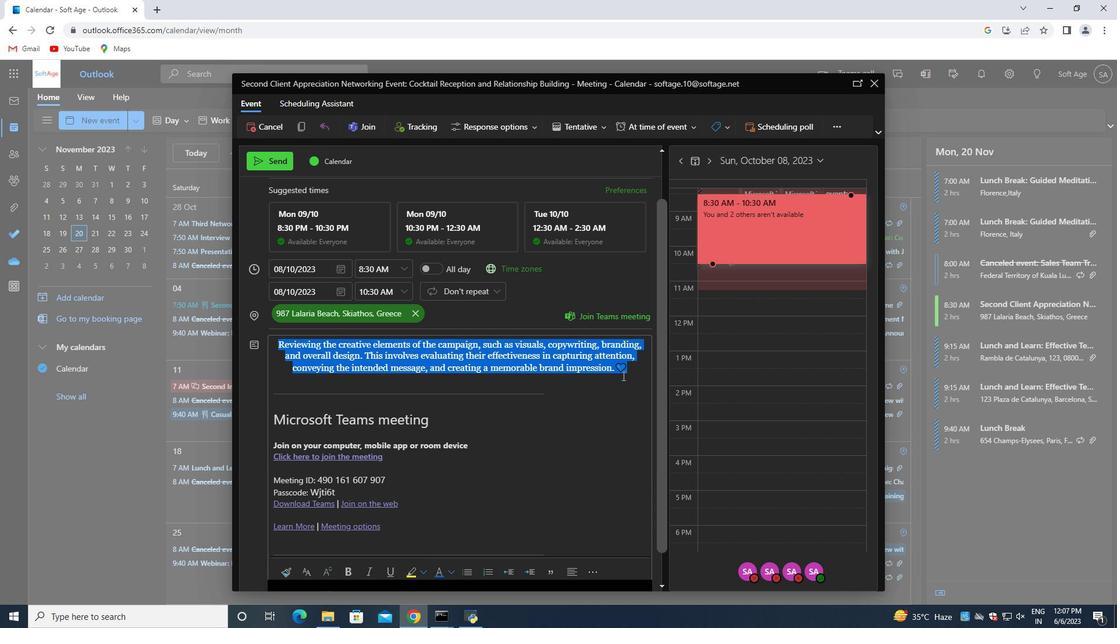 
Action: Mouse pressed left at (630, 373)
Screenshot: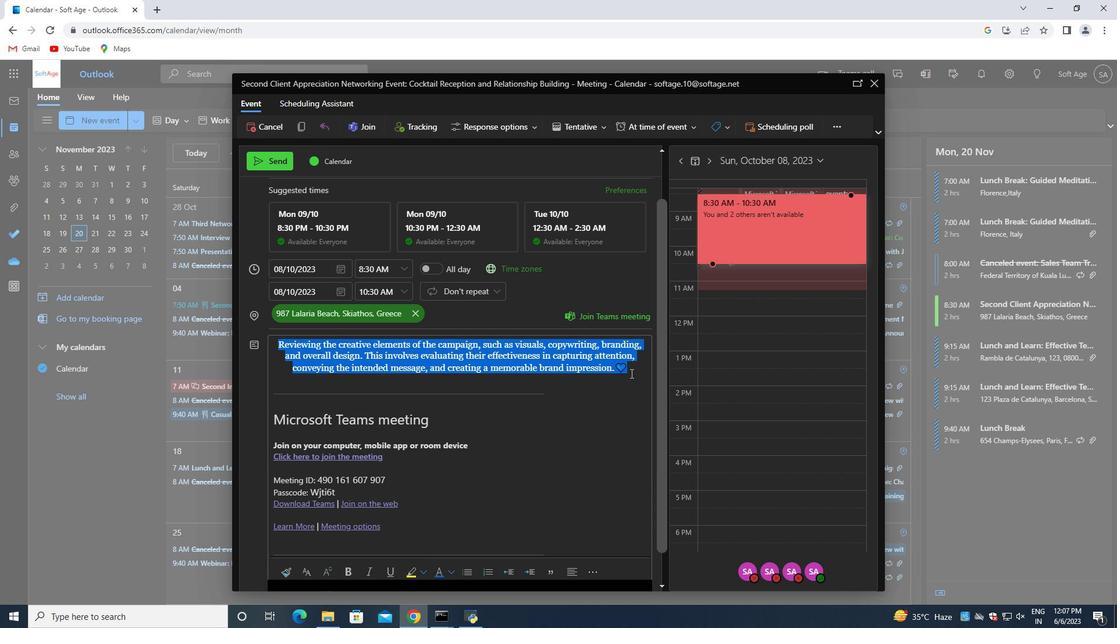 
Action: Mouse scrolled (630, 374) with delta (0, 0)
Screenshot: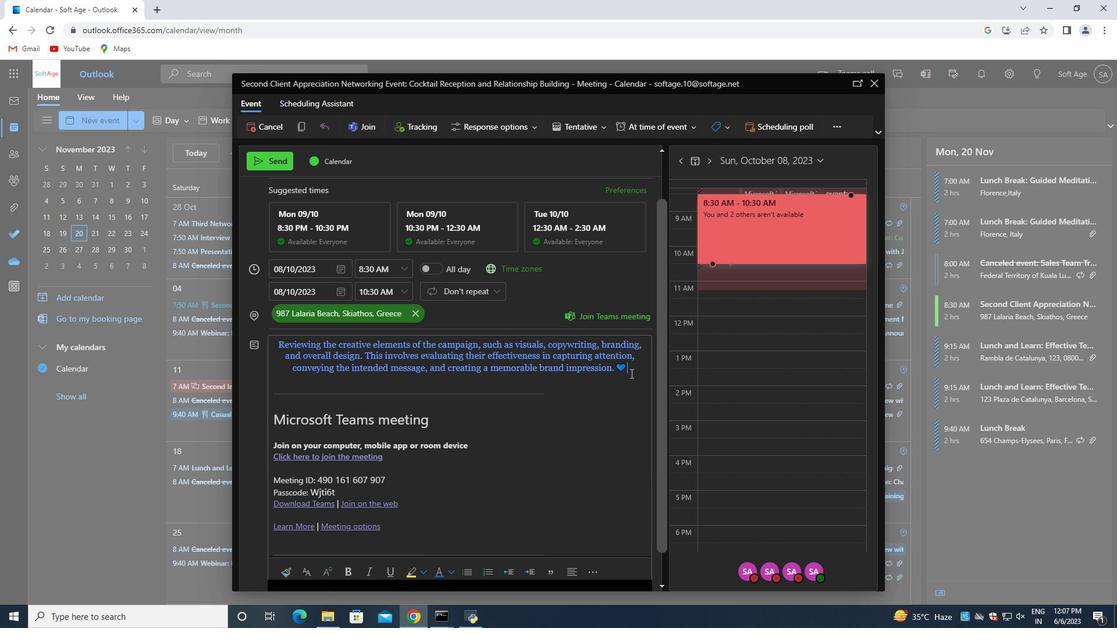 
Action: Mouse scrolled (630, 374) with delta (0, 0)
Screenshot: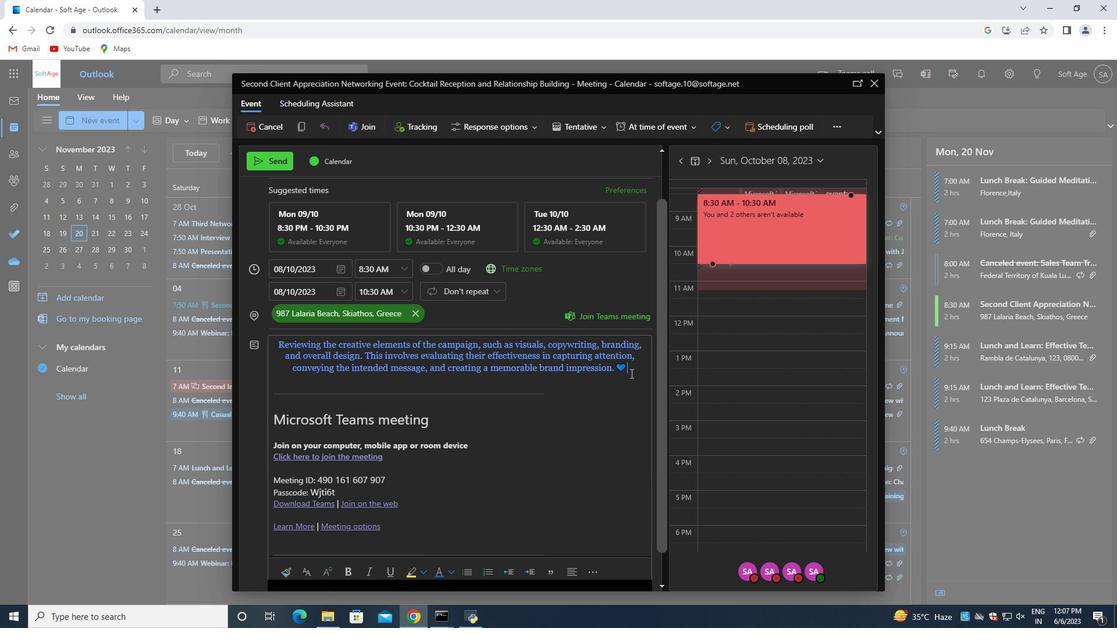 
Action: Mouse scrolled (630, 374) with delta (0, 0)
Screenshot: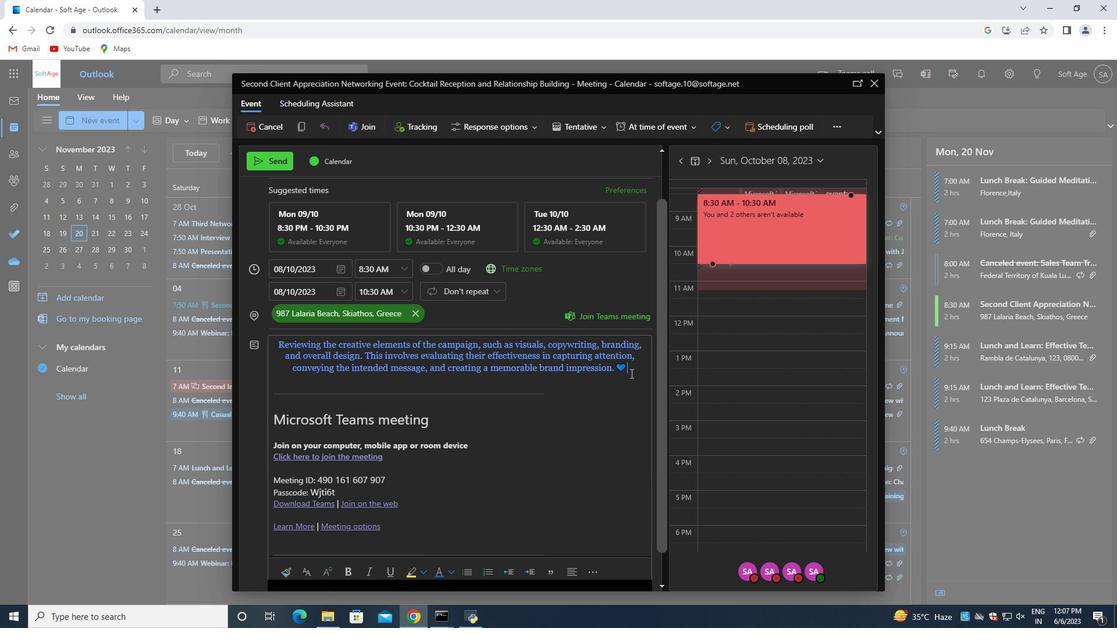 
Action: Mouse scrolled (630, 374) with delta (0, 0)
Screenshot: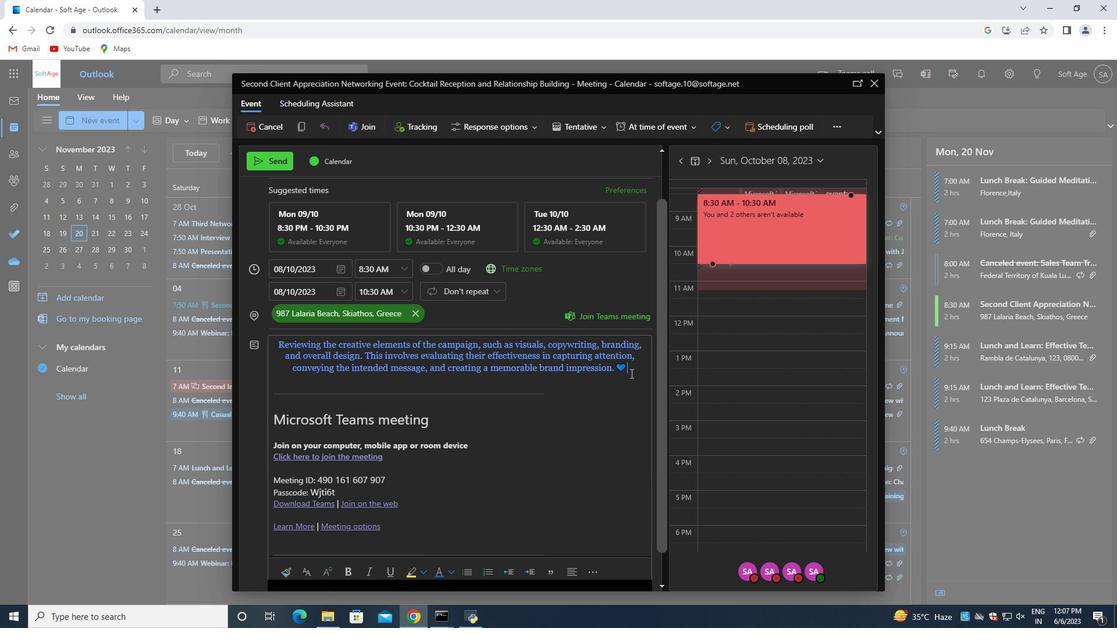 
Action: Mouse scrolled (630, 374) with delta (0, 0)
Screenshot: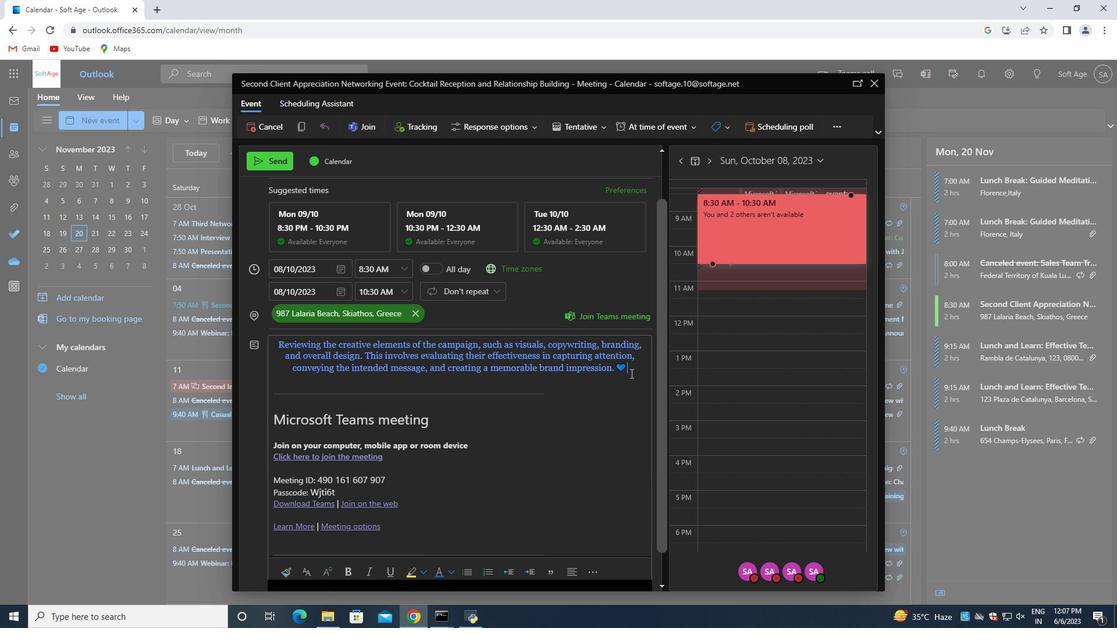 
Action: Mouse scrolled (630, 374) with delta (0, 0)
Screenshot: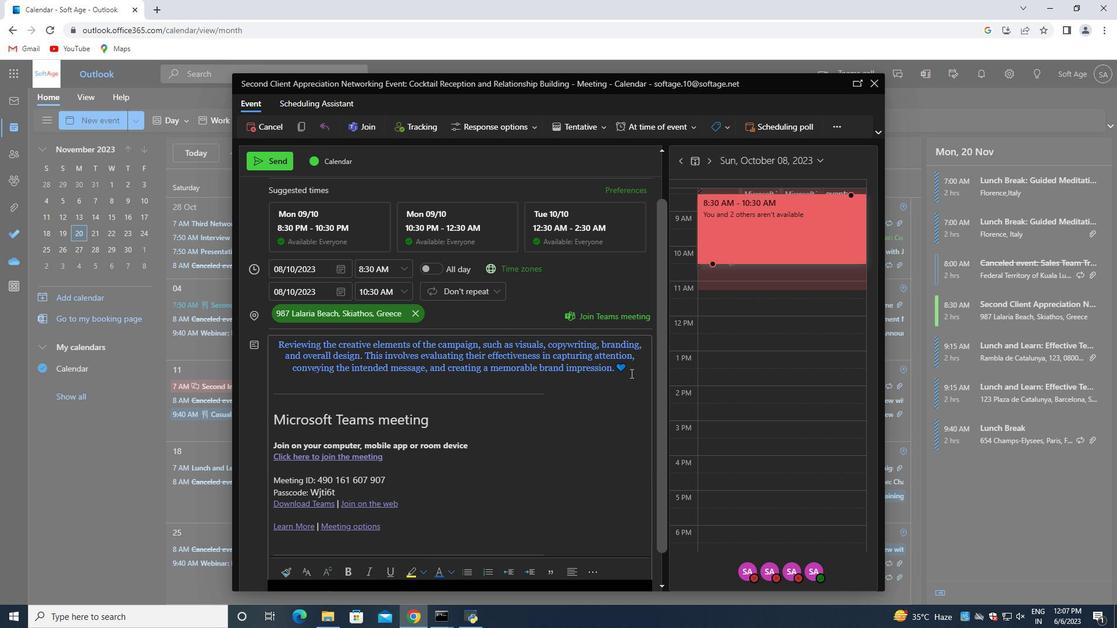 
Action: Mouse moved to (260, 192)
Screenshot: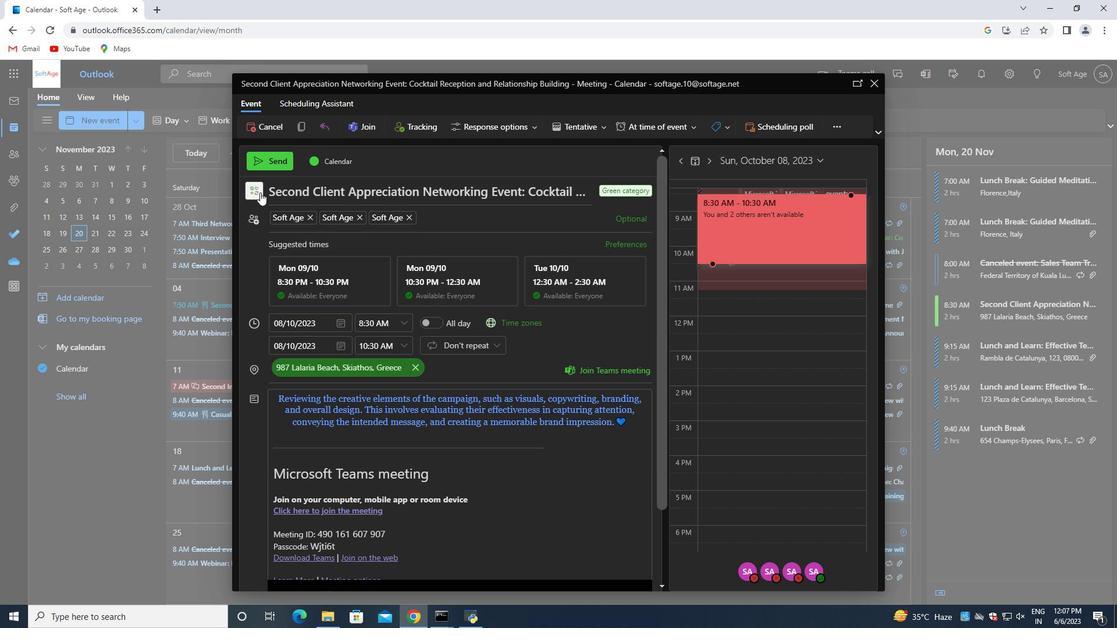 
Action: Mouse pressed left at (260, 192)
Screenshot: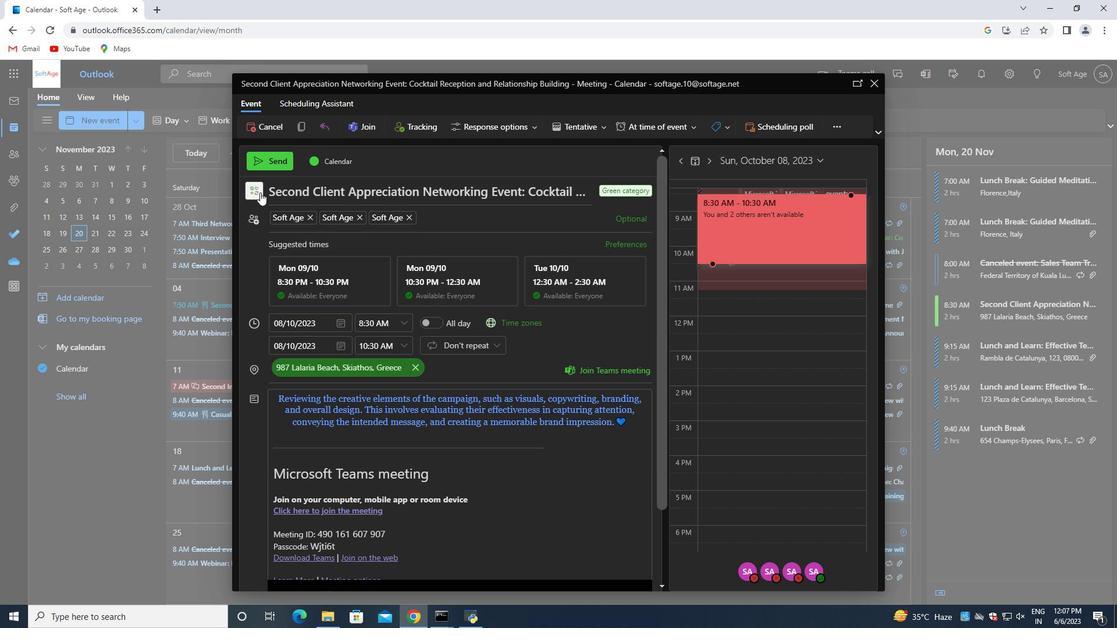 
Action: Mouse moved to (257, 211)
Screenshot: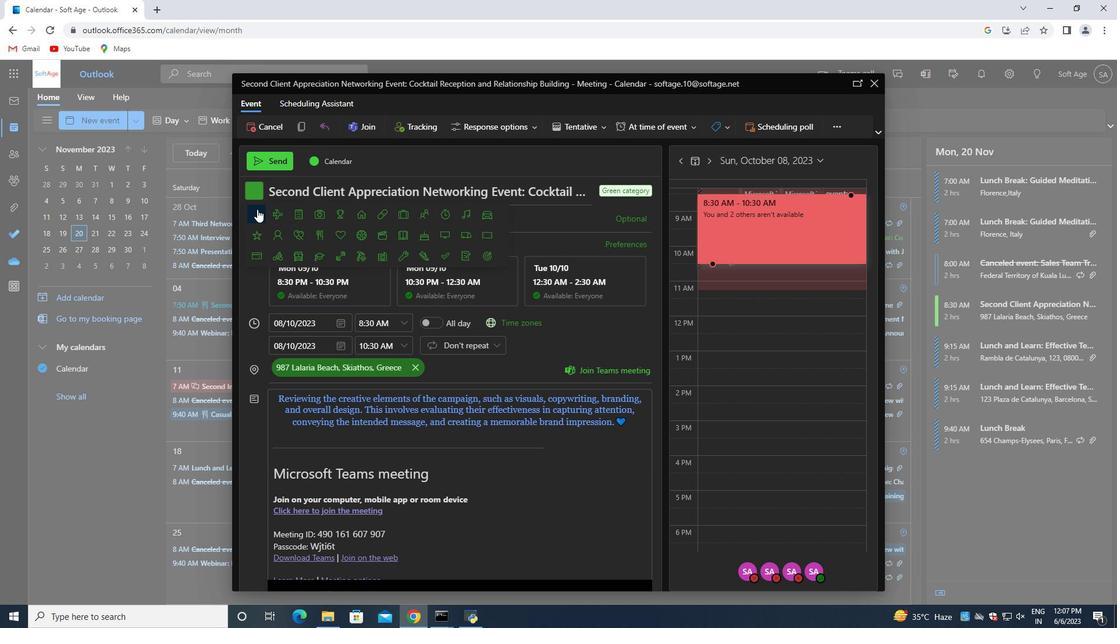 
Action: Mouse pressed left at (257, 211)
Screenshot: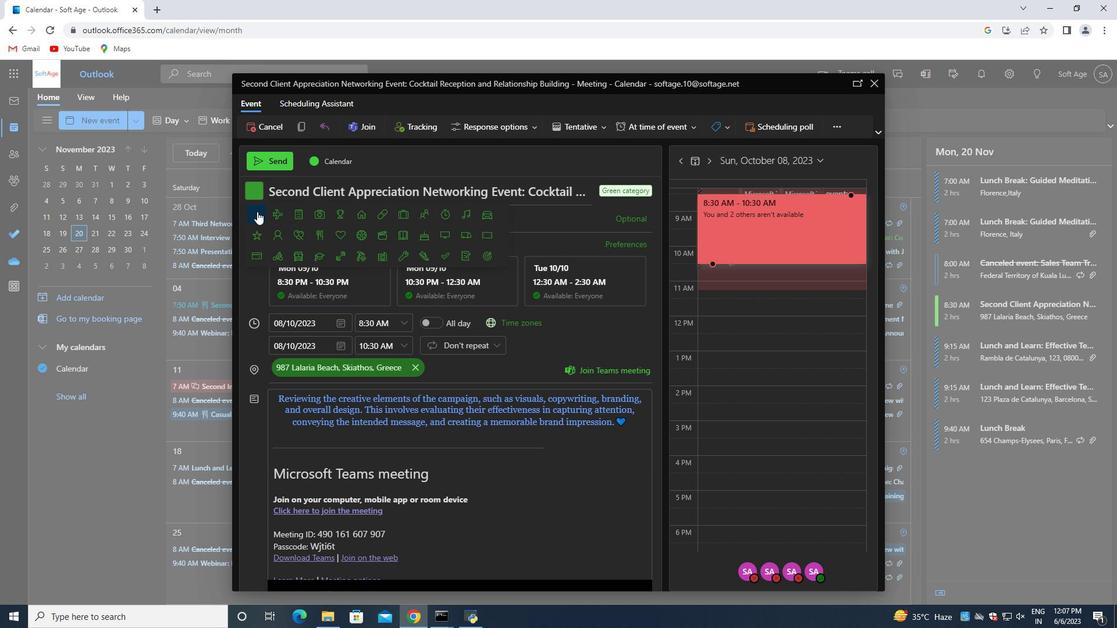 
Action: Mouse moved to (275, 165)
Screenshot: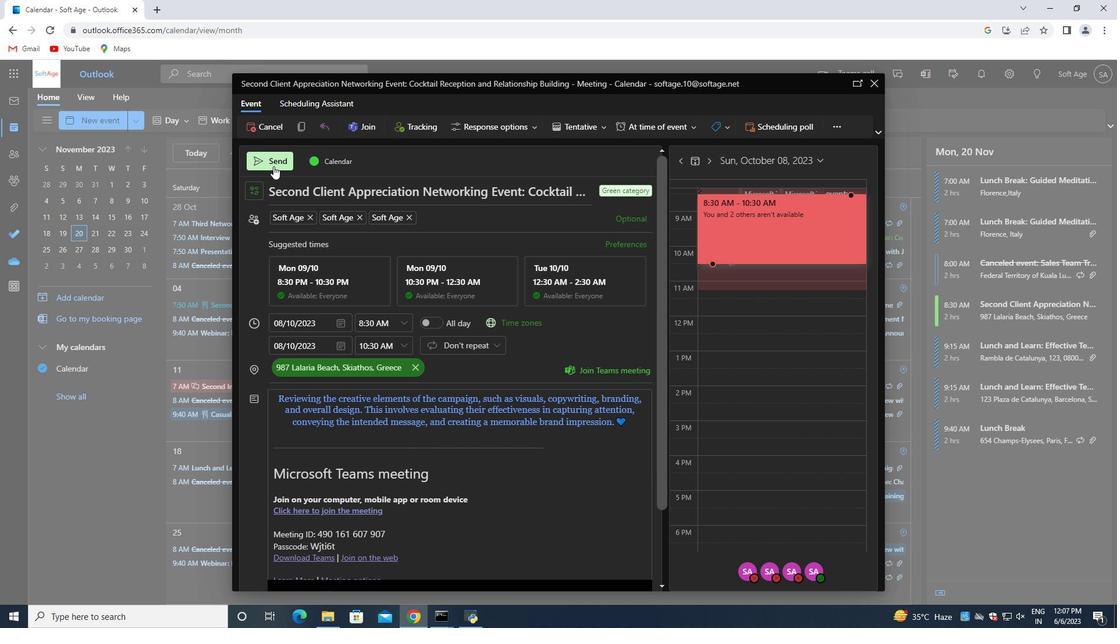
Action: Mouse pressed left at (275, 165)
Screenshot: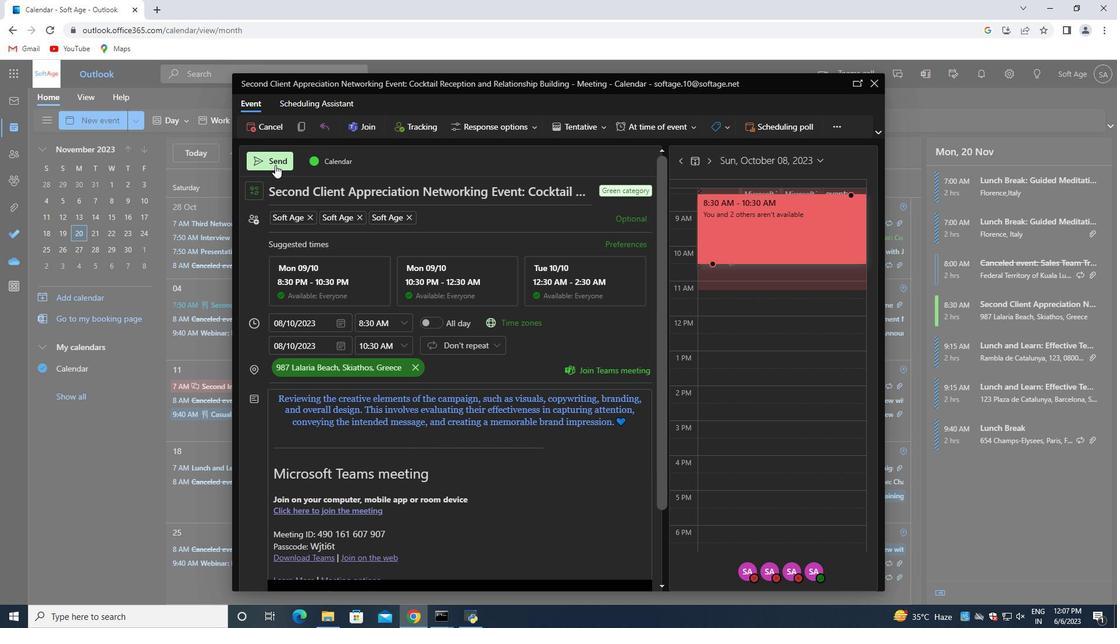 
